 Task: Add Sprouts Jalapeno Kettle Chips to the cart.
Action: Mouse moved to (72, 319)
Screenshot: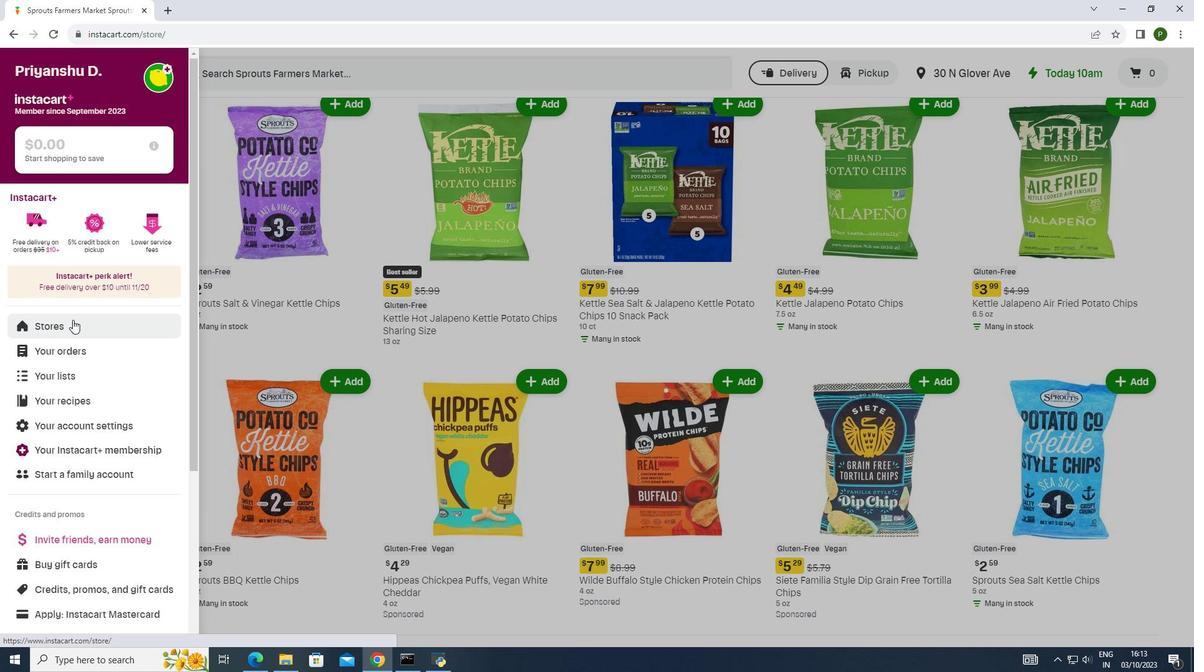 
Action: Mouse pressed left at (72, 319)
Screenshot: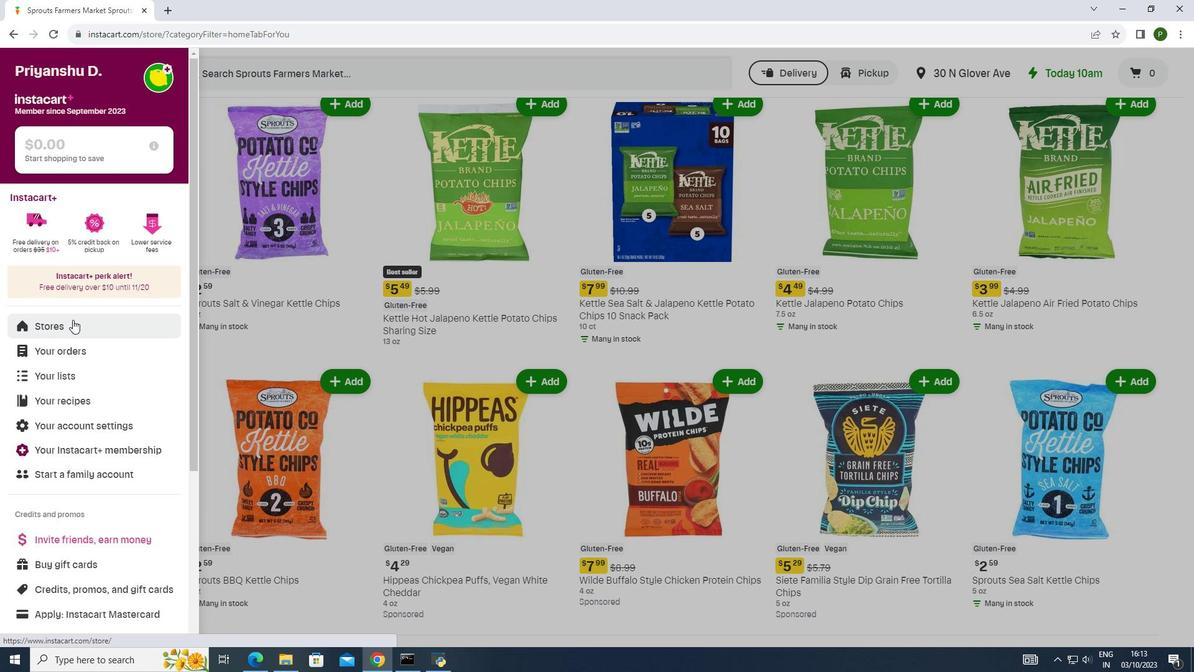 
Action: Mouse moved to (281, 130)
Screenshot: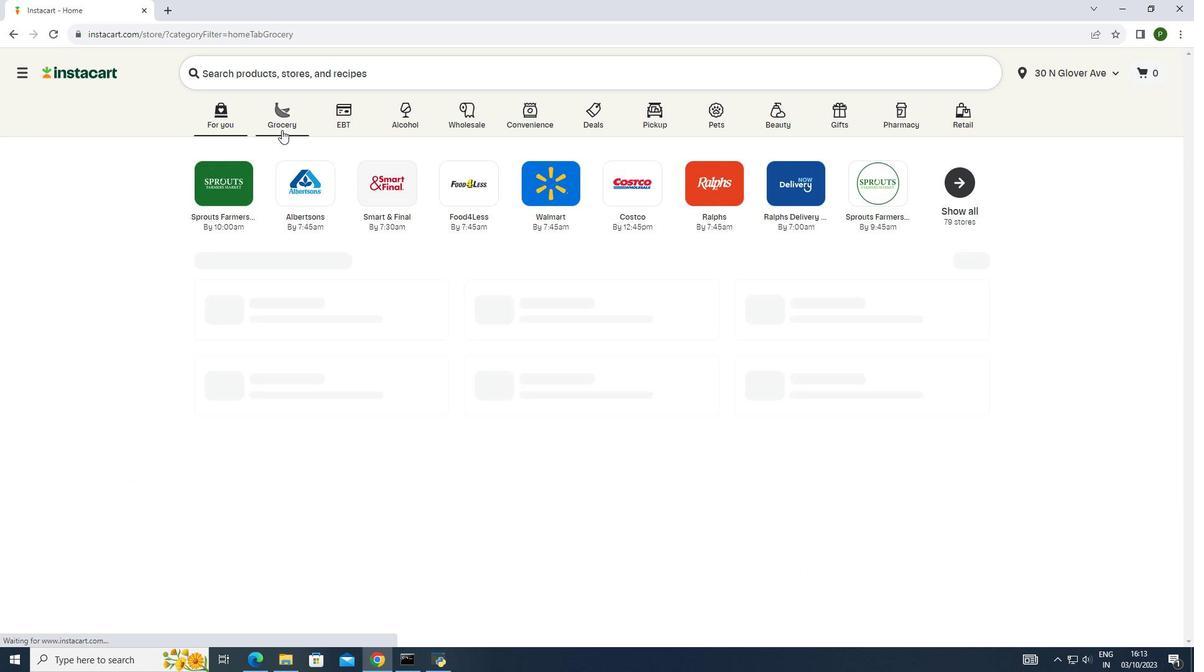 
Action: Mouse pressed left at (281, 130)
Screenshot: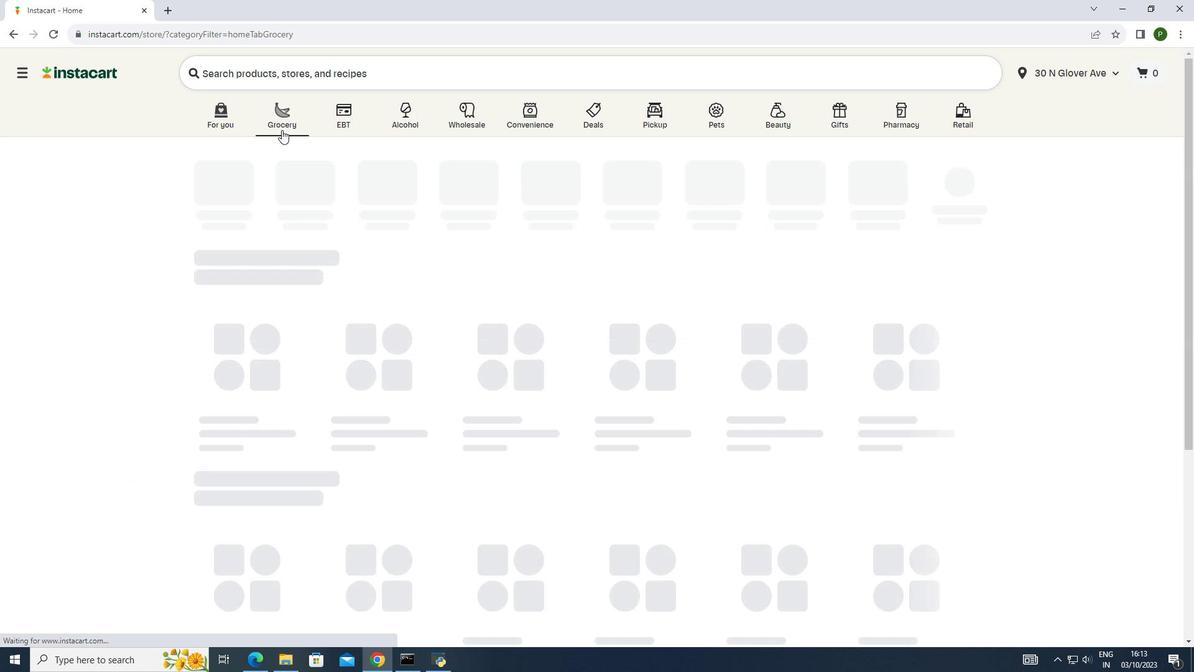 
Action: Mouse moved to (638, 174)
Screenshot: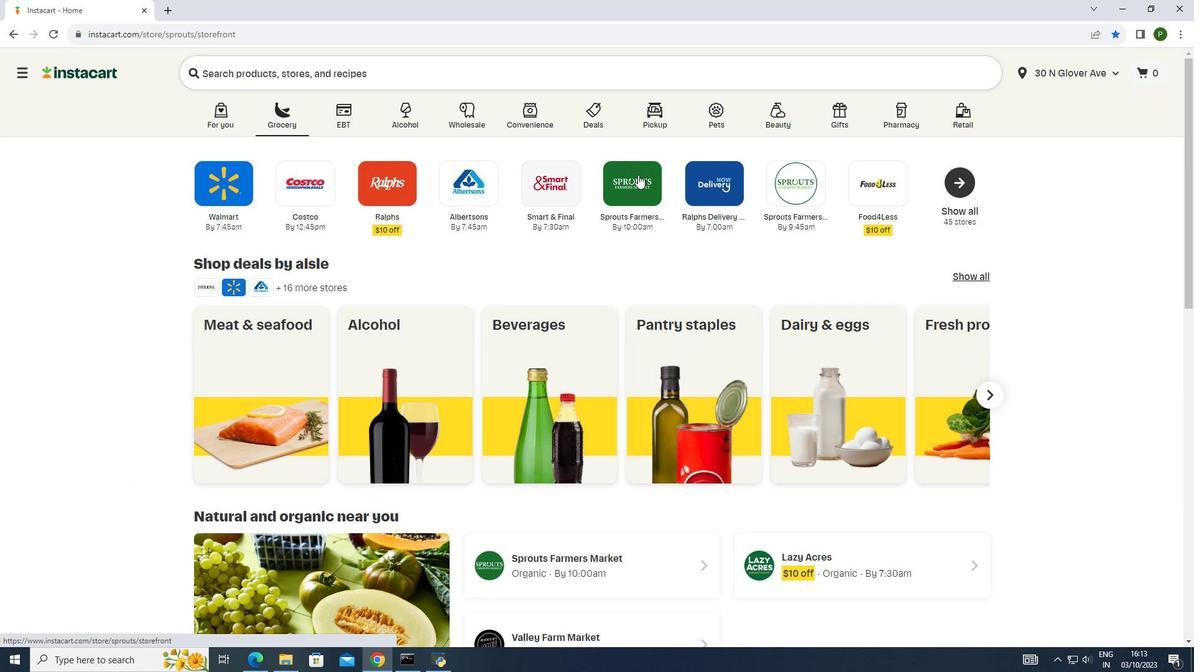 
Action: Mouse pressed left at (638, 174)
Screenshot: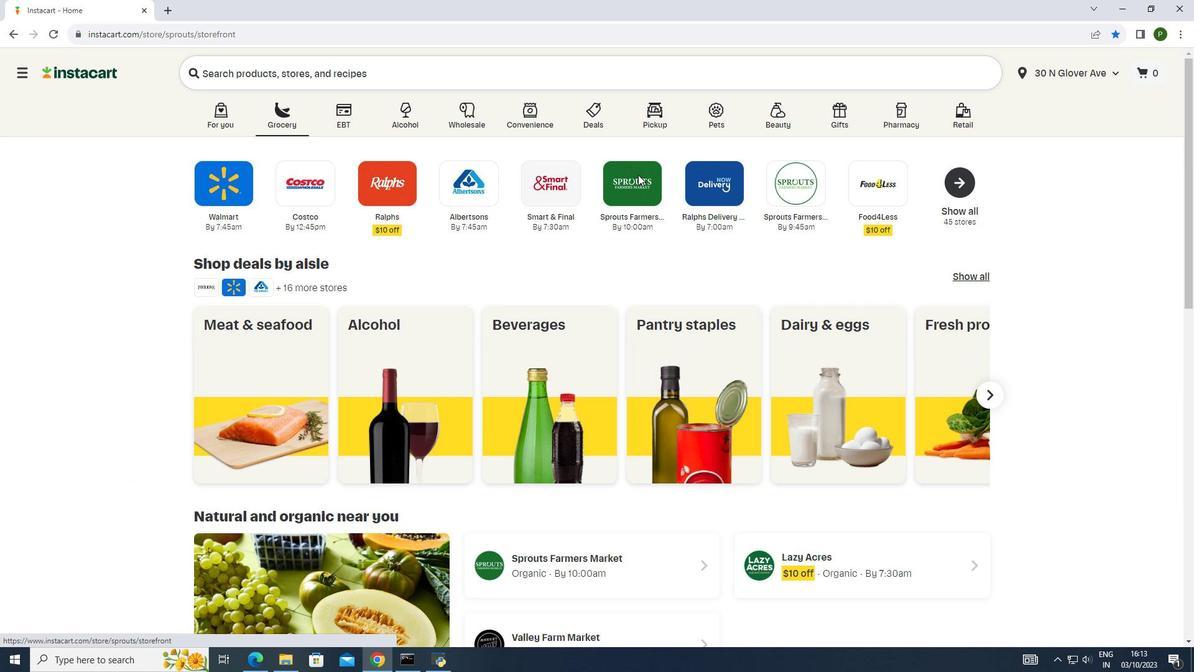 
Action: Mouse moved to (79, 333)
Screenshot: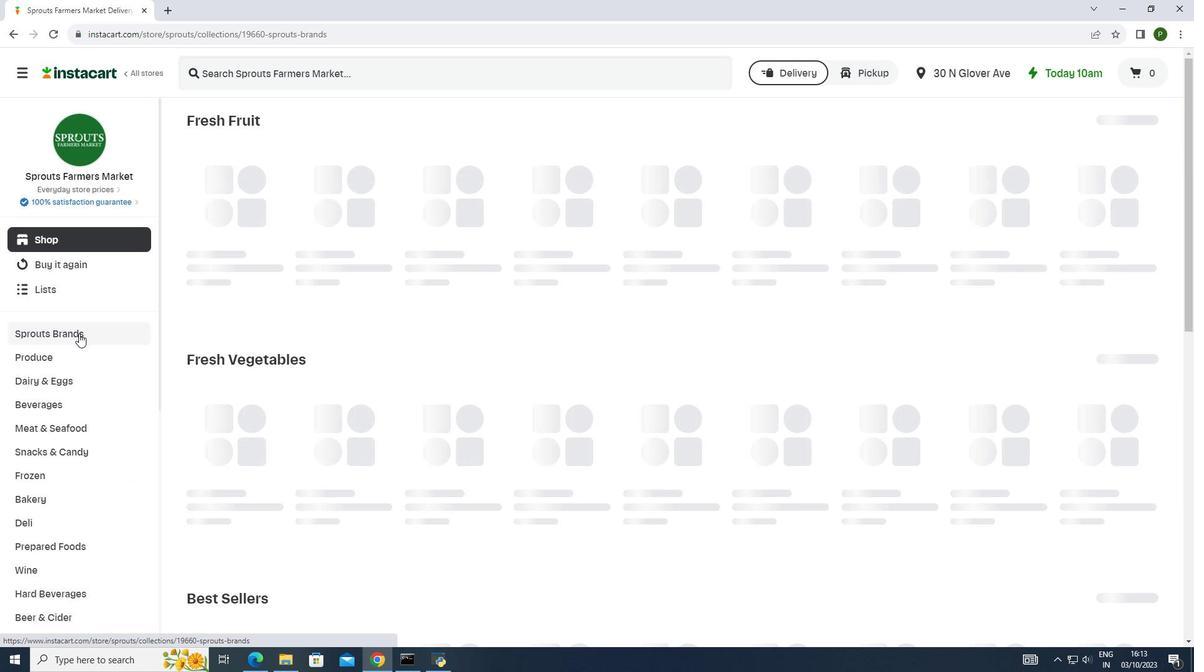 
Action: Mouse pressed left at (79, 333)
Screenshot: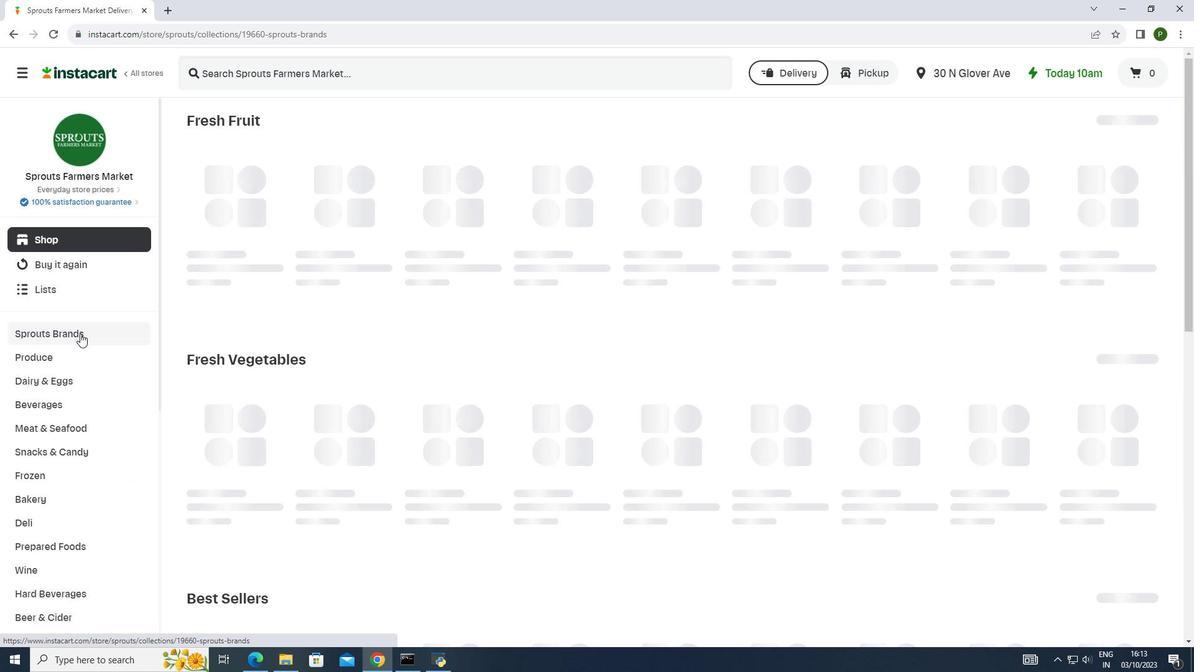 
Action: Mouse moved to (72, 425)
Screenshot: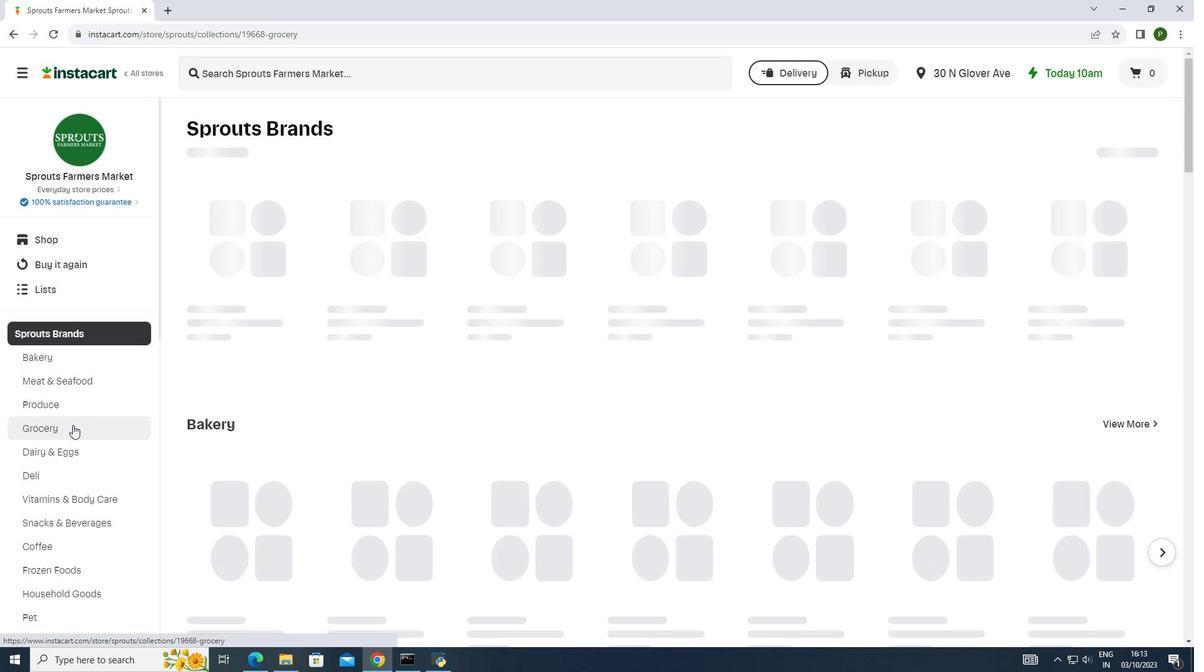 
Action: Mouse pressed left at (72, 425)
Screenshot: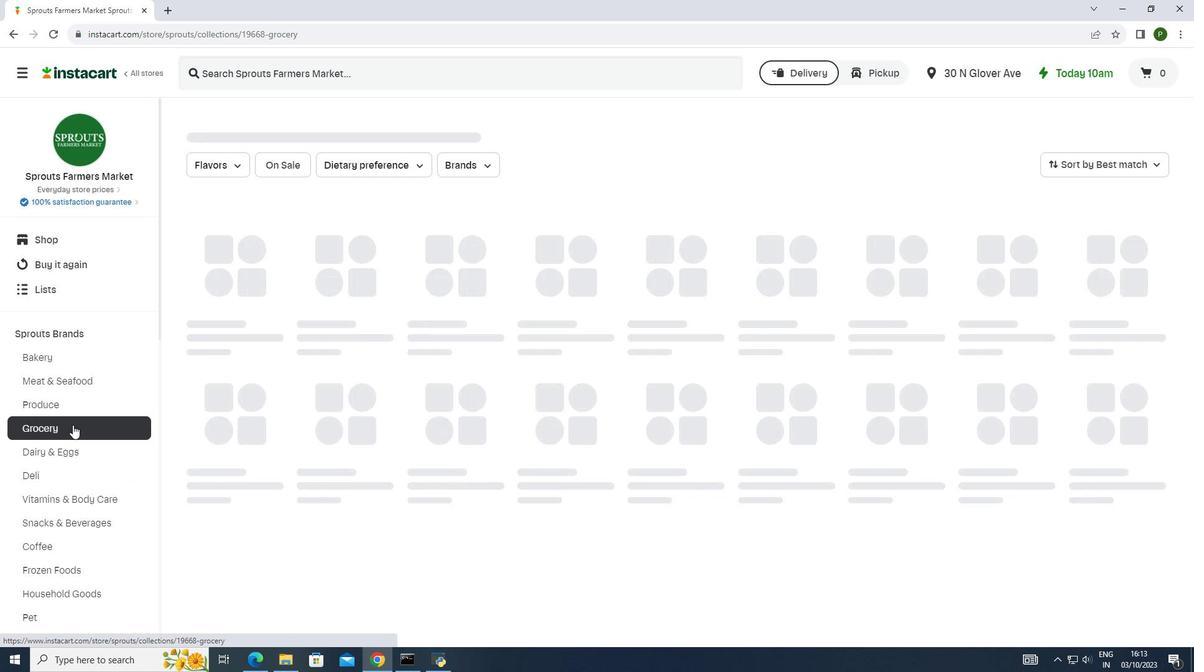 
Action: Mouse moved to (283, 248)
Screenshot: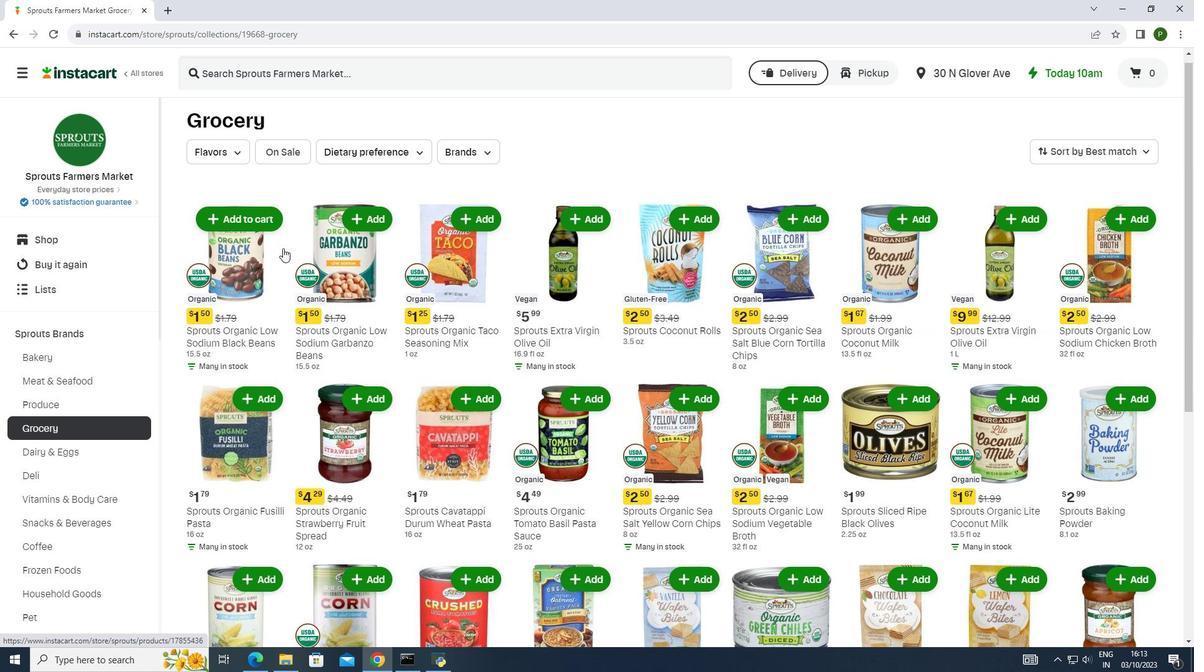 
Action: Mouse scrolled (283, 247) with delta (0, 0)
Screenshot: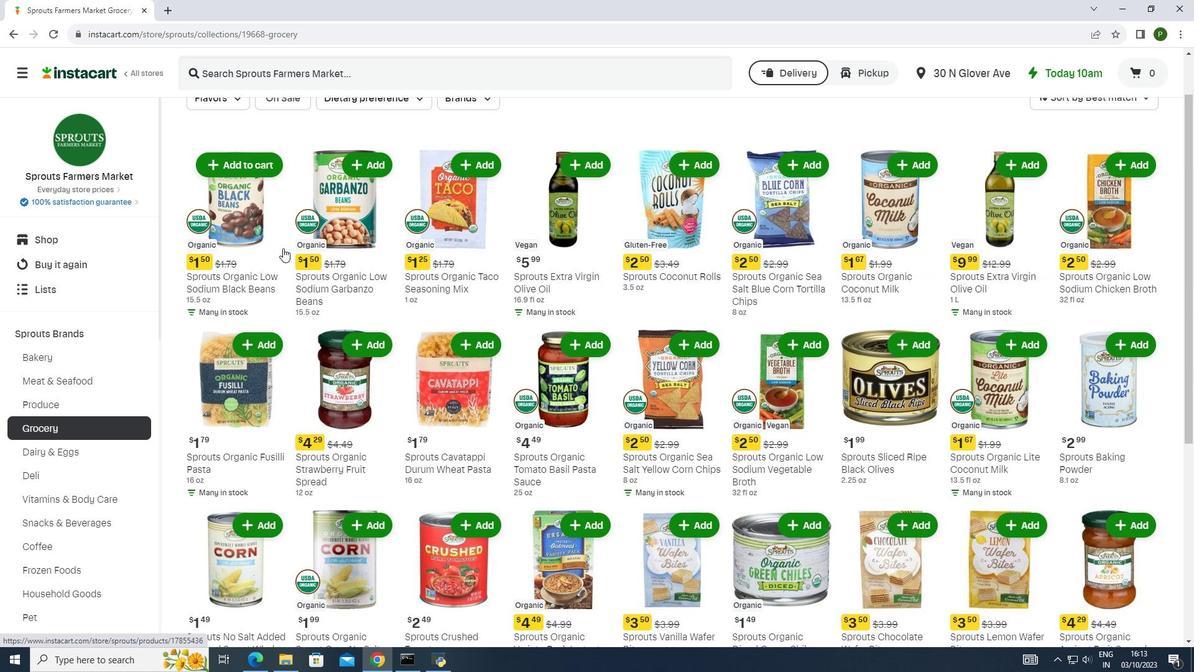 
Action: Mouse scrolled (283, 247) with delta (0, 0)
Screenshot: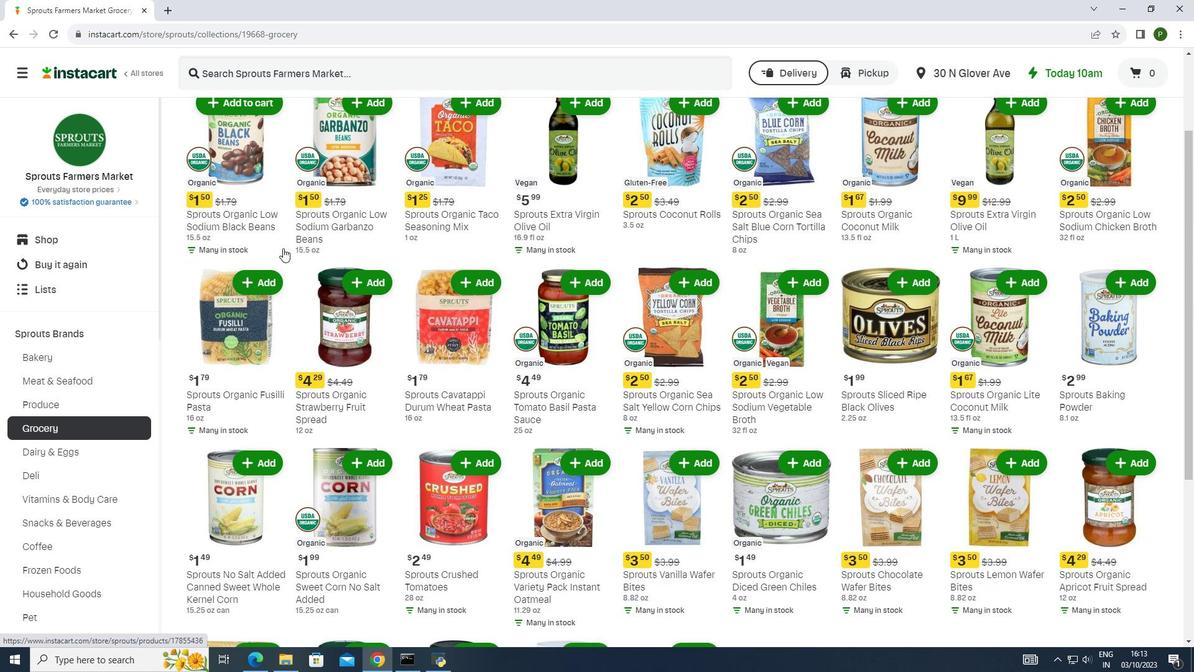 
Action: Mouse scrolled (283, 247) with delta (0, 0)
Screenshot: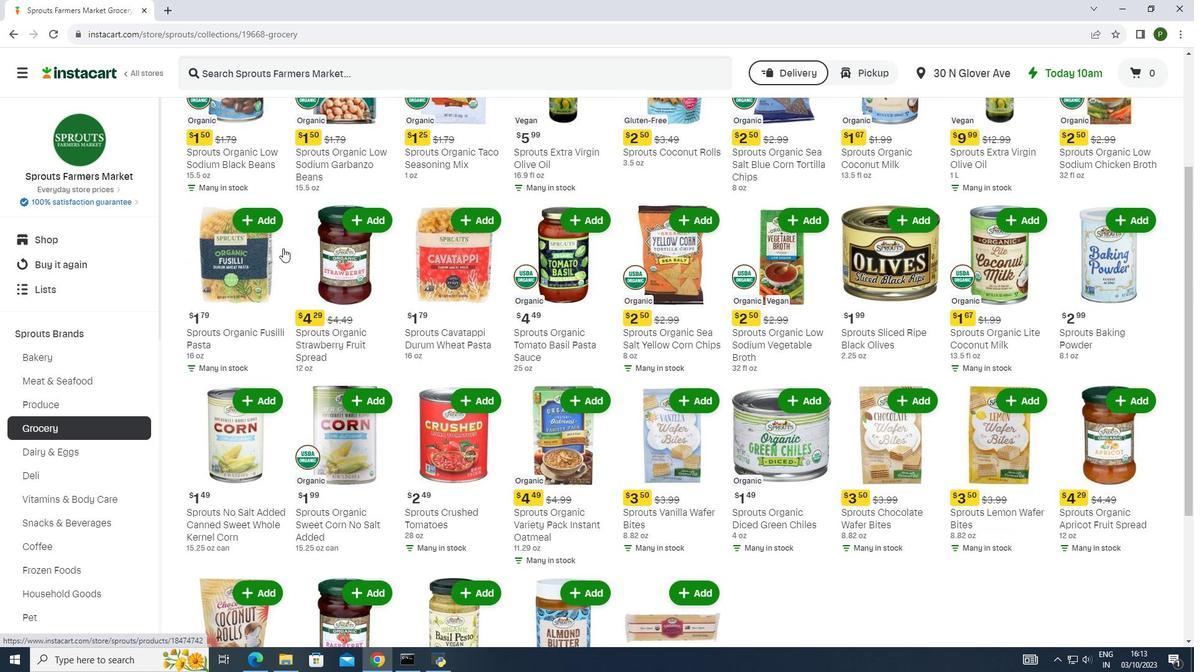 
Action: Mouse scrolled (283, 247) with delta (0, 0)
Screenshot: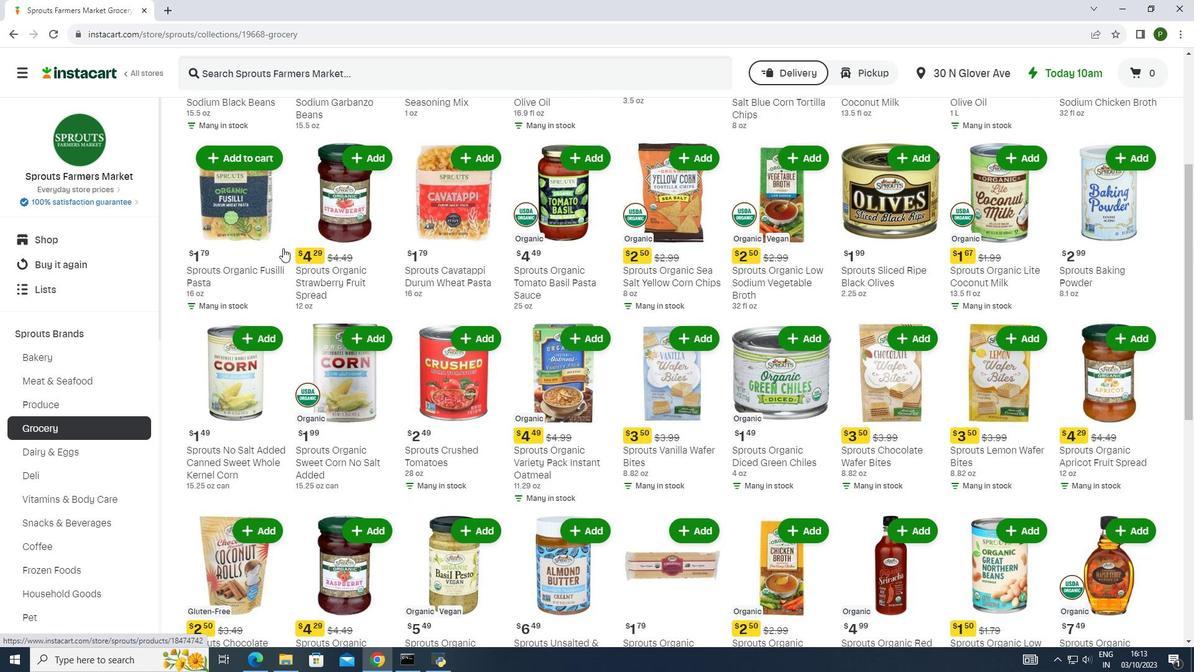 
Action: Mouse scrolled (283, 247) with delta (0, 0)
Screenshot: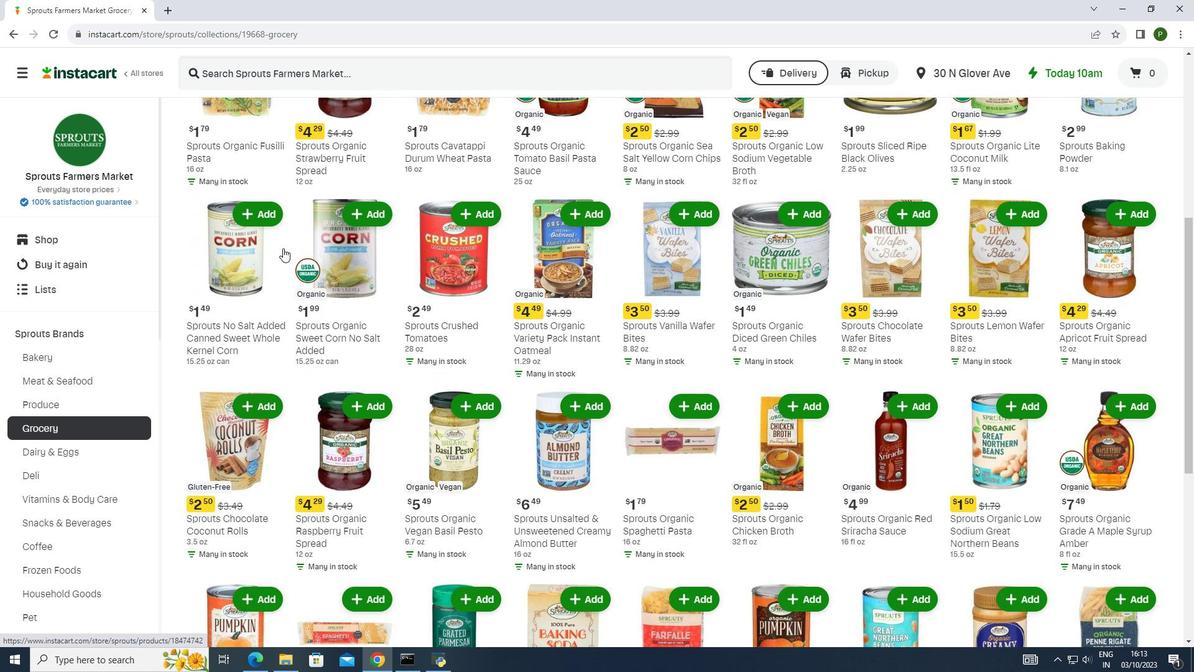 
Action: Mouse scrolled (283, 247) with delta (0, 0)
Screenshot: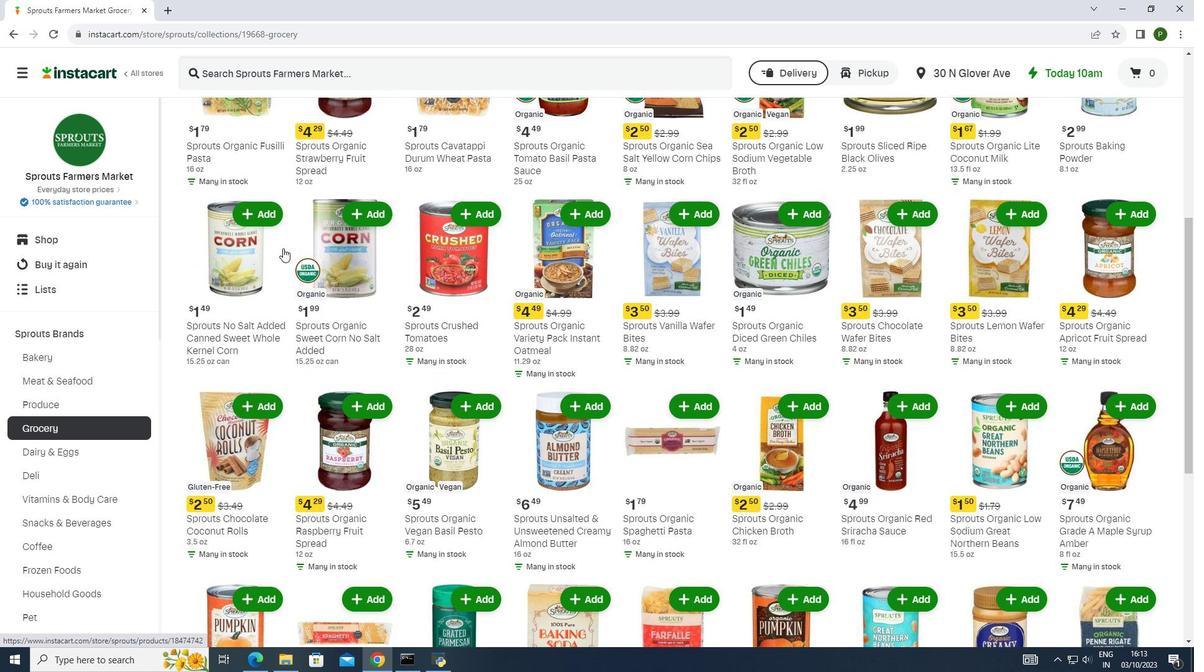 
Action: Mouse scrolled (283, 247) with delta (0, 0)
Screenshot: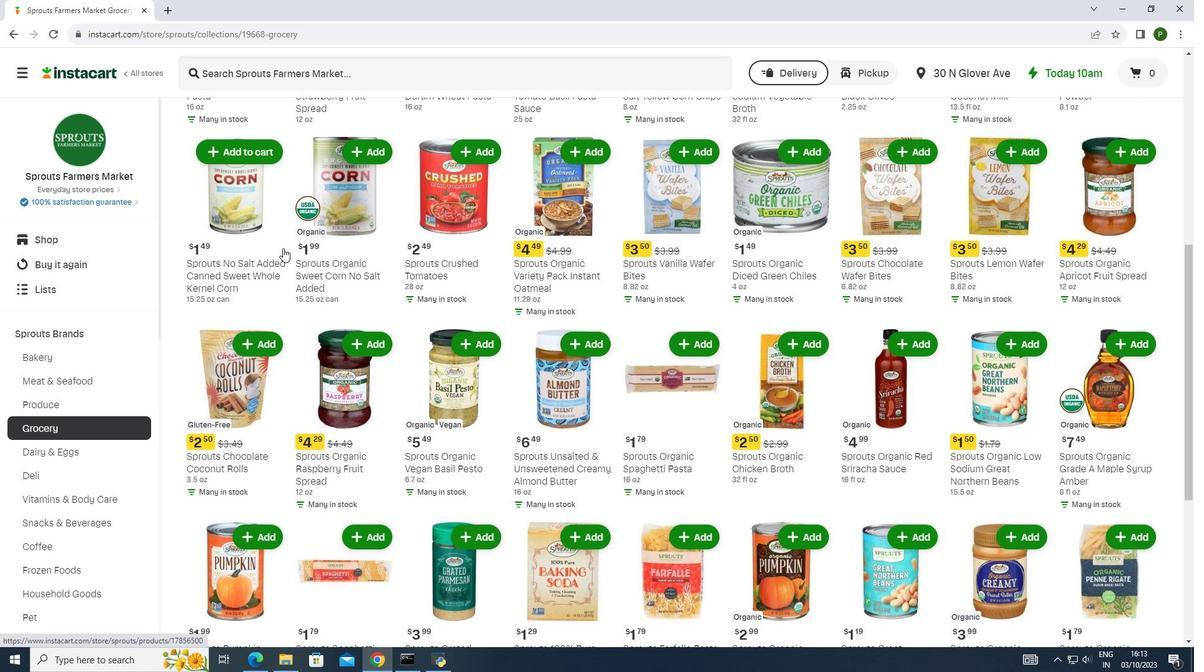 
Action: Mouse scrolled (283, 247) with delta (0, 0)
Screenshot: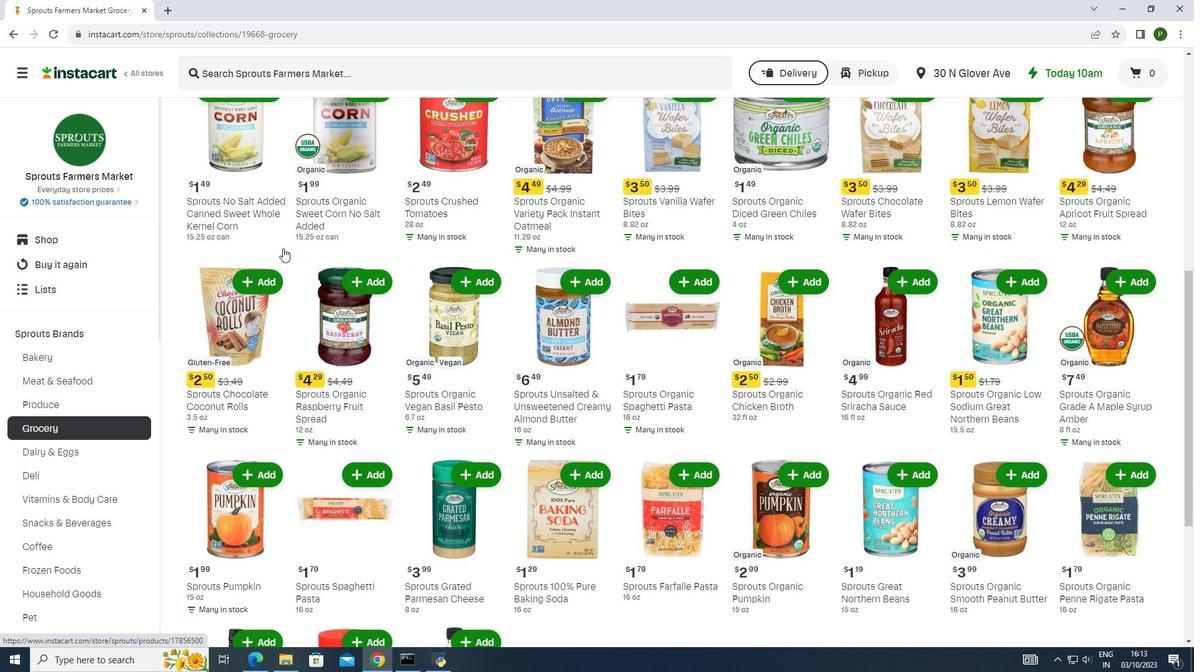 
Action: Mouse scrolled (283, 247) with delta (0, 0)
Screenshot: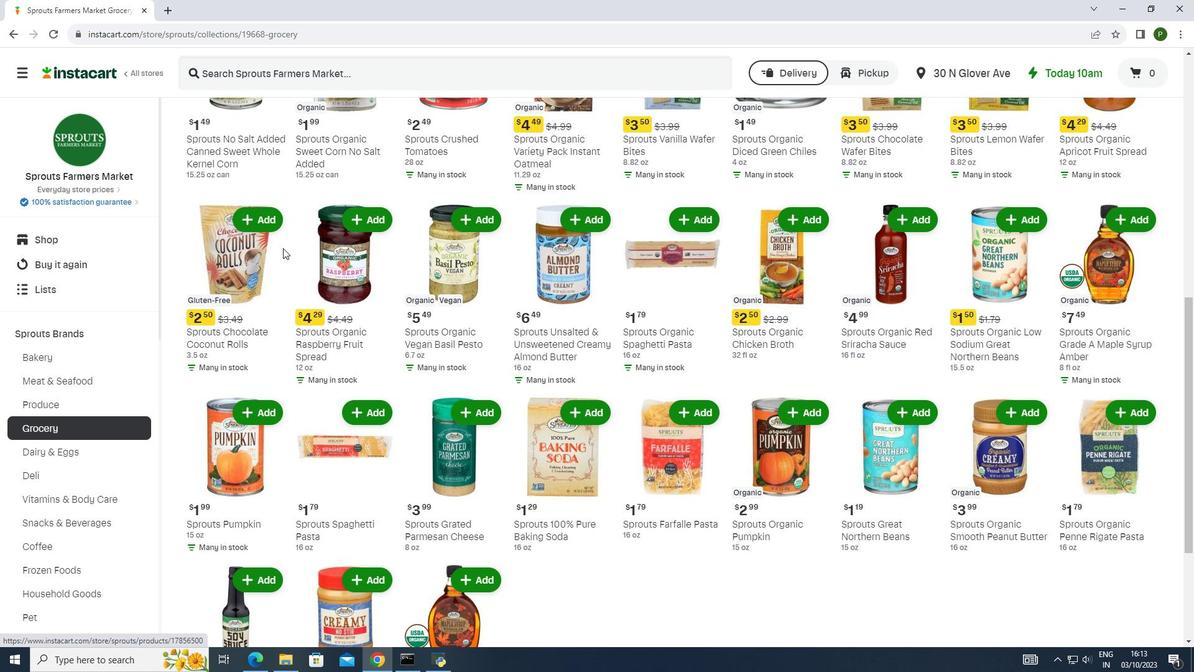 
Action: Mouse scrolled (283, 247) with delta (0, 0)
Screenshot: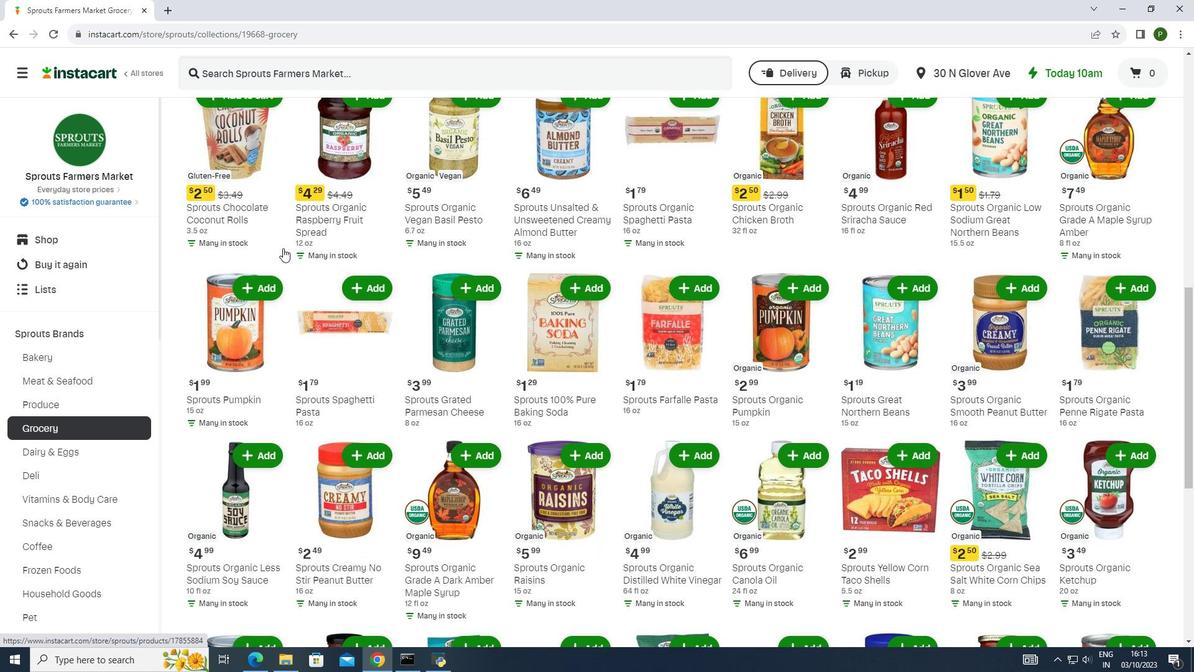 
Action: Mouse scrolled (283, 247) with delta (0, 0)
Screenshot: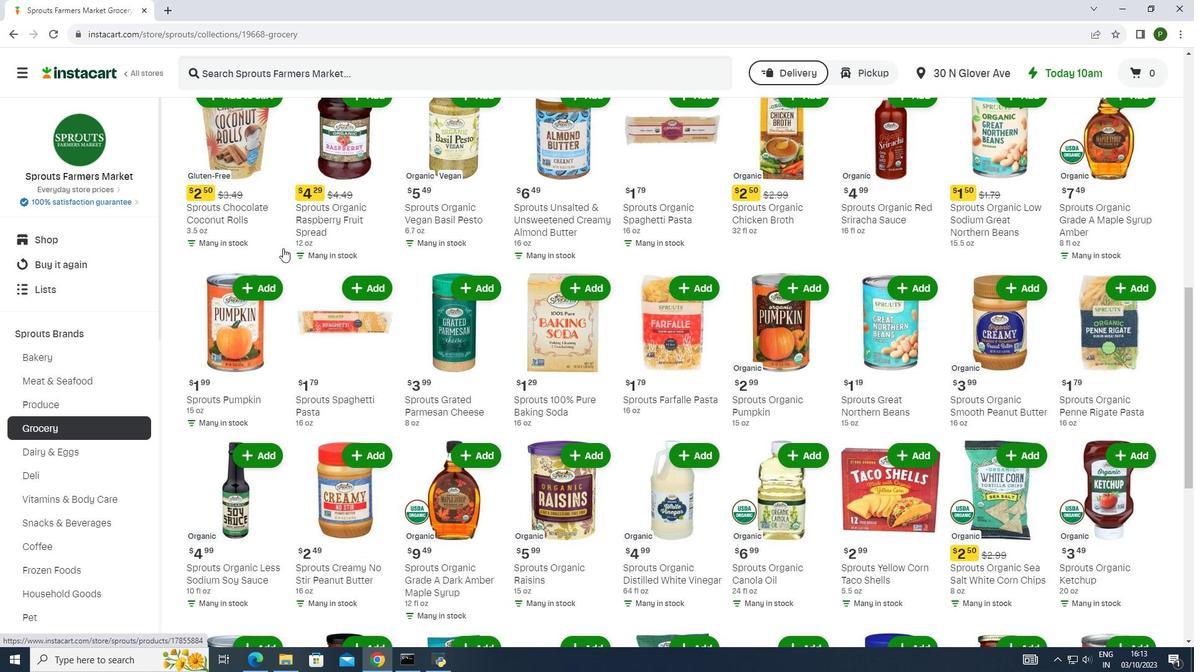 
Action: Mouse scrolled (283, 247) with delta (0, 0)
Screenshot: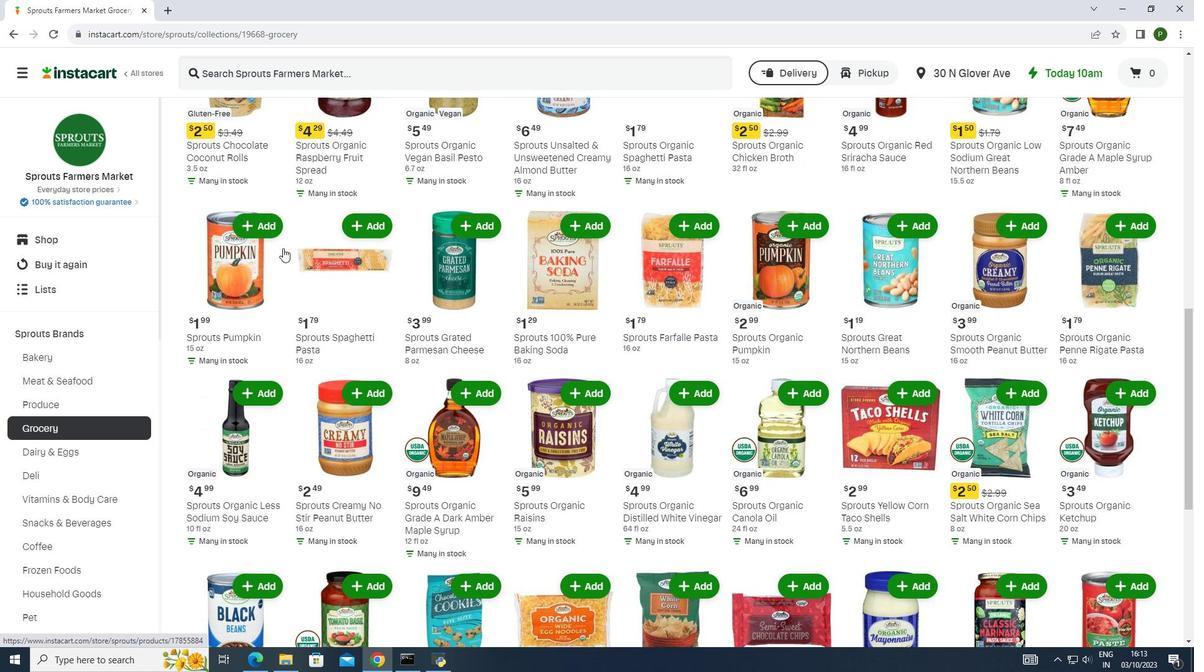 
Action: Mouse scrolled (283, 247) with delta (0, 0)
Screenshot: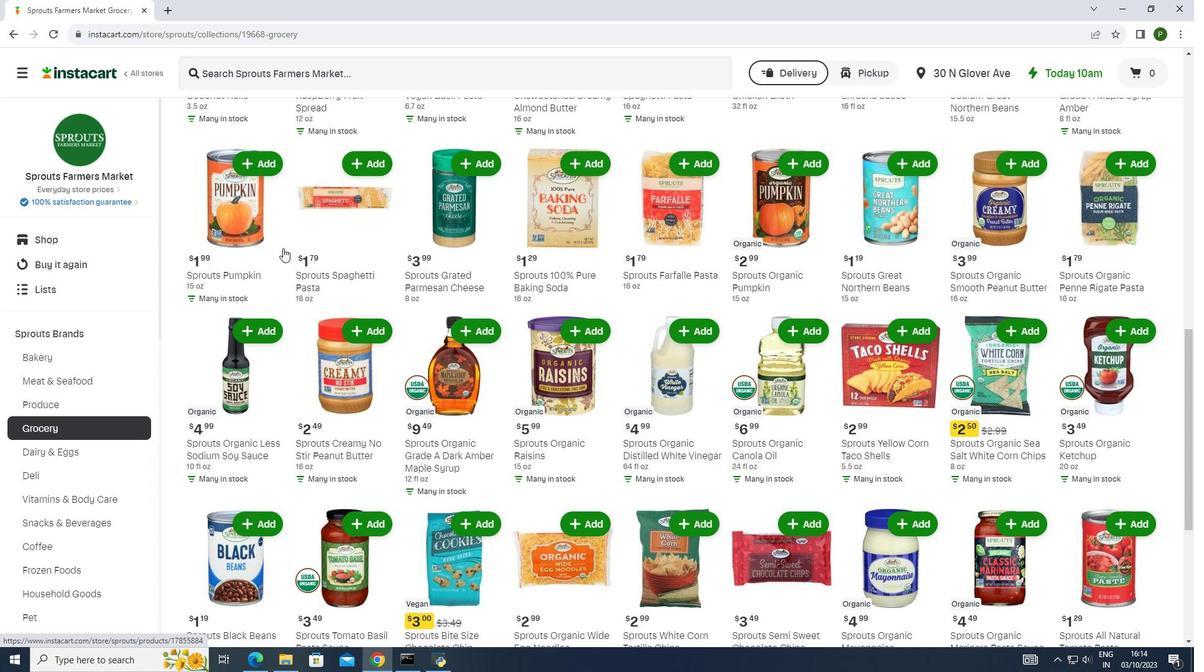 
Action: Mouse scrolled (283, 247) with delta (0, 0)
Screenshot: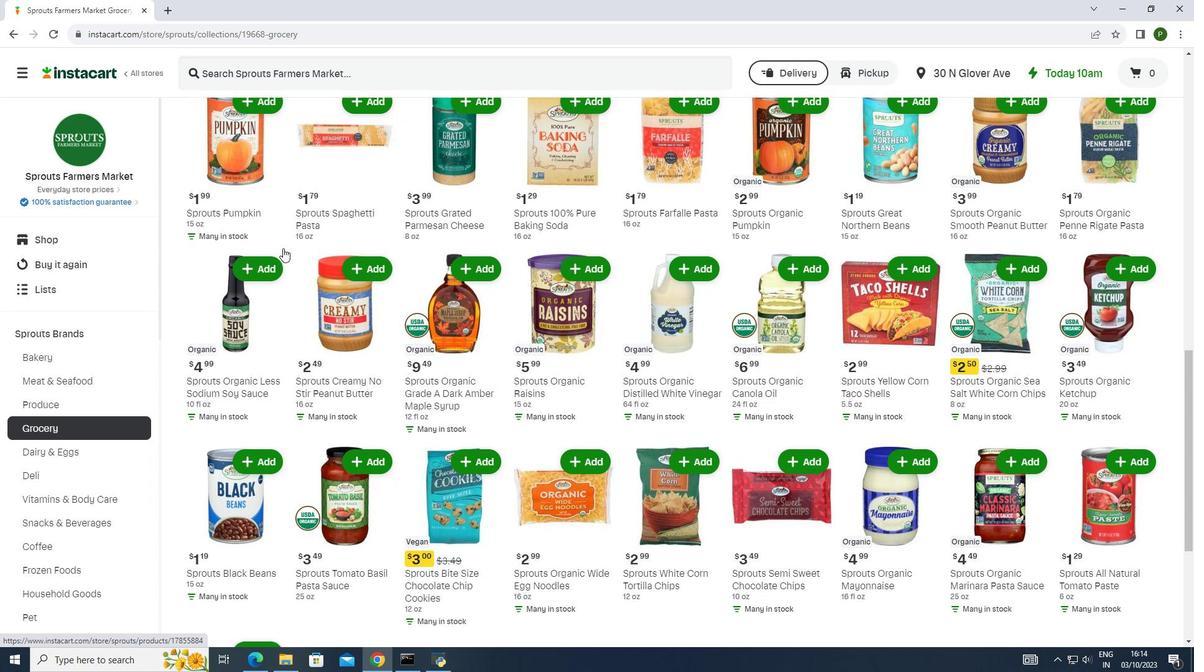 
Action: Mouse scrolled (283, 247) with delta (0, 0)
Screenshot: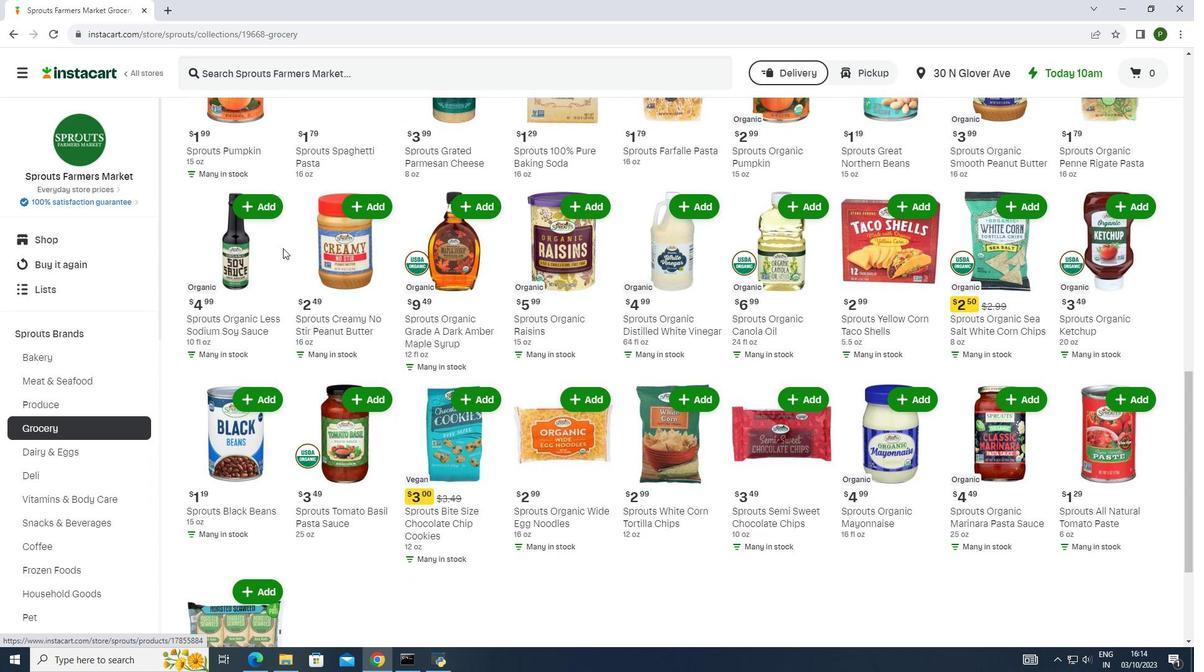 
Action: Mouse scrolled (283, 247) with delta (0, 0)
Screenshot: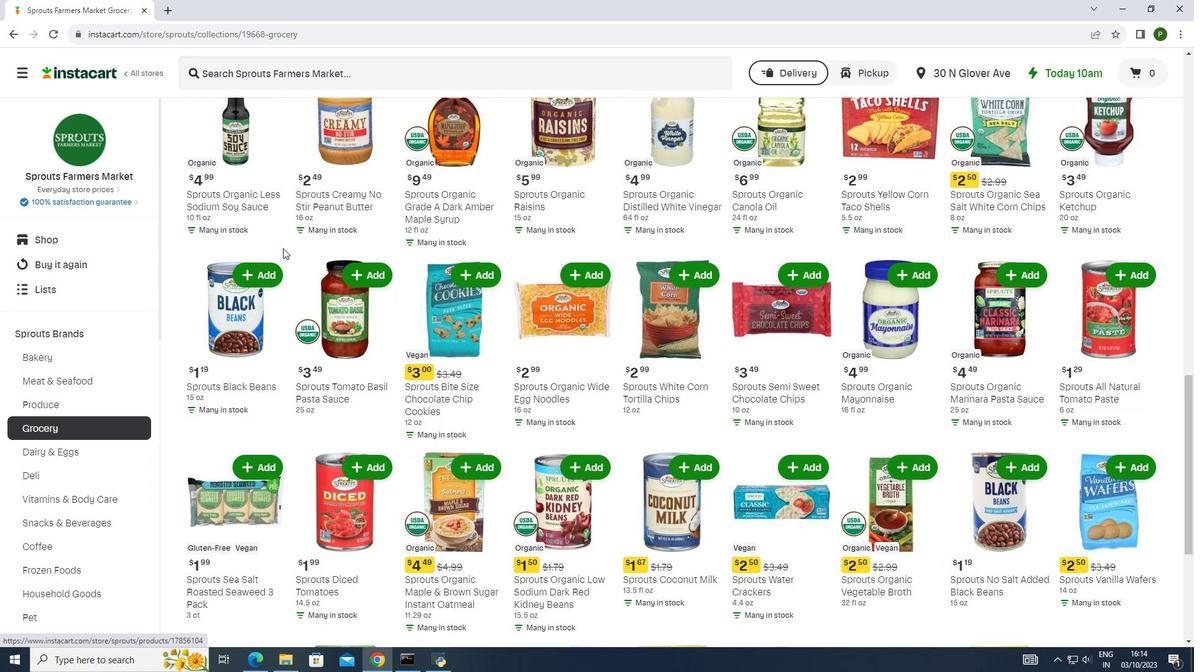 
Action: Mouse scrolled (283, 247) with delta (0, 0)
Screenshot: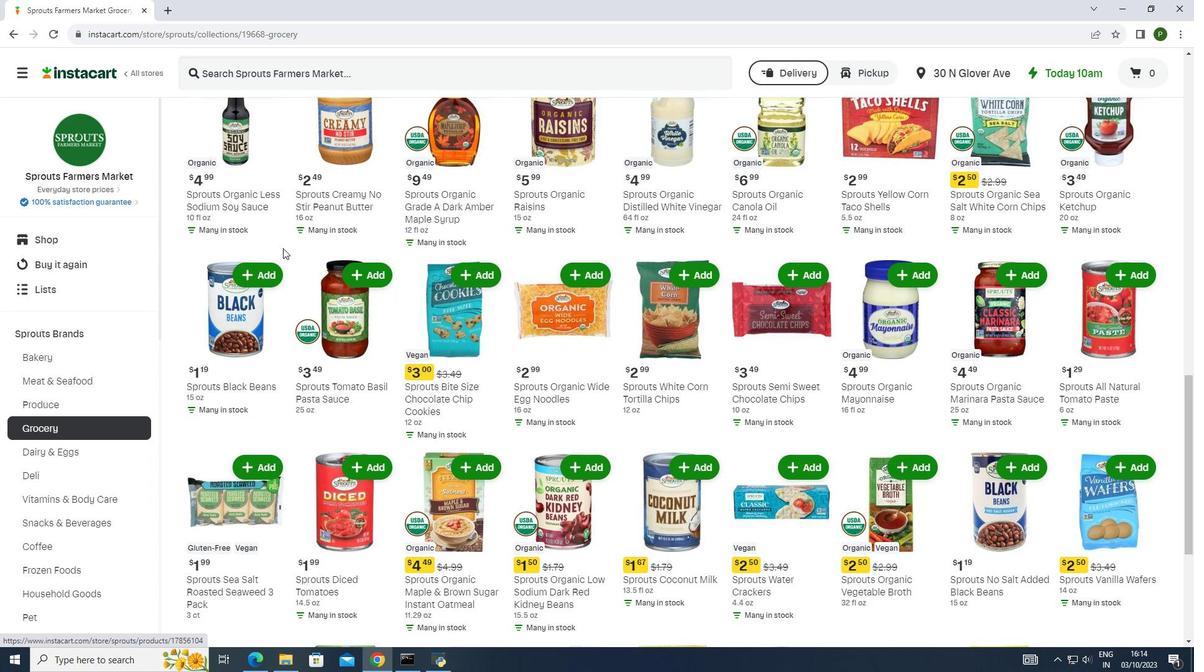 
Action: Mouse scrolled (283, 247) with delta (0, 0)
Screenshot: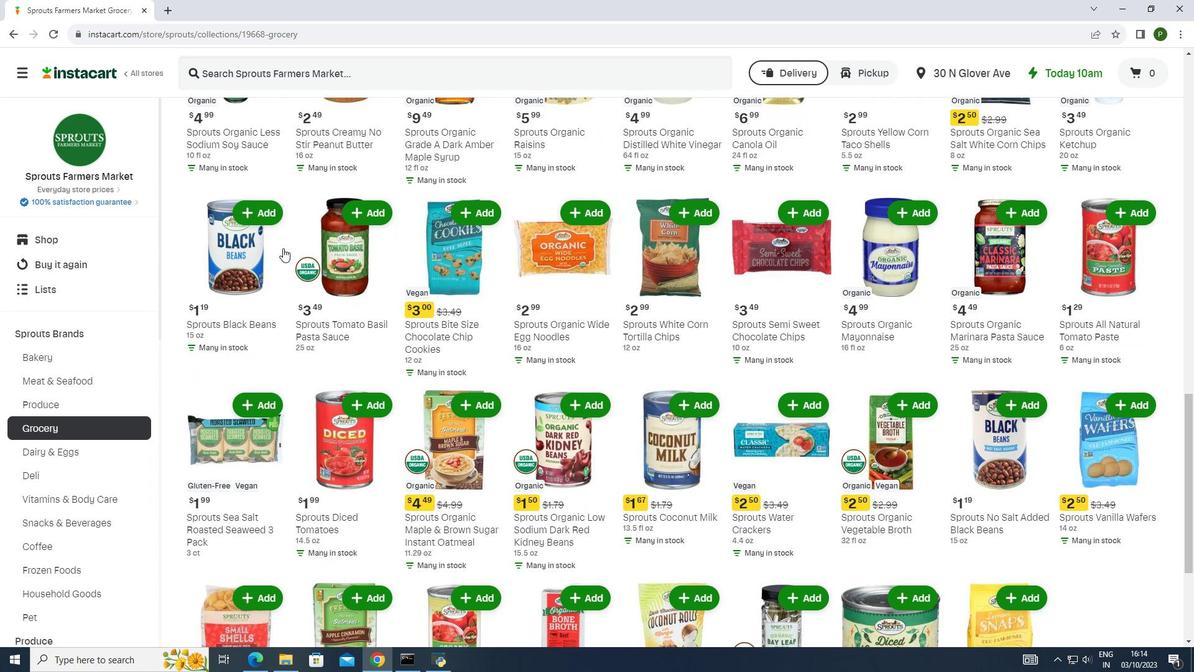 
Action: Mouse scrolled (283, 247) with delta (0, 0)
Screenshot: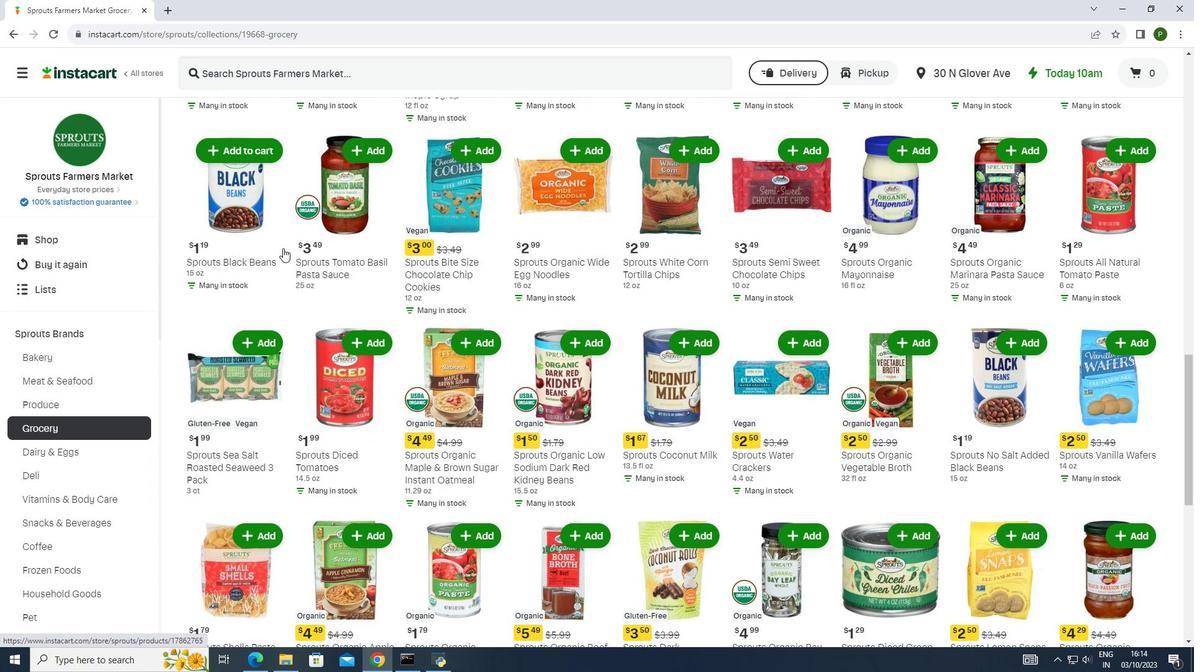
Action: Mouse scrolled (283, 247) with delta (0, 0)
Screenshot: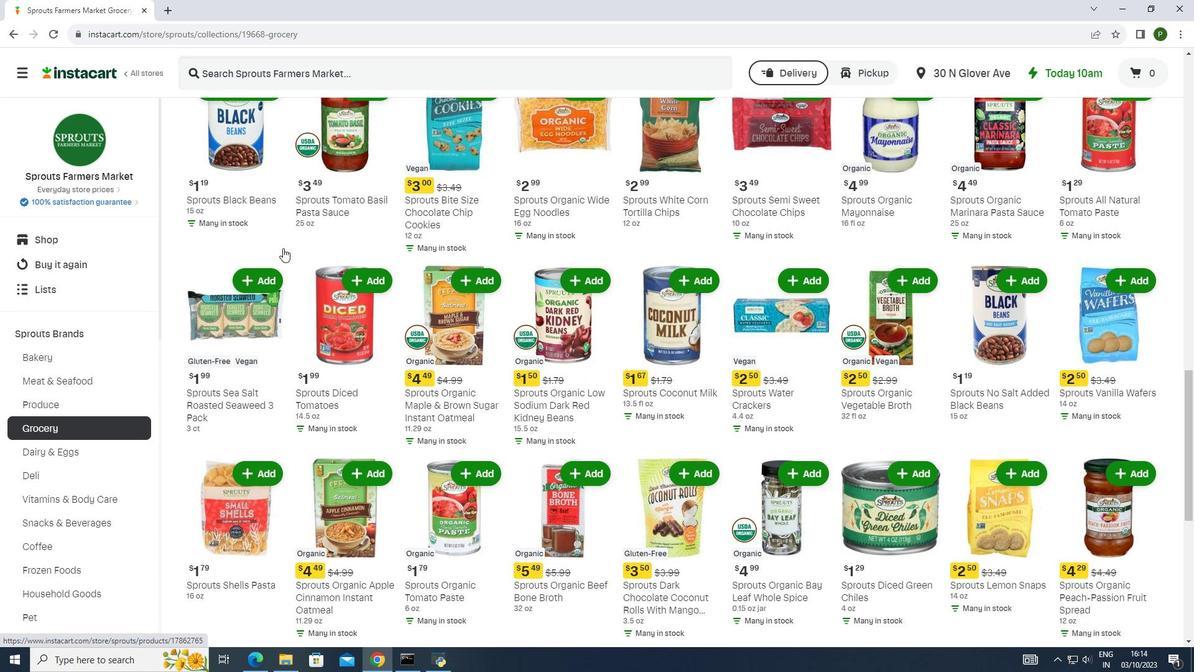 
Action: Mouse scrolled (283, 247) with delta (0, 0)
Screenshot: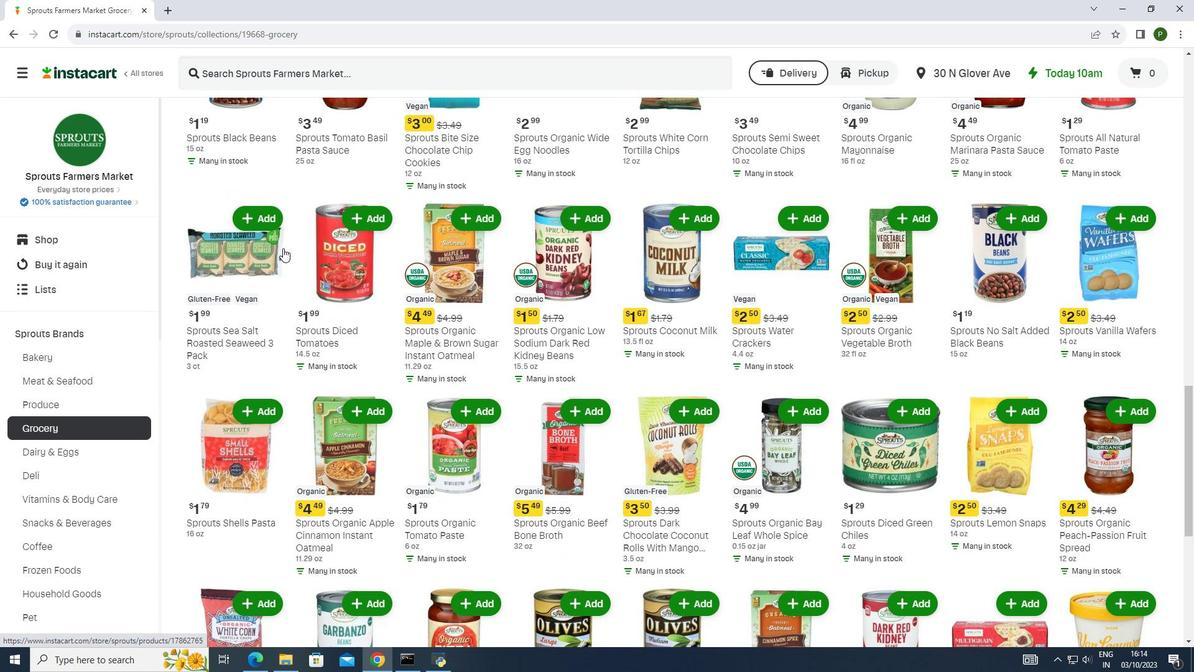 
Action: Mouse scrolled (283, 247) with delta (0, 0)
Screenshot: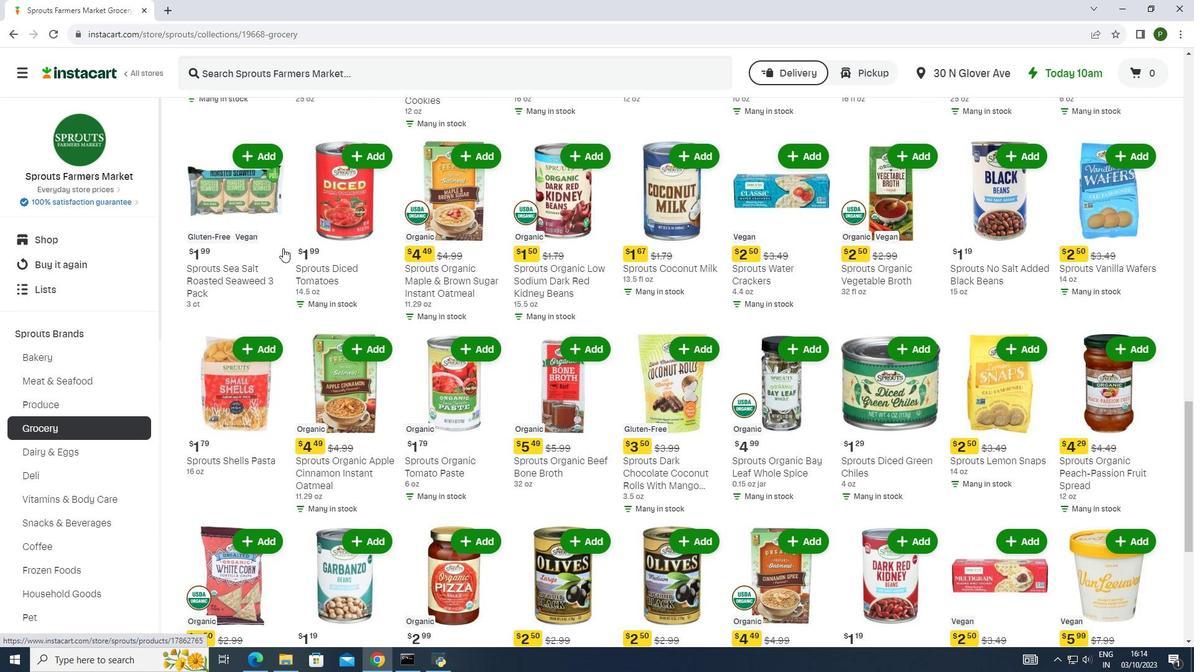 
Action: Mouse scrolled (283, 247) with delta (0, 0)
Screenshot: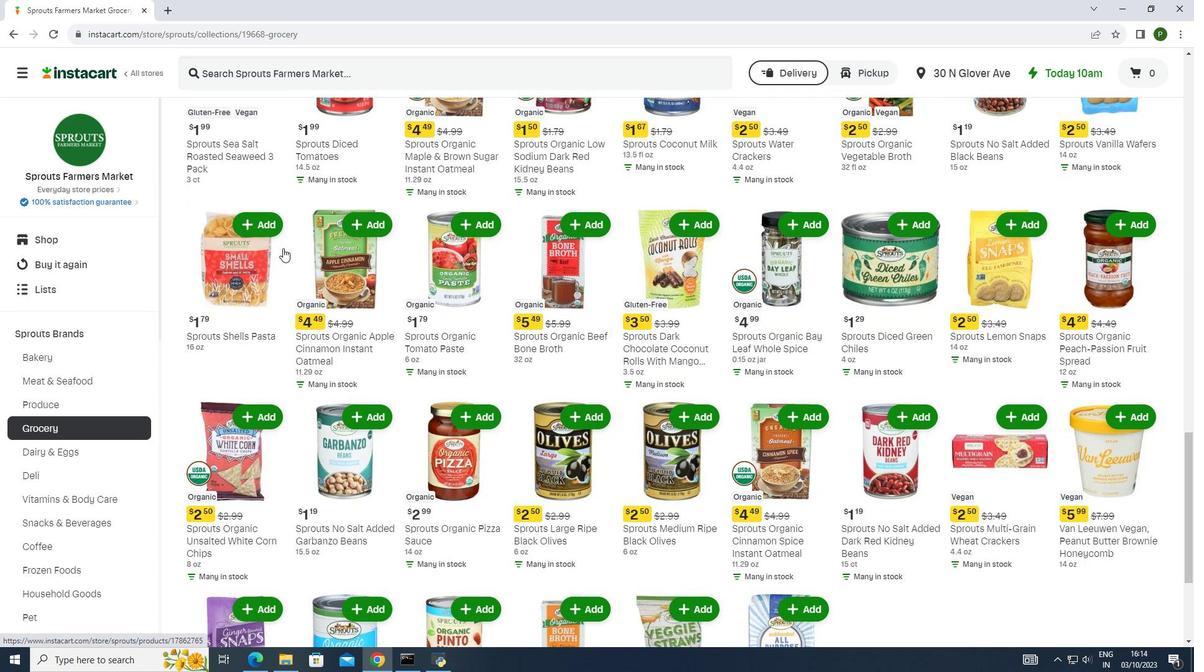 
Action: Mouse scrolled (283, 247) with delta (0, 0)
Screenshot: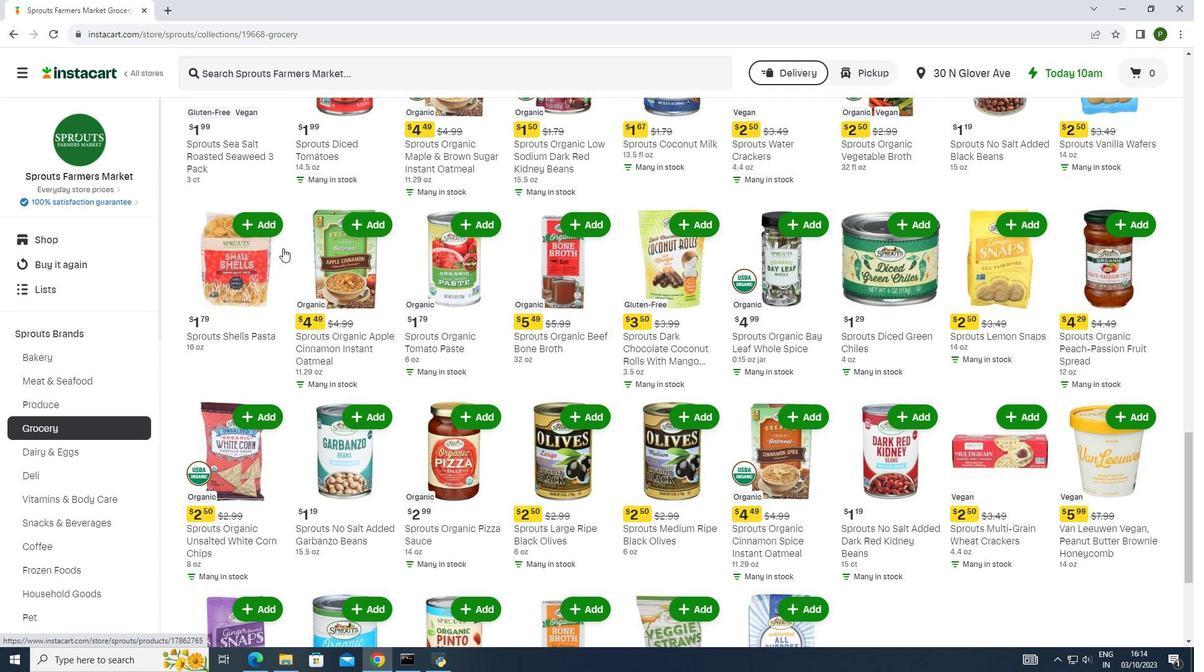 
Action: Mouse scrolled (283, 247) with delta (0, 0)
Screenshot: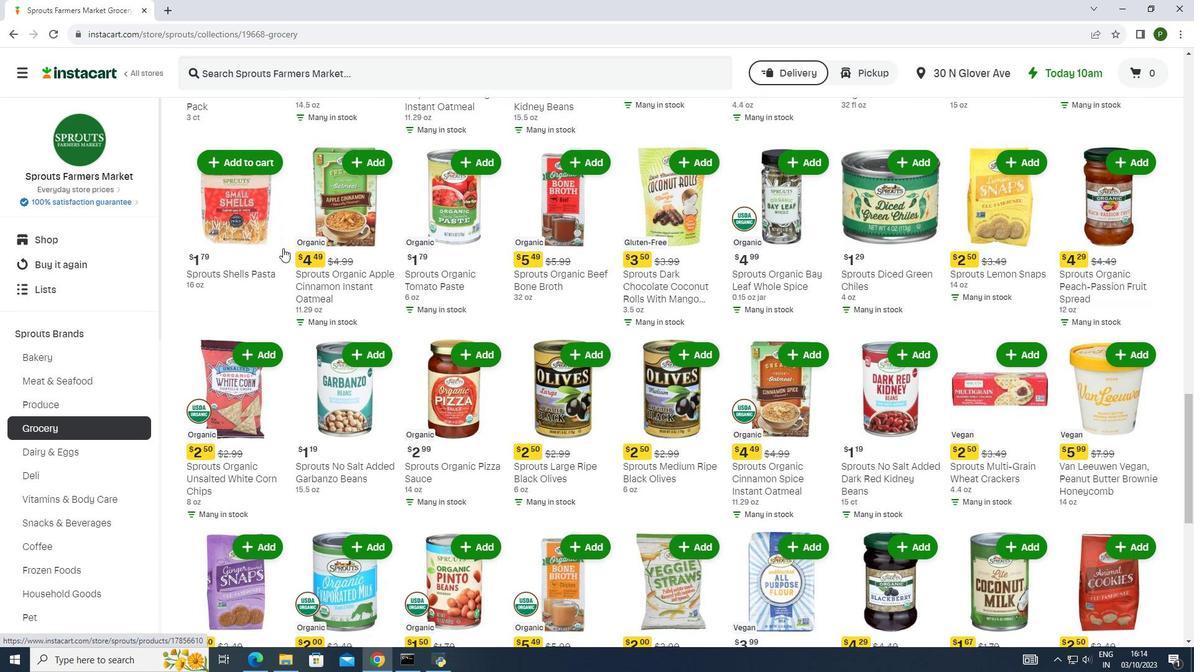 
Action: Mouse scrolled (283, 247) with delta (0, 0)
Screenshot: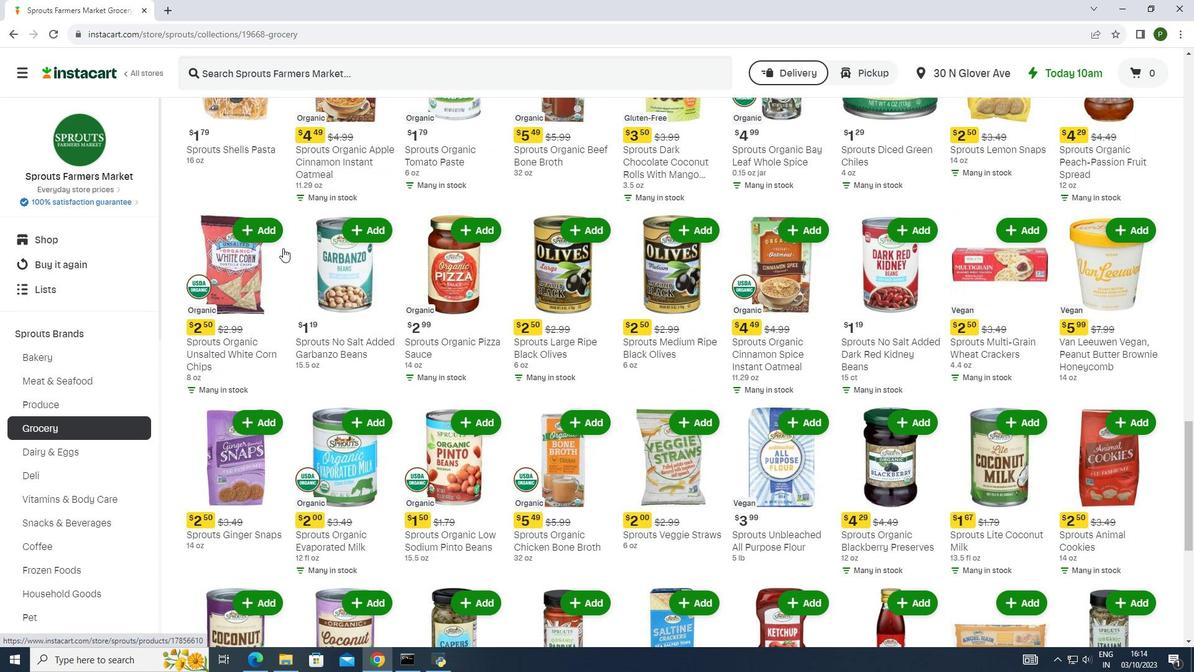 
Action: Mouse scrolled (283, 247) with delta (0, 0)
Screenshot: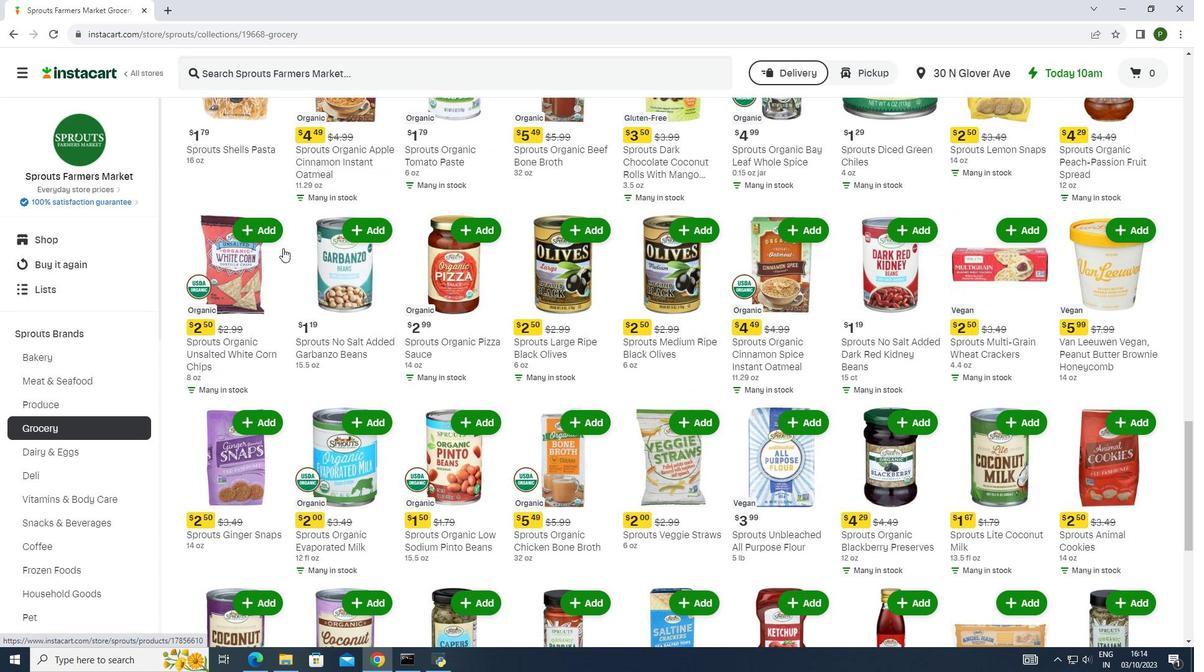 
Action: Mouse scrolled (283, 247) with delta (0, 0)
Screenshot: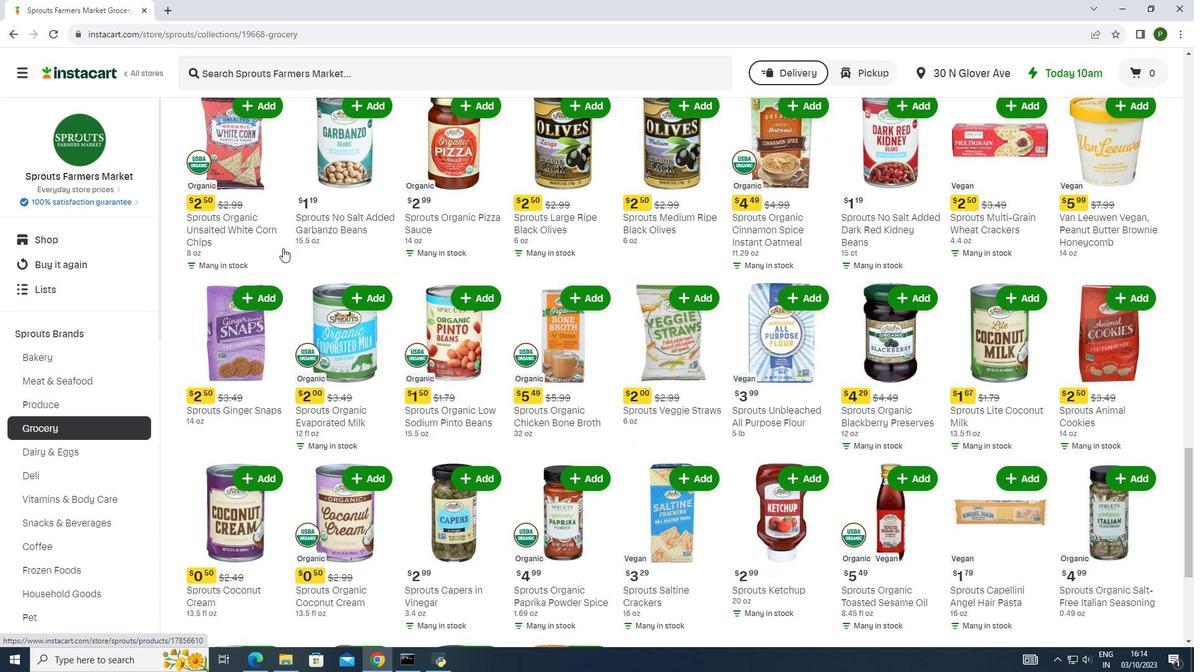 
Action: Mouse scrolled (283, 247) with delta (0, 0)
Screenshot: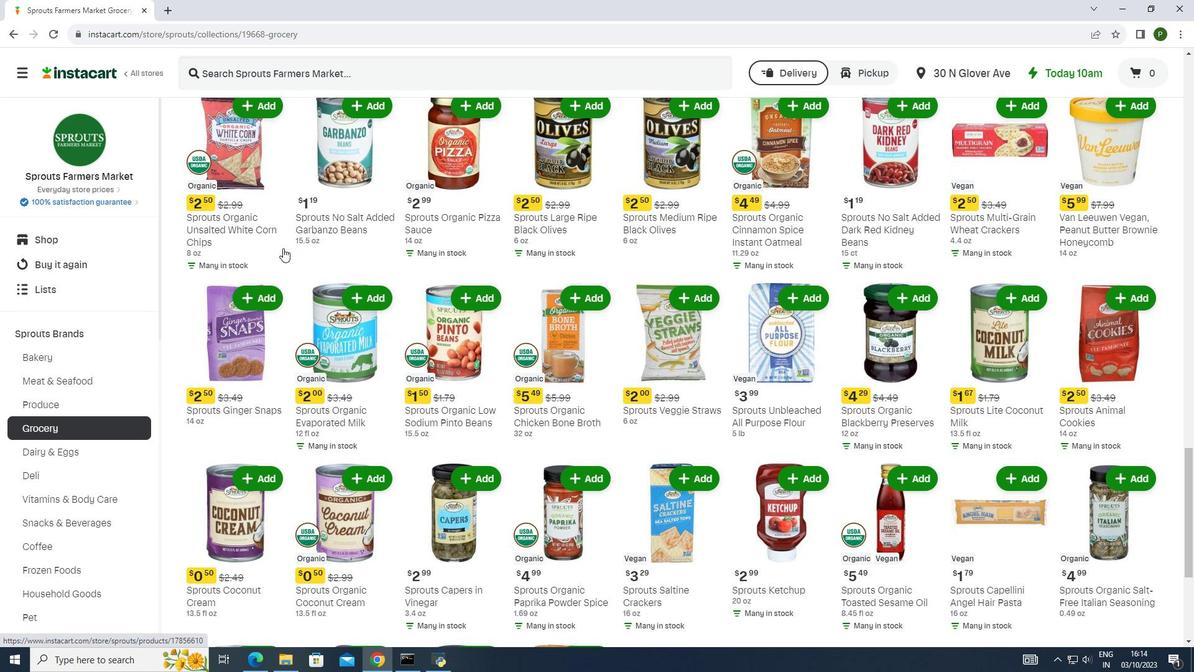 
Action: Mouse scrolled (283, 247) with delta (0, 0)
Screenshot: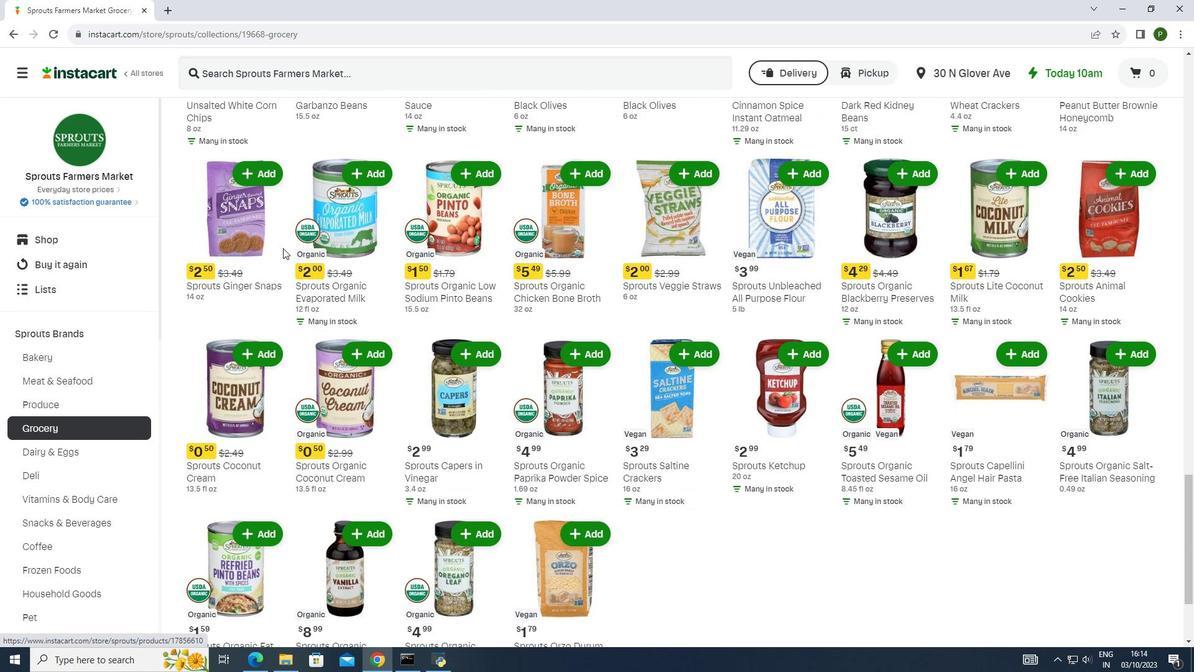 
Action: Mouse scrolled (283, 247) with delta (0, 0)
Screenshot: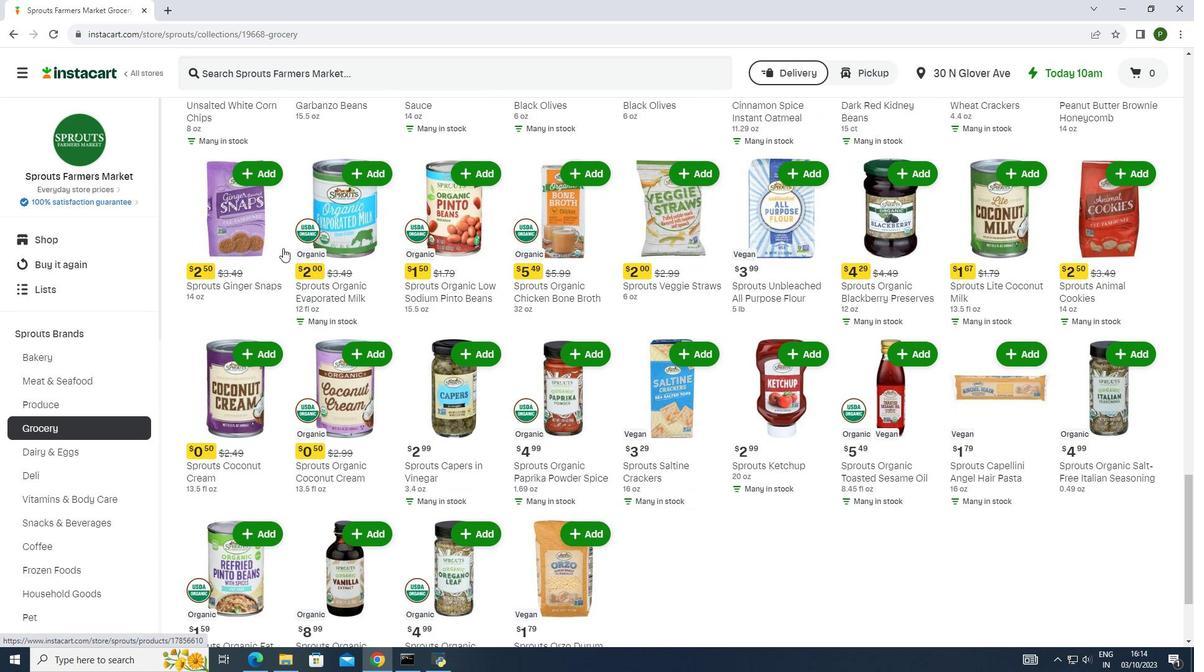 
Action: Mouse scrolled (283, 247) with delta (0, 0)
Screenshot: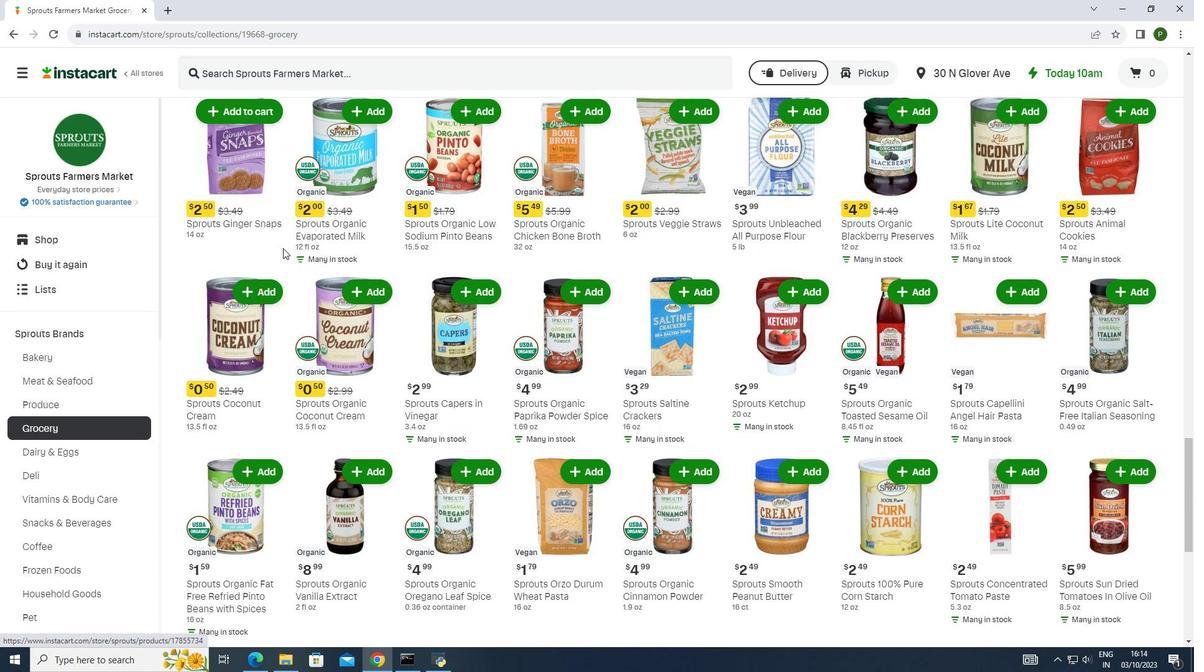 
Action: Mouse scrolled (283, 247) with delta (0, 0)
Screenshot: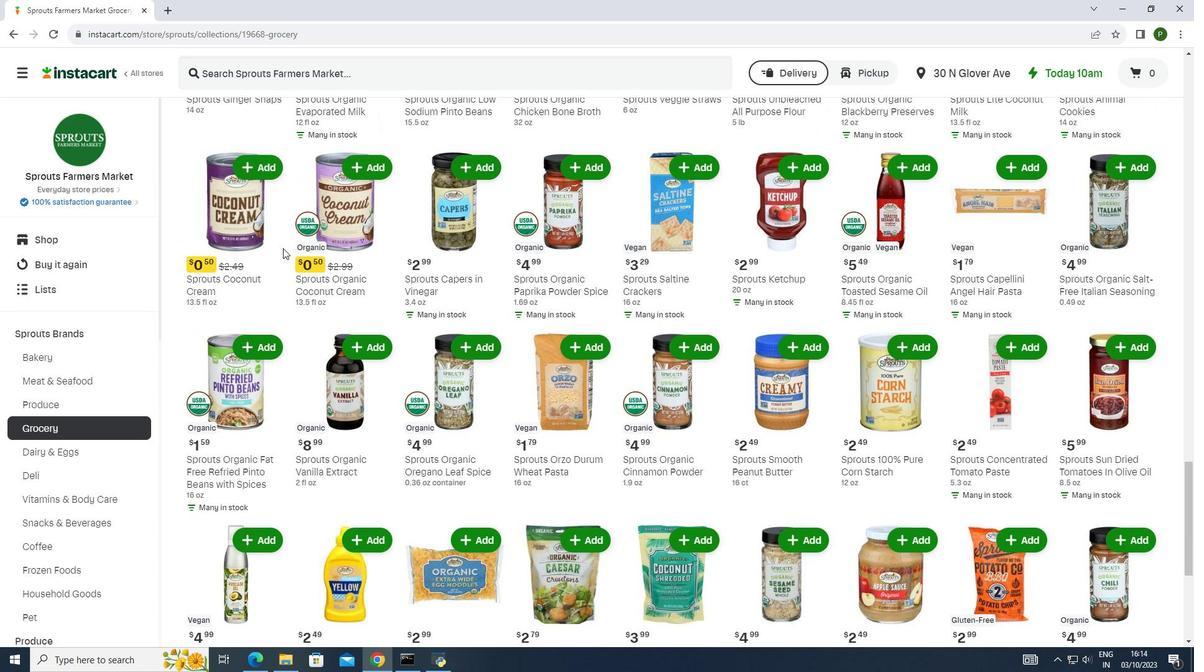 
Action: Mouse scrolled (283, 247) with delta (0, 0)
Screenshot: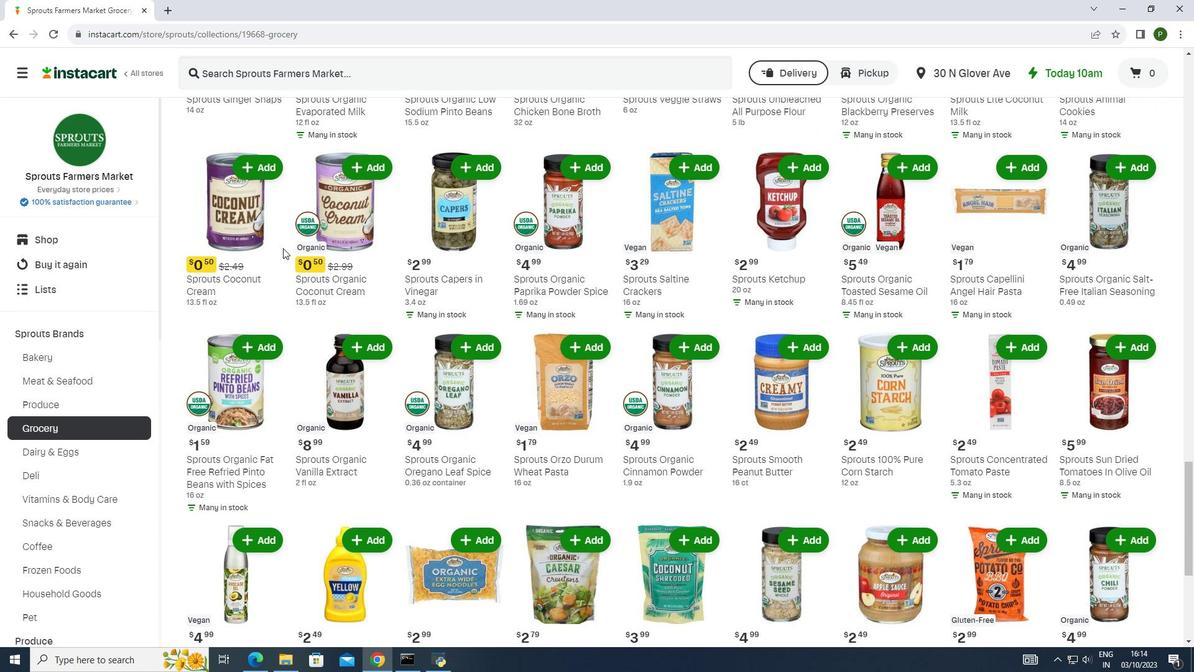 
Action: Mouse scrolled (283, 247) with delta (0, 0)
Screenshot: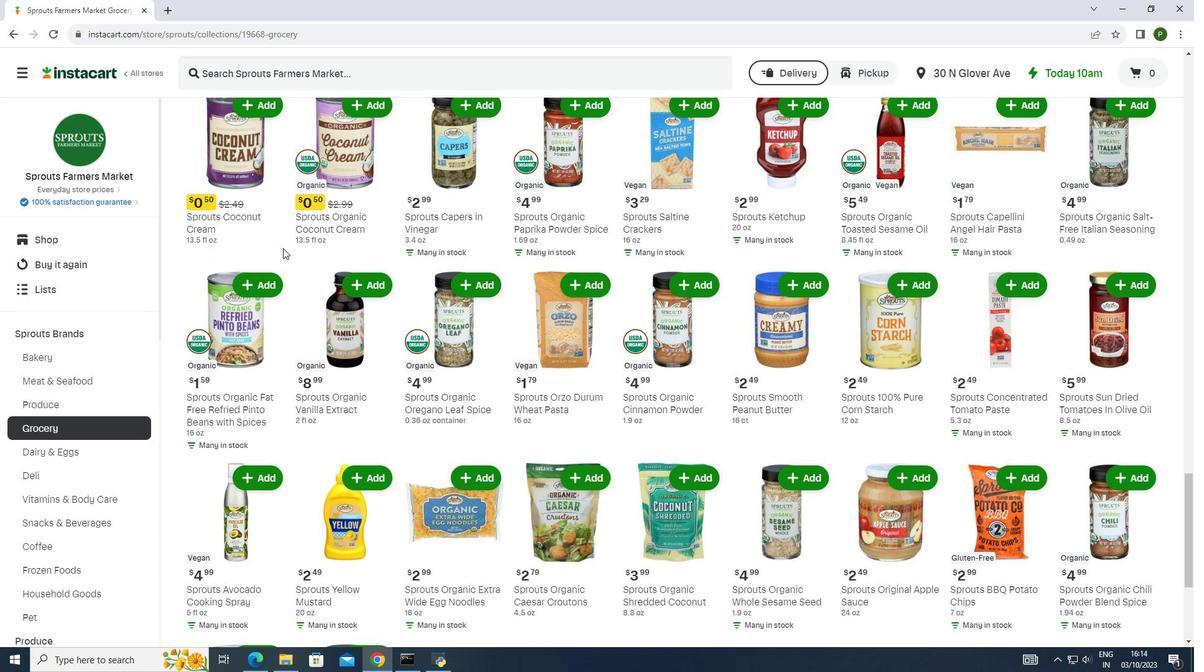 
Action: Mouse scrolled (283, 247) with delta (0, 0)
Screenshot: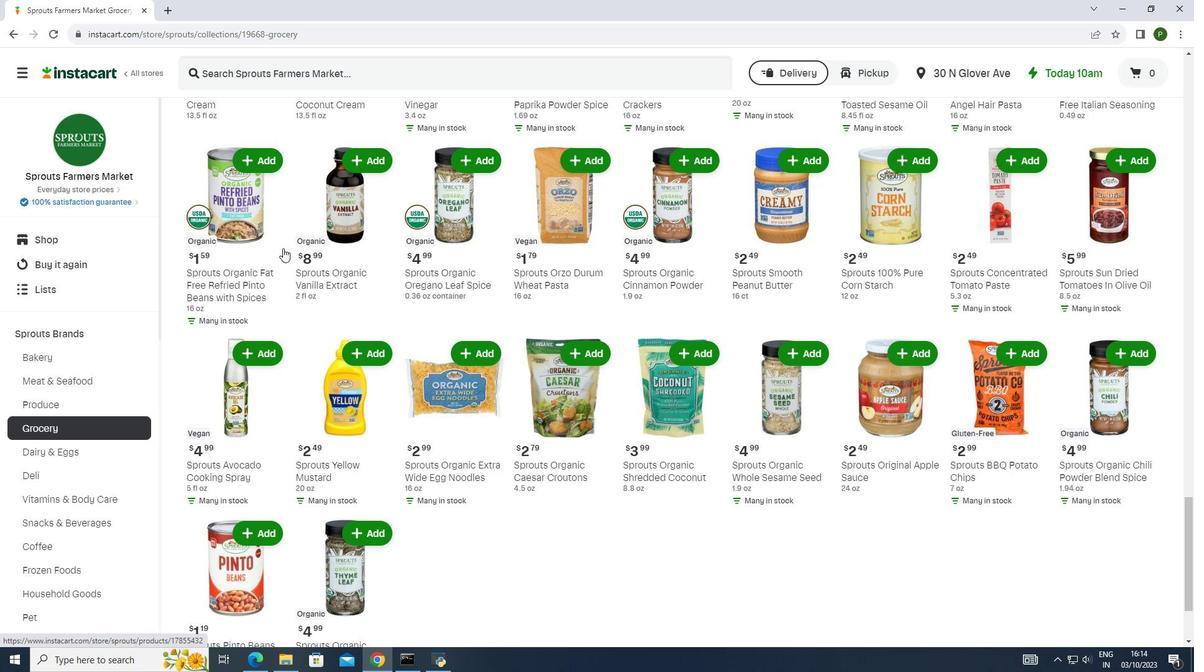 
Action: Mouse scrolled (283, 247) with delta (0, 0)
Screenshot: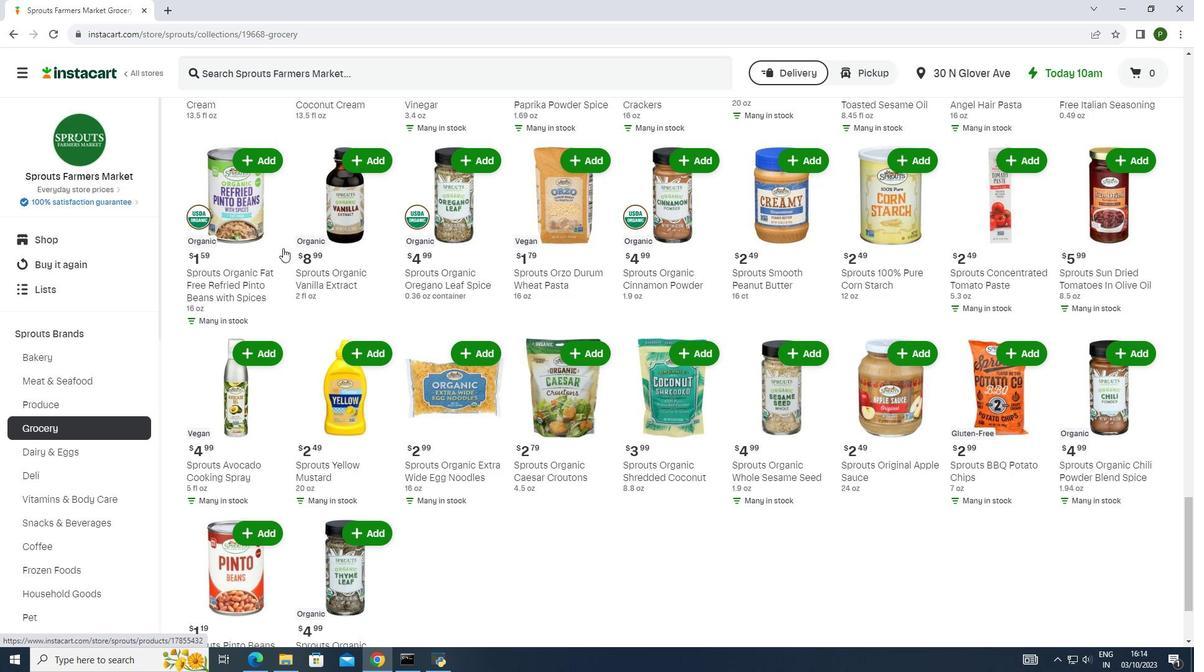 
Action: Mouse scrolled (283, 247) with delta (0, 0)
Screenshot: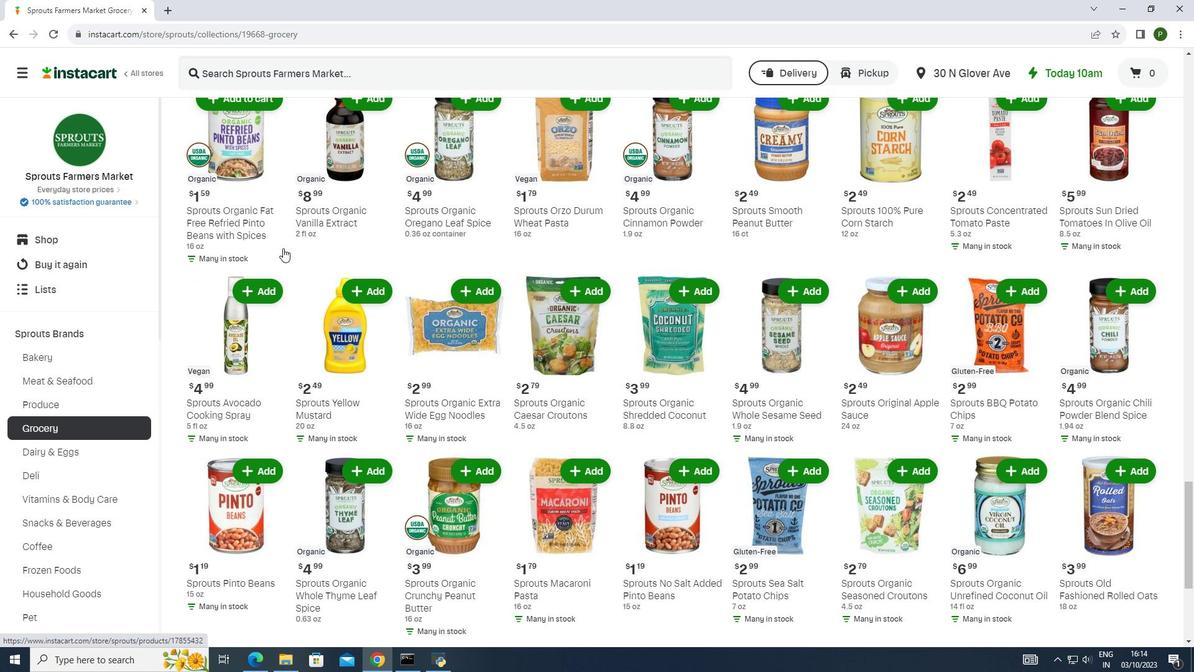 
Action: Mouse scrolled (283, 247) with delta (0, 0)
Screenshot: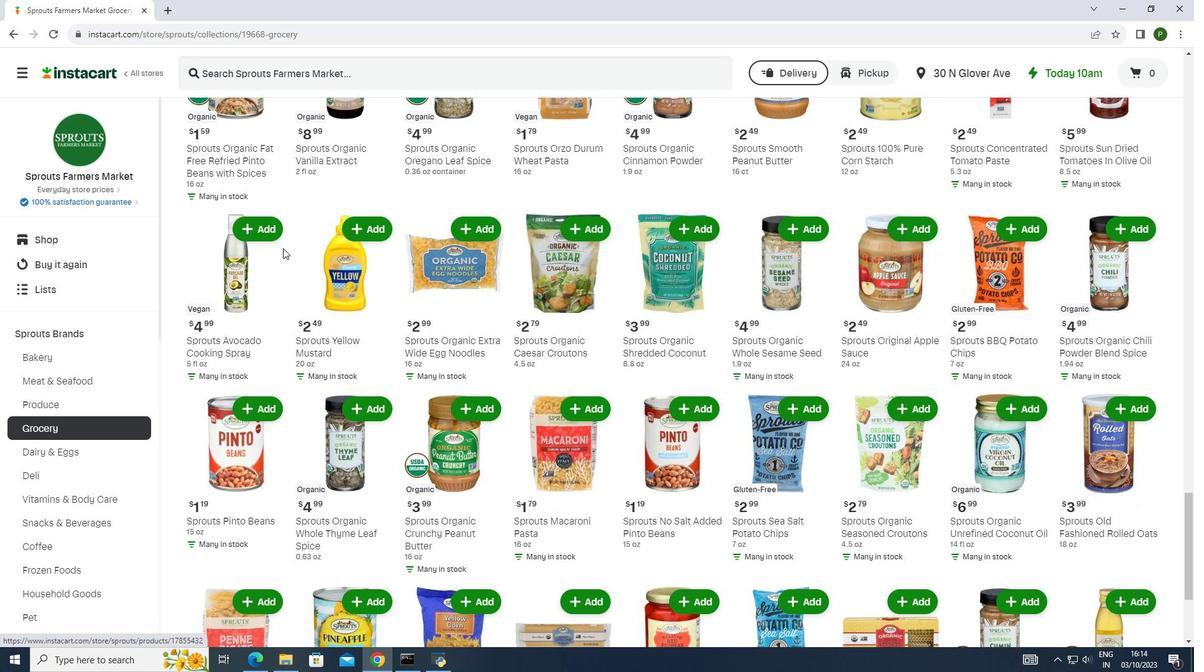 
Action: Mouse scrolled (283, 247) with delta (0, 0)
Screenshot: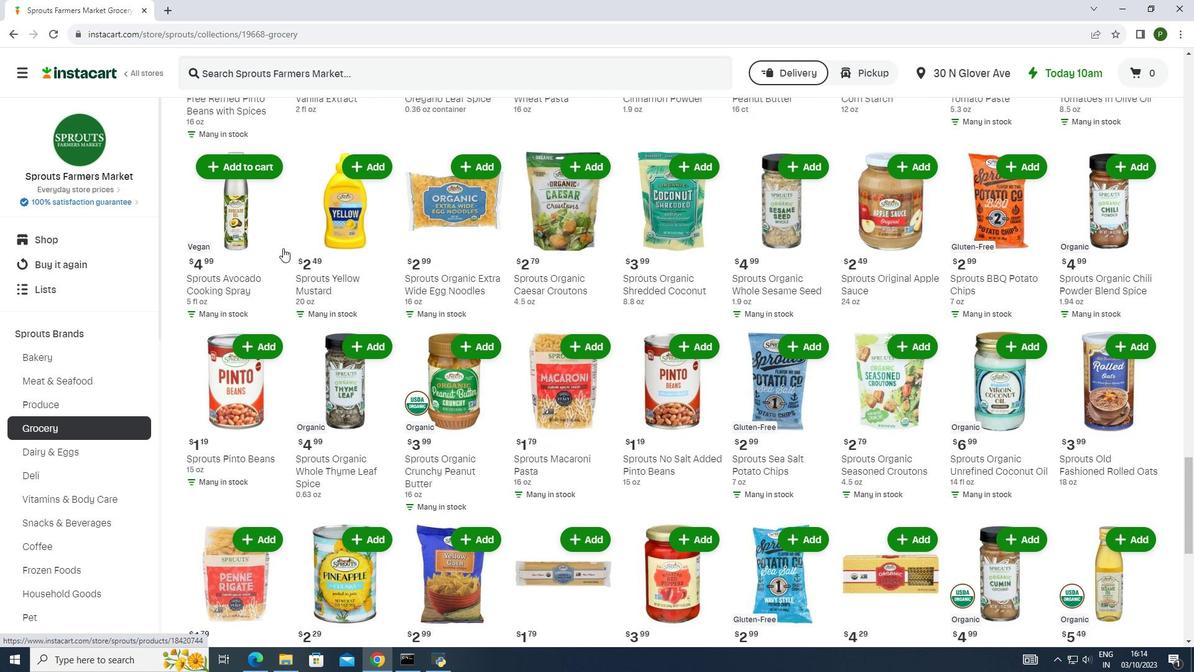 
Action: Mouse scrolled (283, 247) with delta (0, 0)
Screenshot: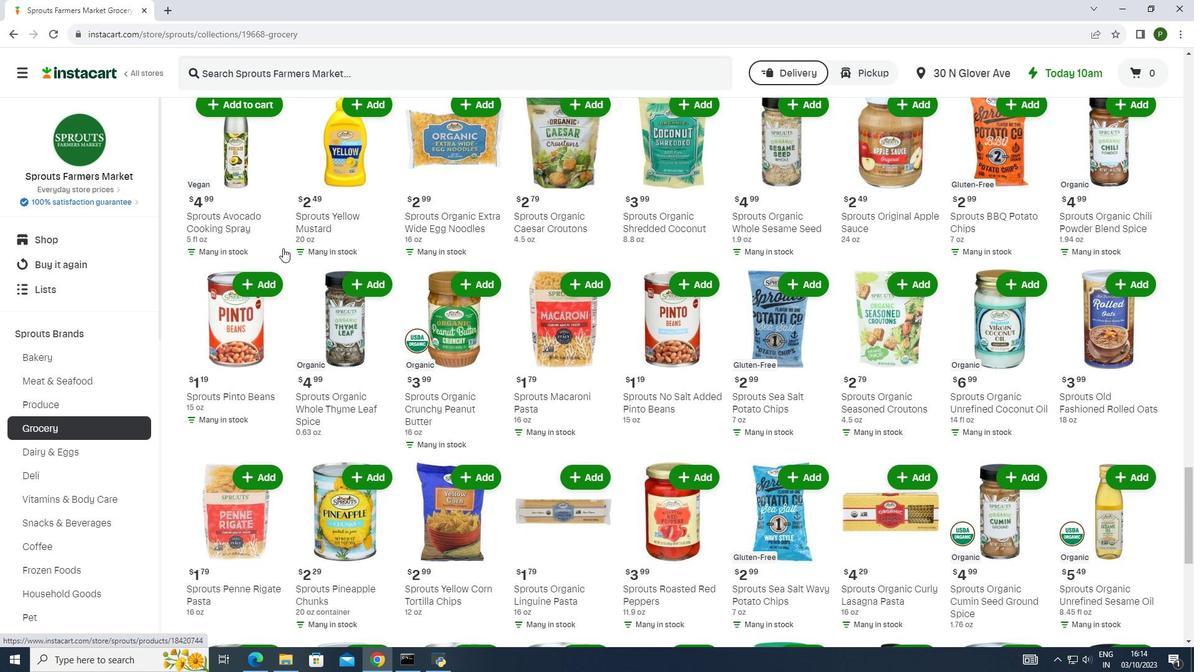
Action: Mouse scrolled (283, 247) with delta (0, 0)
Screenshot: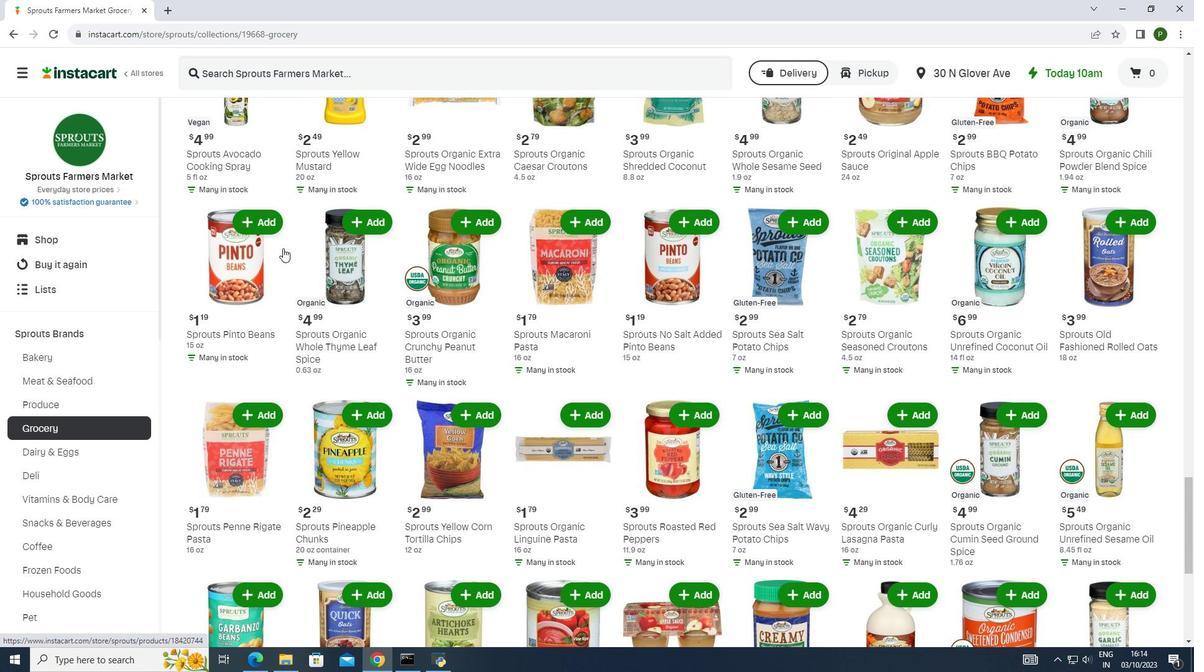 
Action: Mouse scrolled (283, 247) with delta (0, 0)
Screenshot: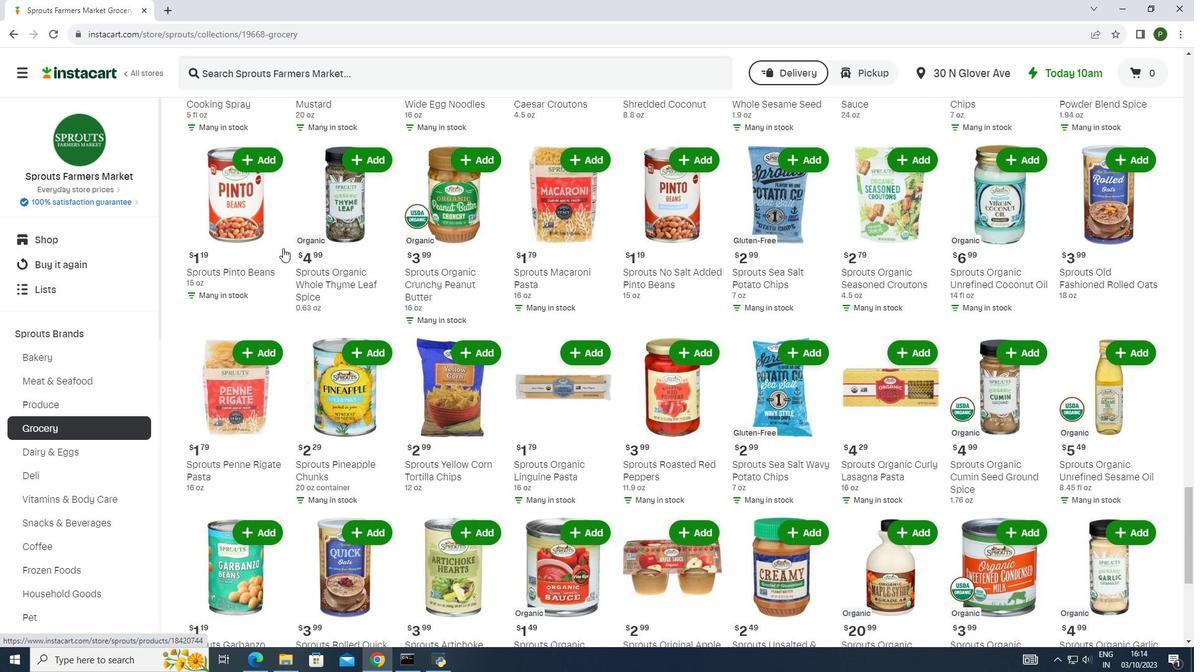 
Action: Mouse scrolled (283, 247) with delta (0, 0)
Screenshot: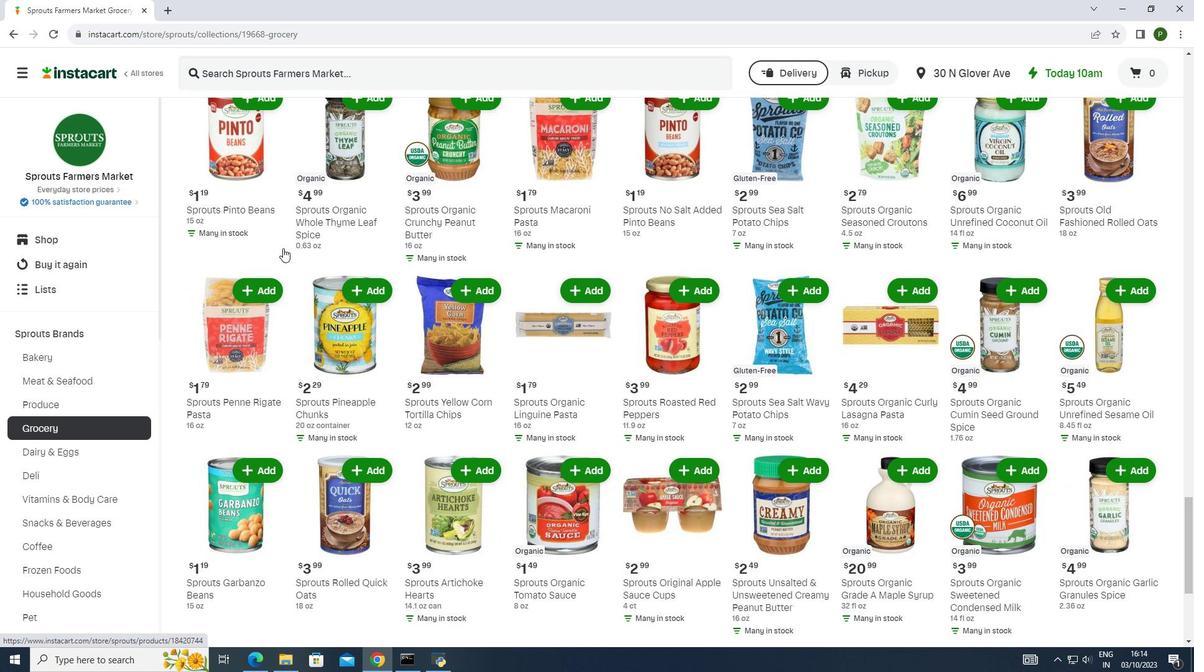 
Action: Mouse scrolled (283, 247) with delta (0, 0)
Screenshot: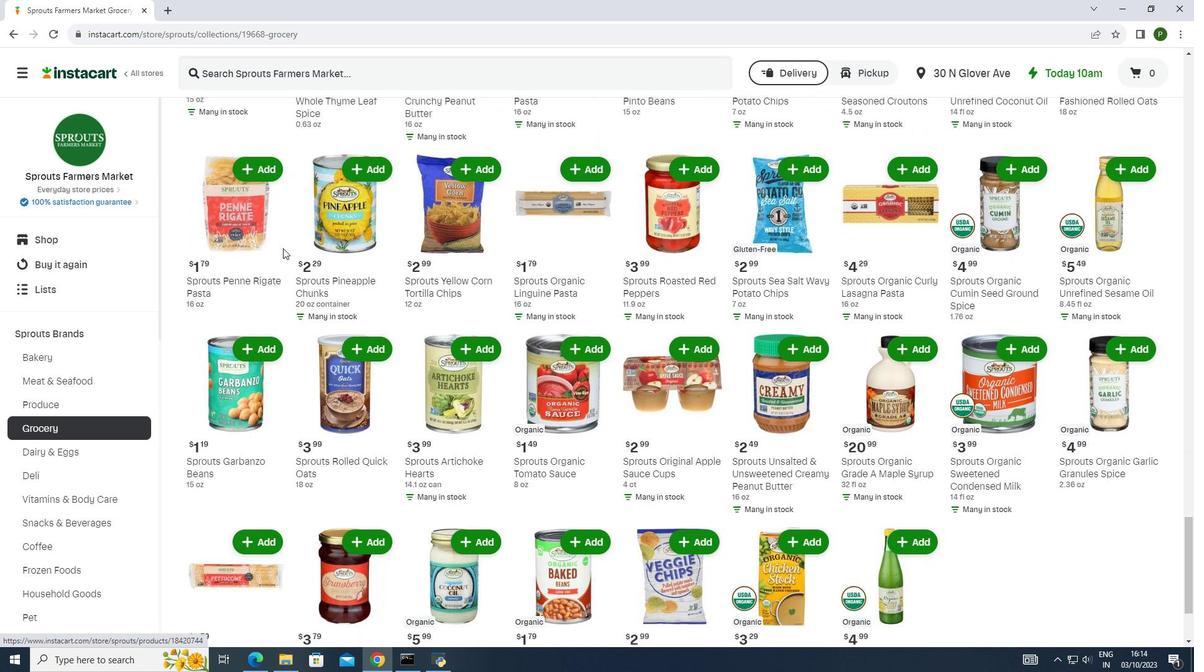 
Action: Mouse scrolled (283, 247) with delta (0, 0)
Screenshot: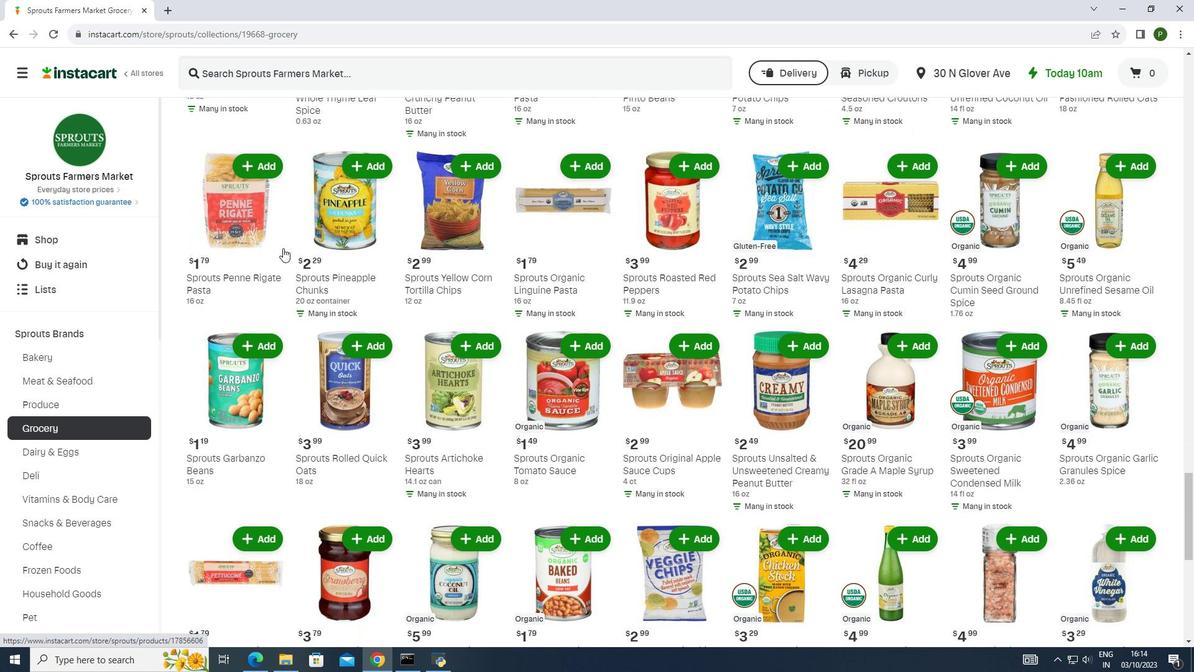 
Action: Mouse scrolled (283, 247) with delta (0, 0)
Screenshot: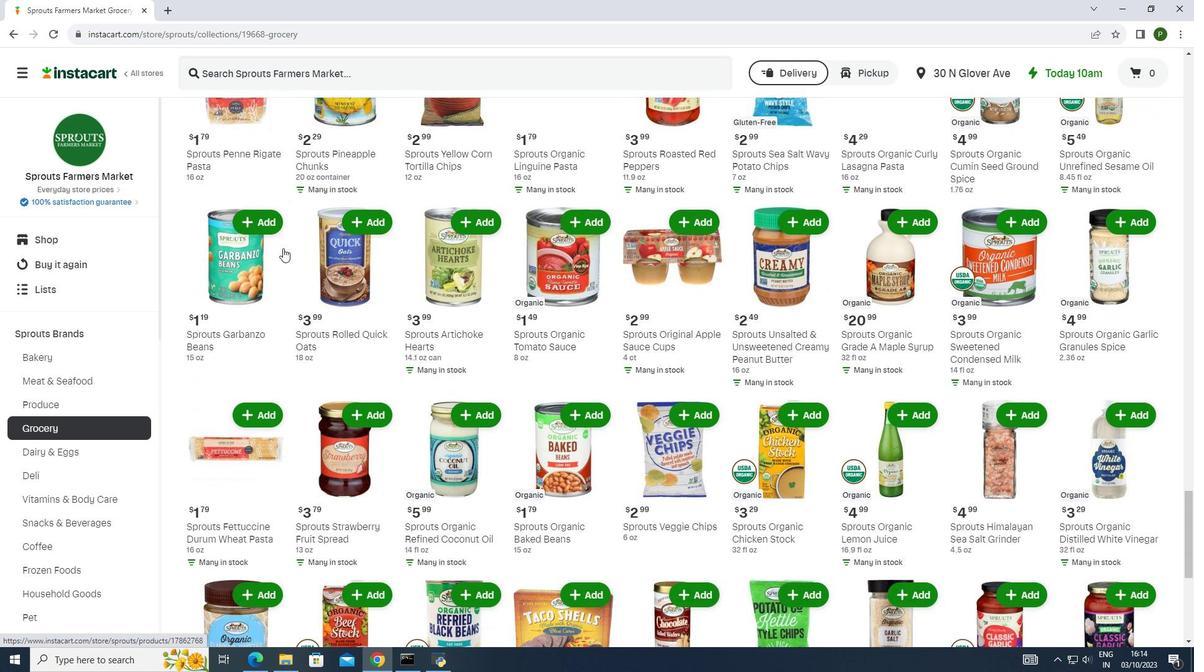 
Action: Mouse scrolled (283, 247) with delta (0, 0)
Screenshot: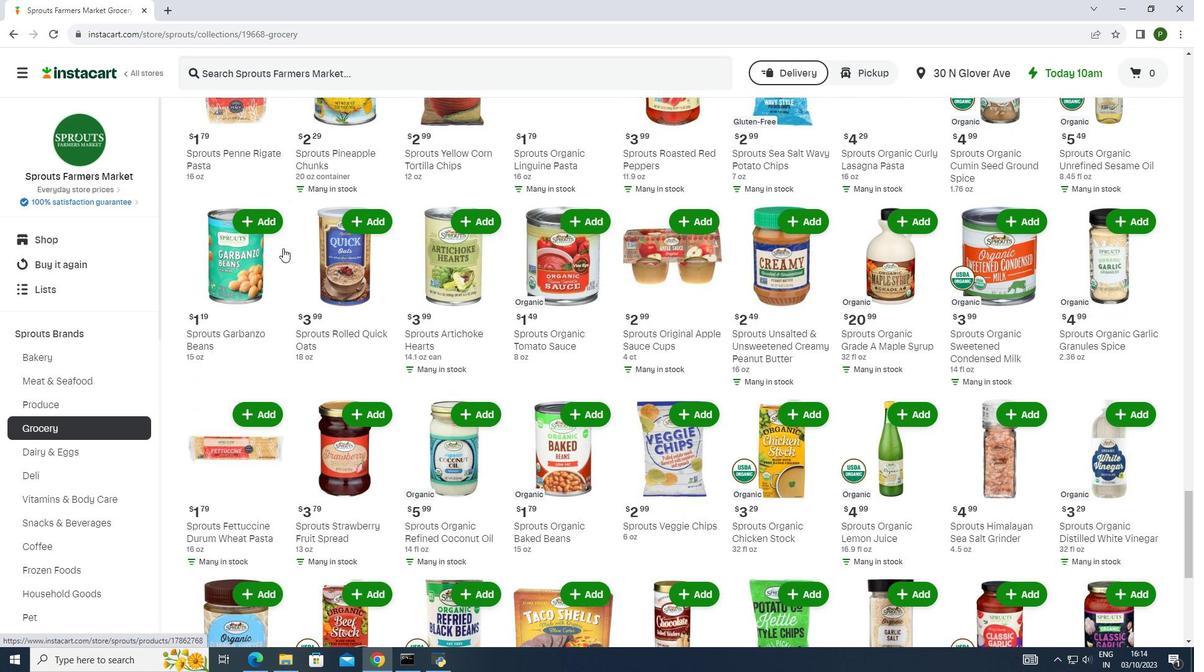 
Action: Mouse scrolled (283, 247) with delta (0, 0)
Screenshot: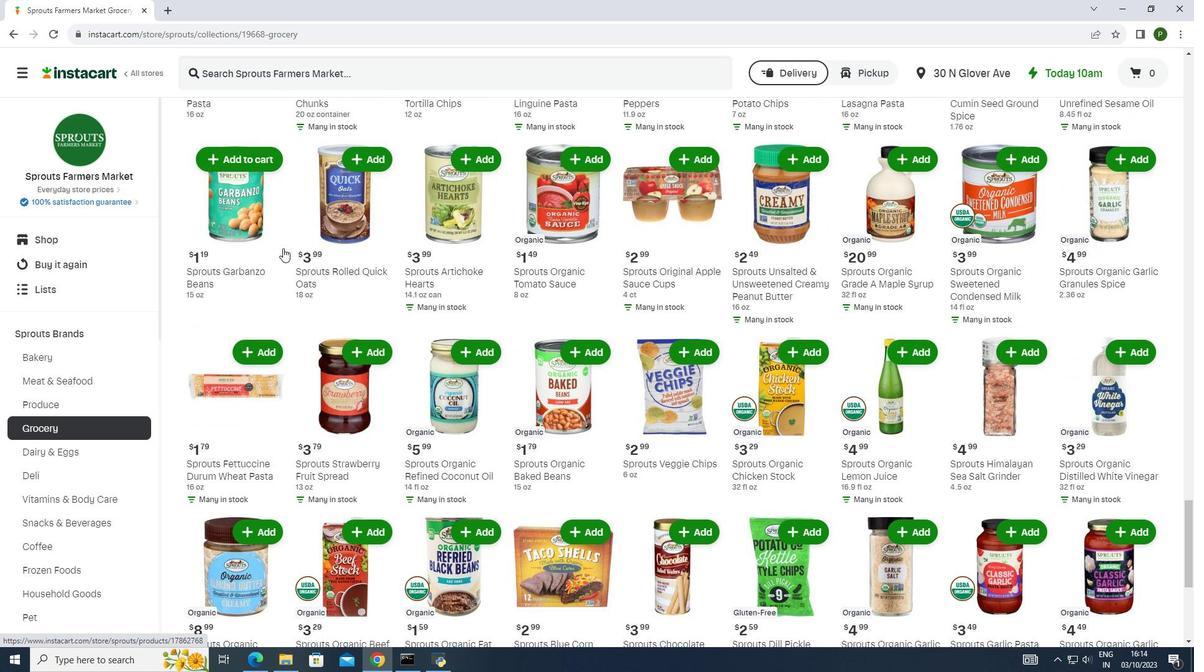 
Action: Mouse scrolled (283, 247) with delta (0, 0)
Screenshot: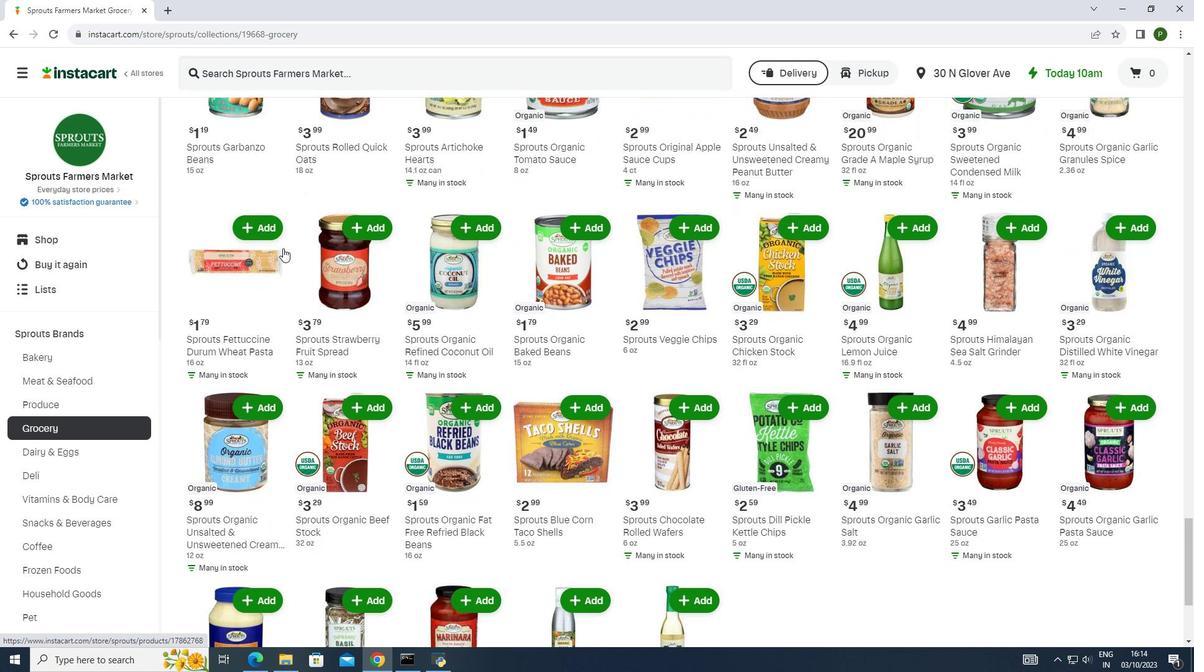
Action: Mouse scrolled (283, 247) with delta (0, 0)
Screenshot: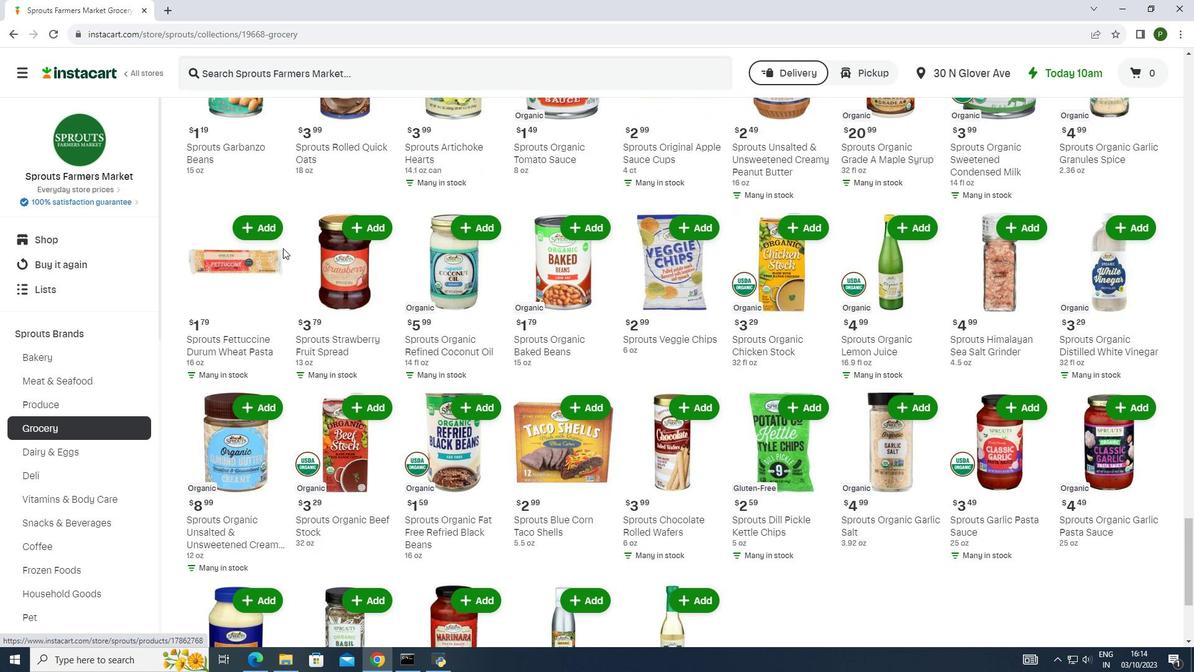 
Action: Mouse scrolled (283, 247) with delta (0, 0)
Screenshot: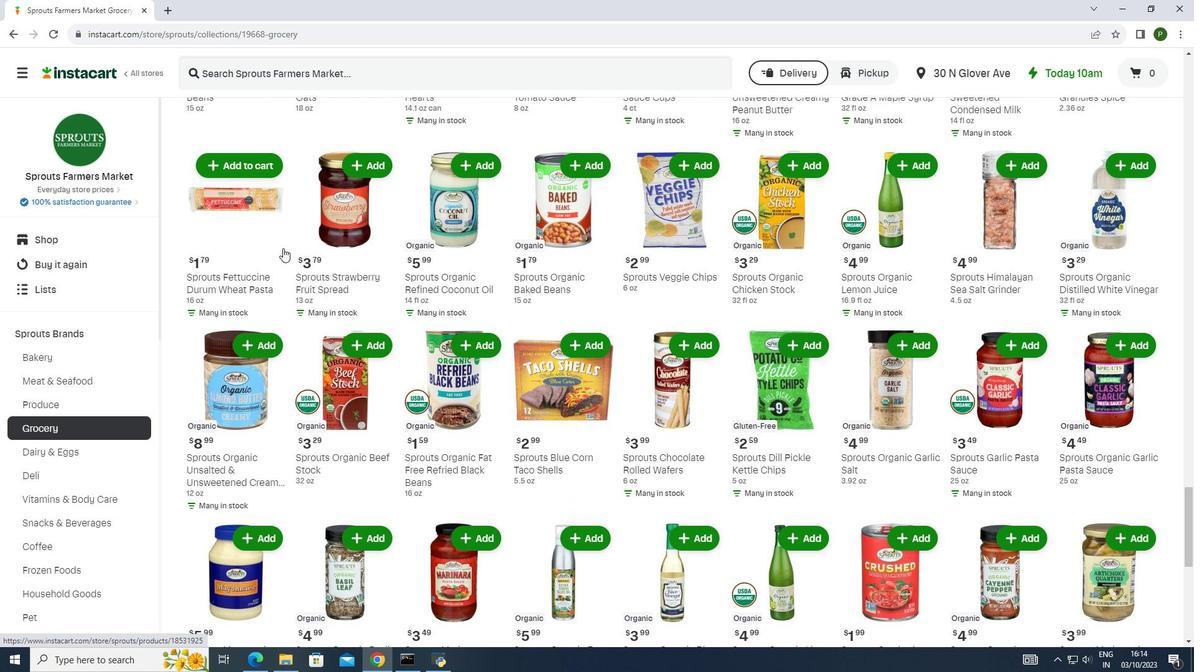 
Action: Mouse scrolled (283, 247) with delta (0, 0)
Screenshot: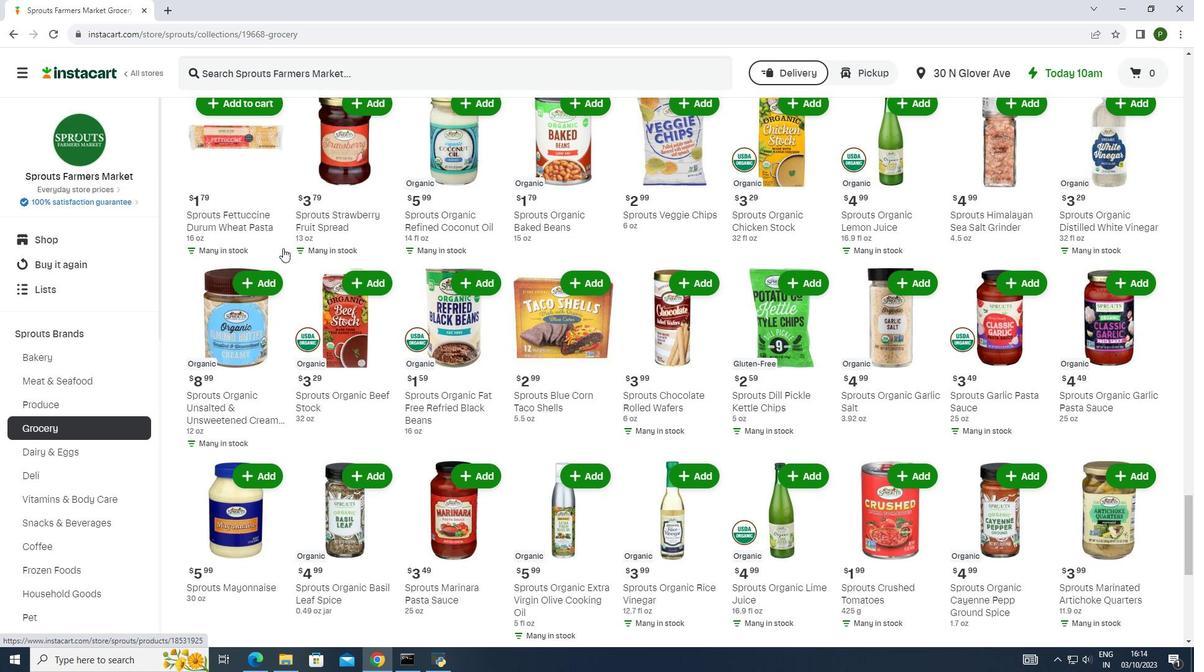 
Action: Mouse scrolled (283, 247) with delta (0, 0)
Screenshot: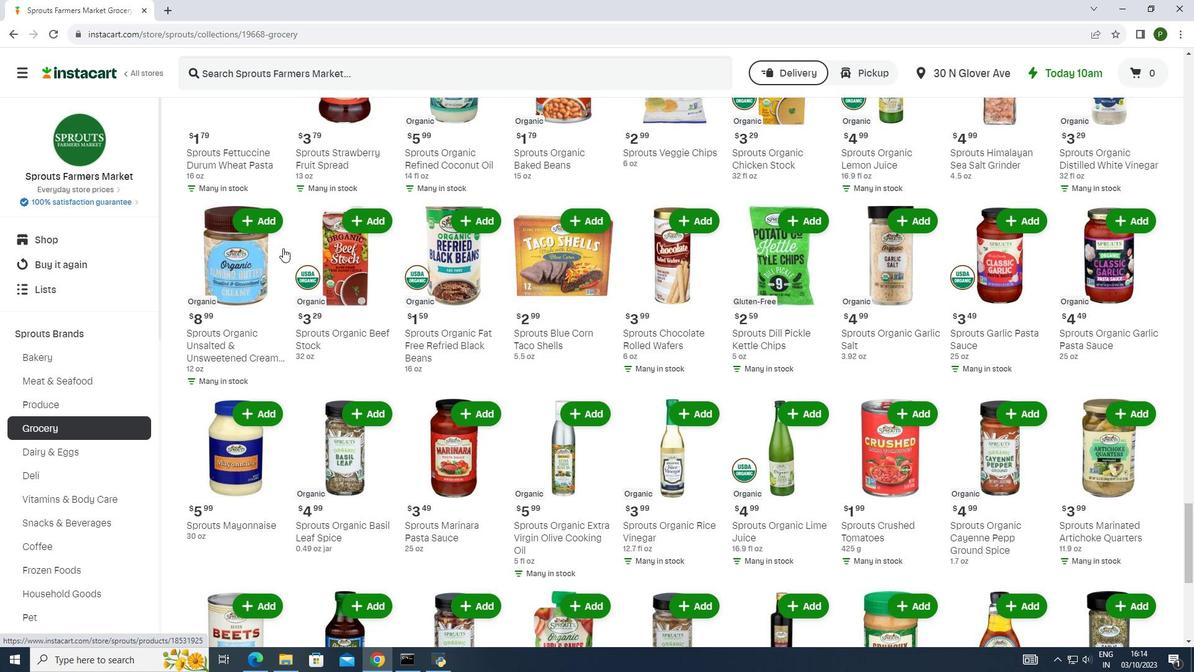 
Action: Mouse scrolled (283, 247) with delta (0, 0)
Screenshot: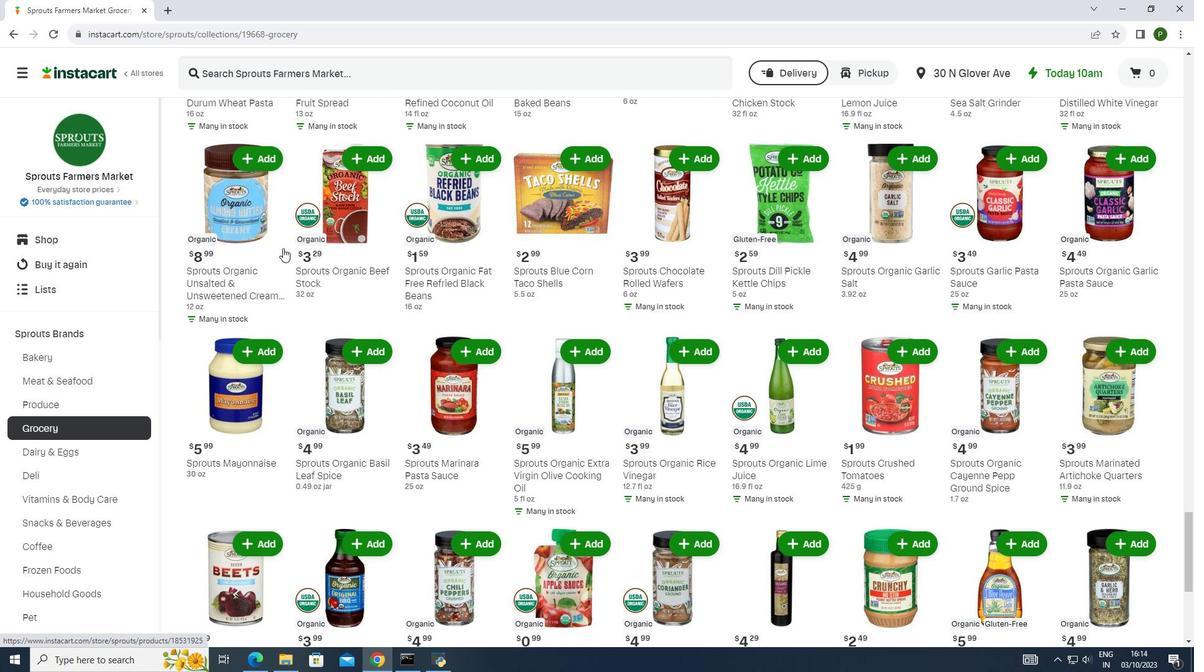
Action: Mouse scrolled (283, 247) with delta (0, 0)
Screenshot: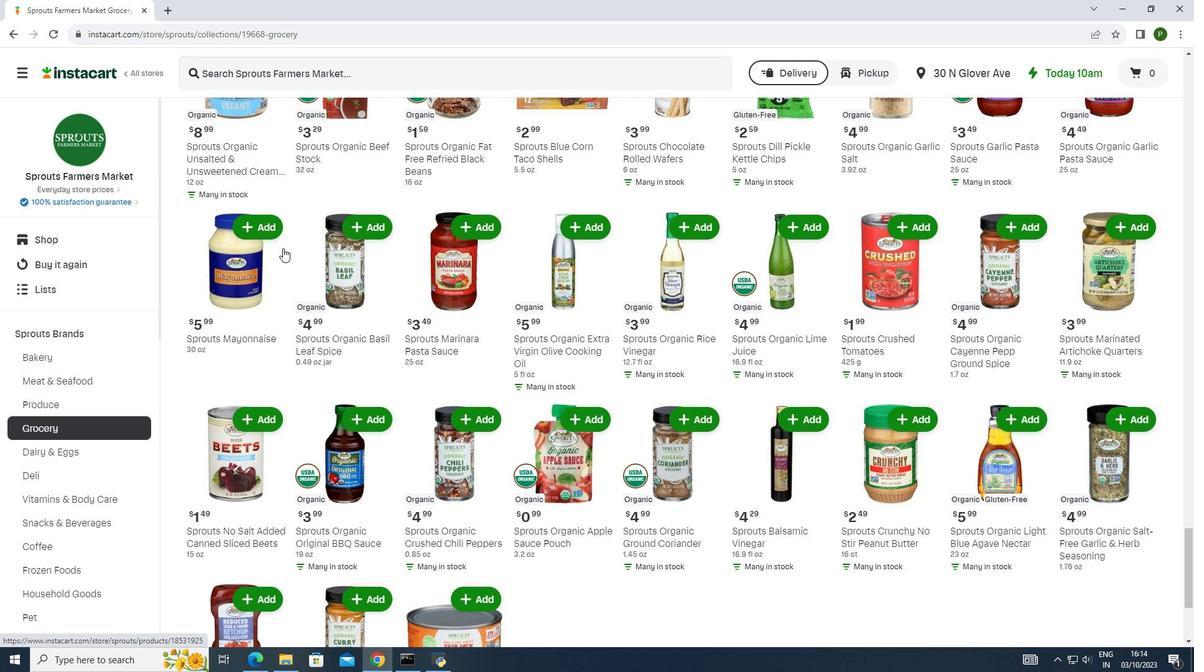 
Action: Mouse scrolled (283, 247) with delta (0, 0)
Screenshot: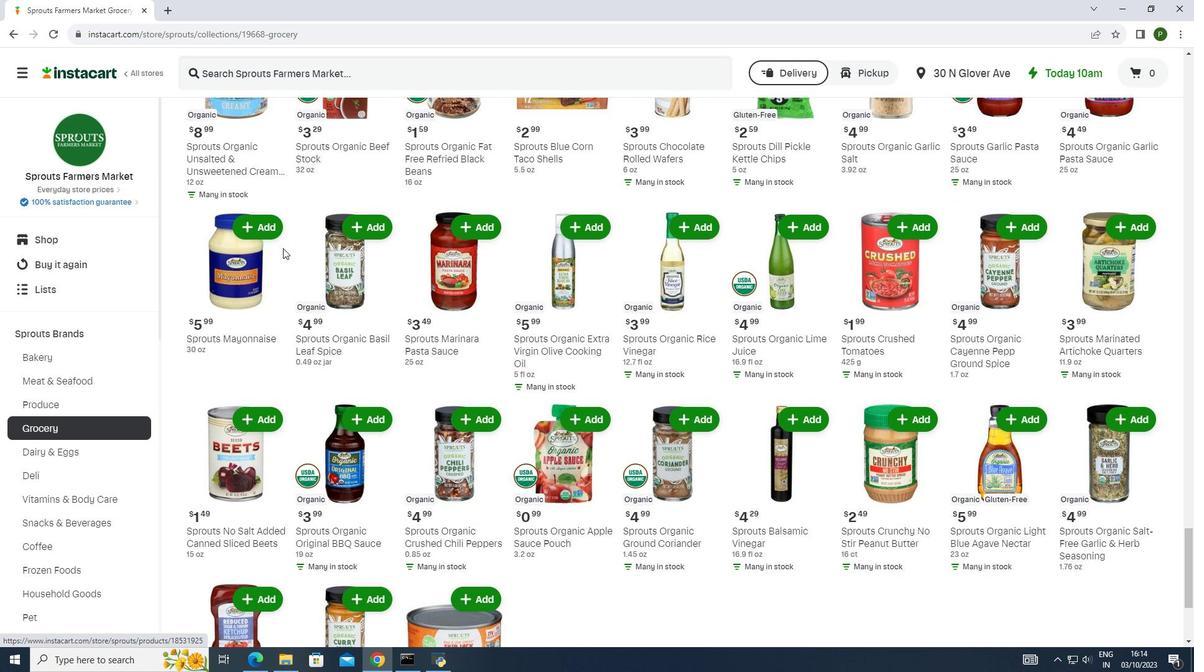 
Action: Mouse scrolled (283, 247) with delta (0, 0)
Screenshot: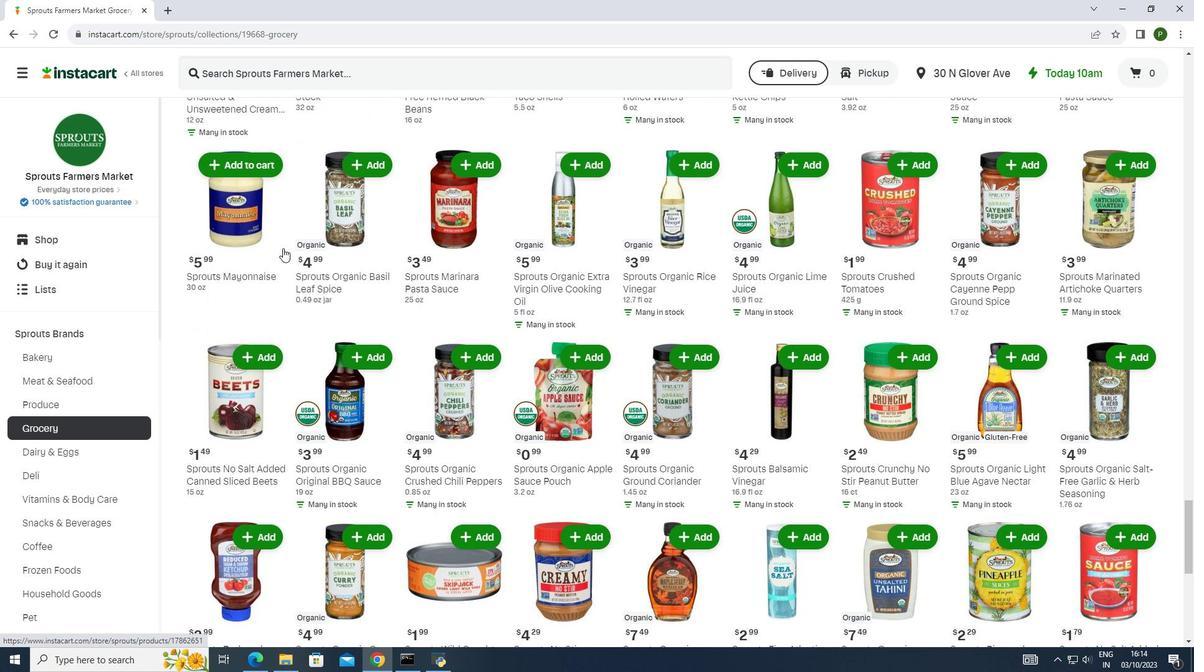 
Action: Mouse scrolled (283, 247) with delta (0, 0)
Screenshot: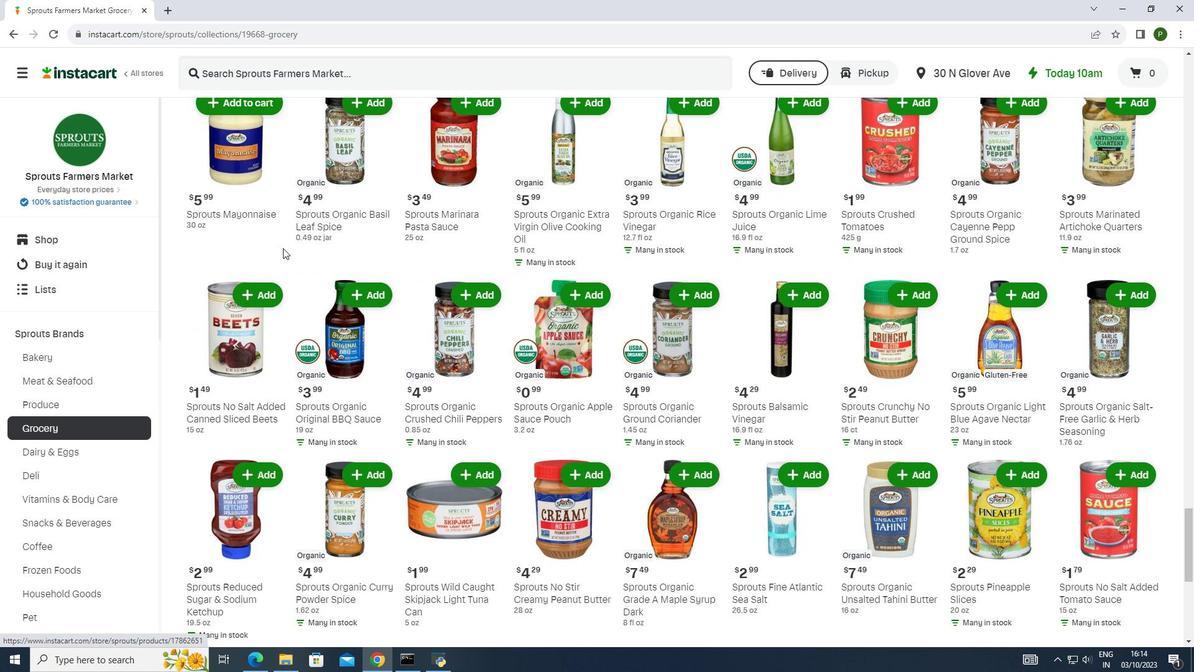 
Action: Mouse scrolled (283, 247) with delta (0, 0)
Screenshot: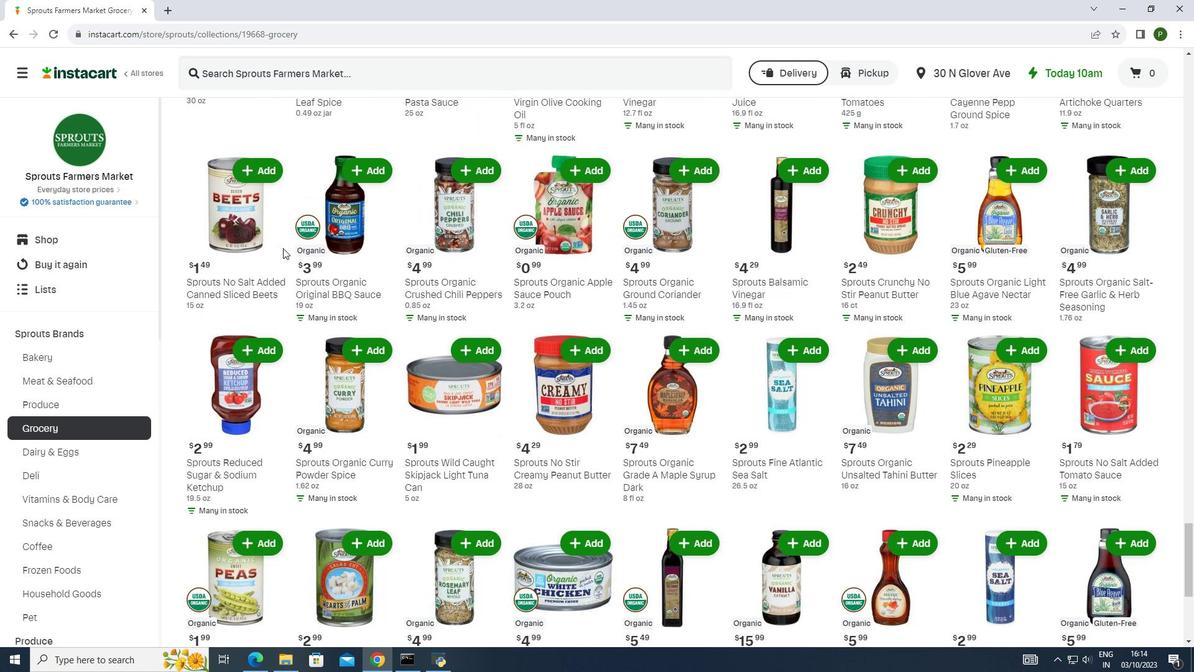 
Action: Mouse scrolled (283, 247) with delta (0, 0)
Screenshot: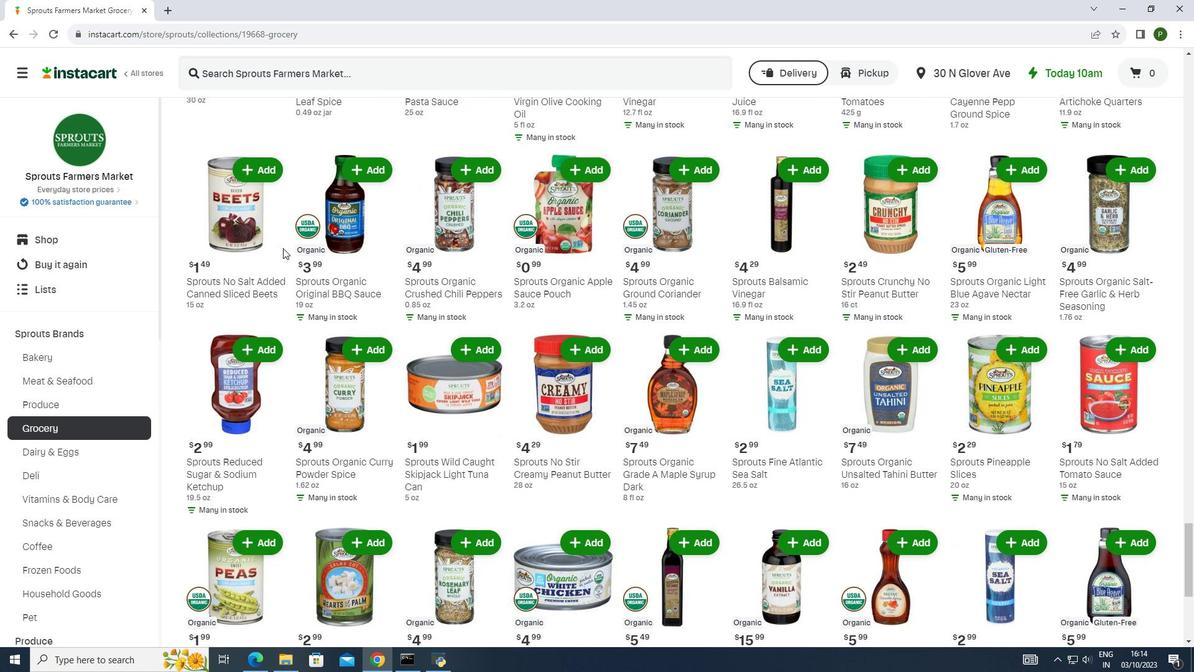 
Action: Mouse scrolled (283, 247) with delta (0, 0)
Screenshot: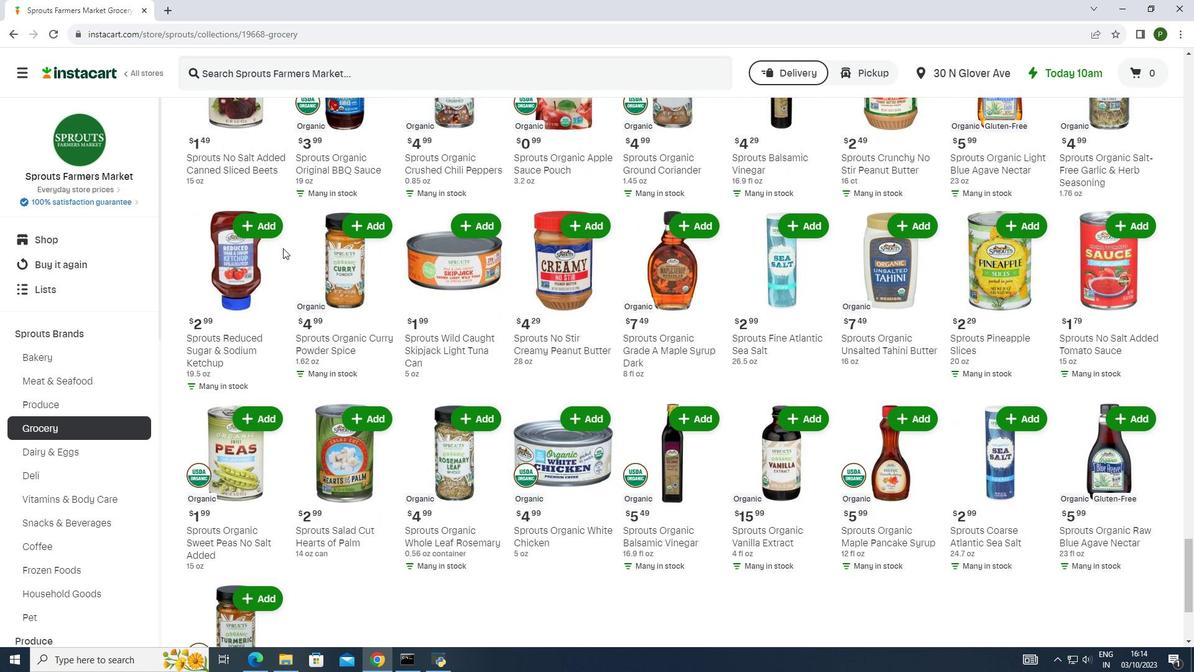 
Action: Mouse scrolled (283, 247) with delta (0, 0)
Screenshot: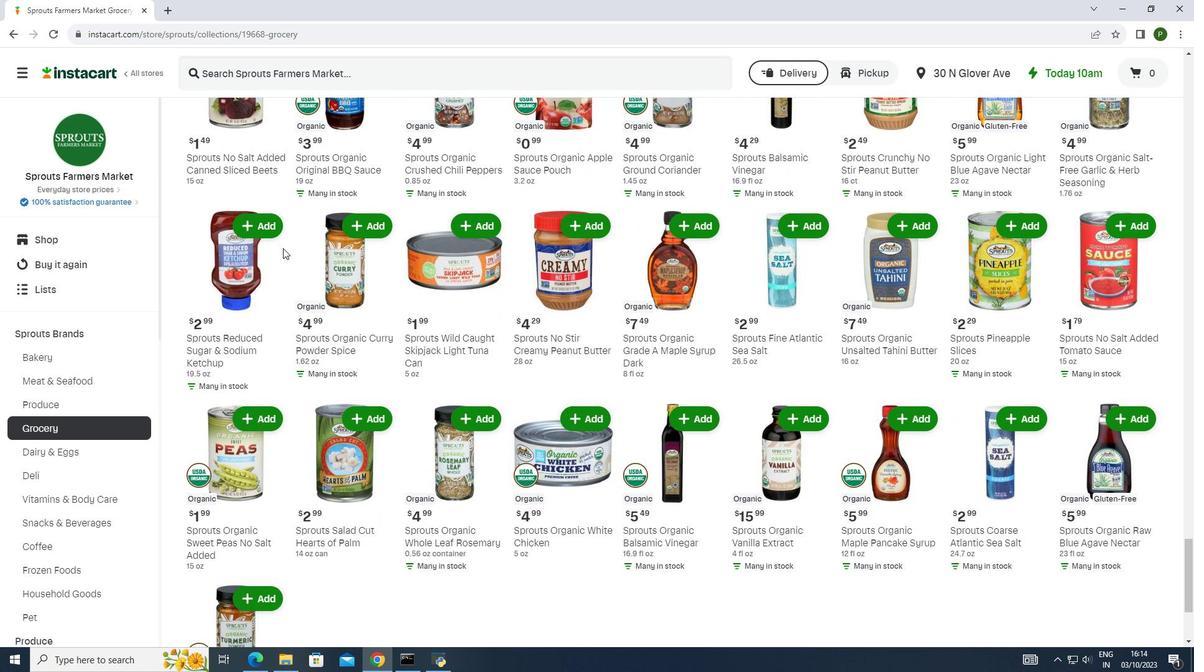 
Action: Mouse scrolled (283, 247) with delta (0, 0)
Screenshot: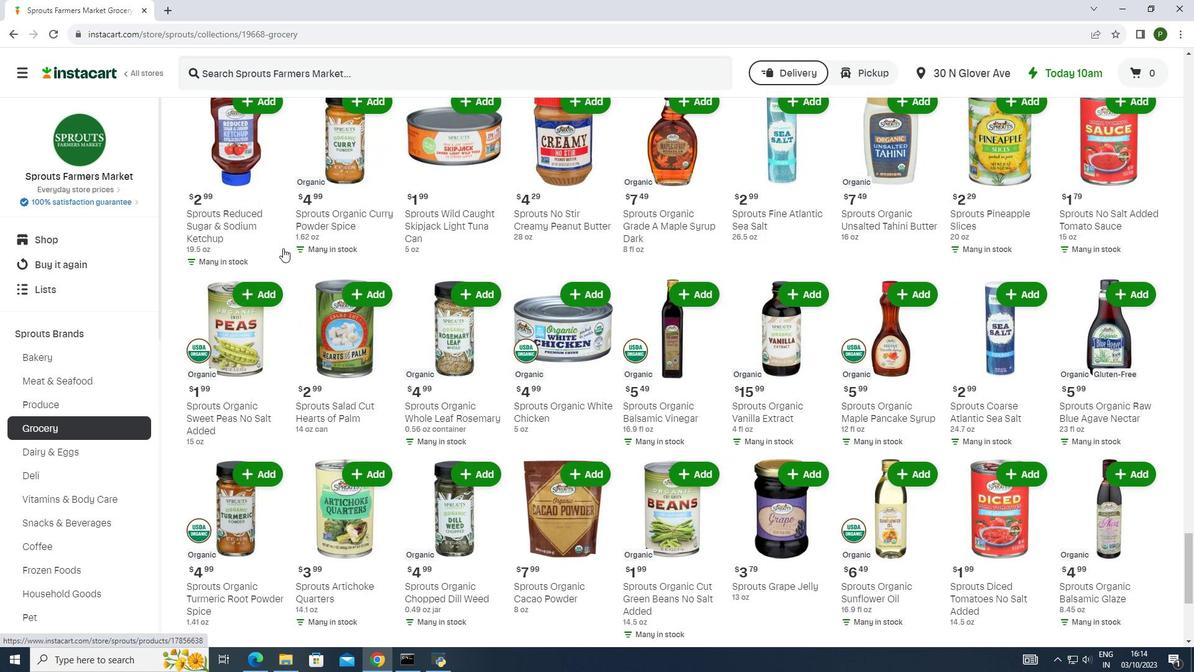
Action: Mouse scrolled (283, 247) with delta (0, 0)
Screenshot: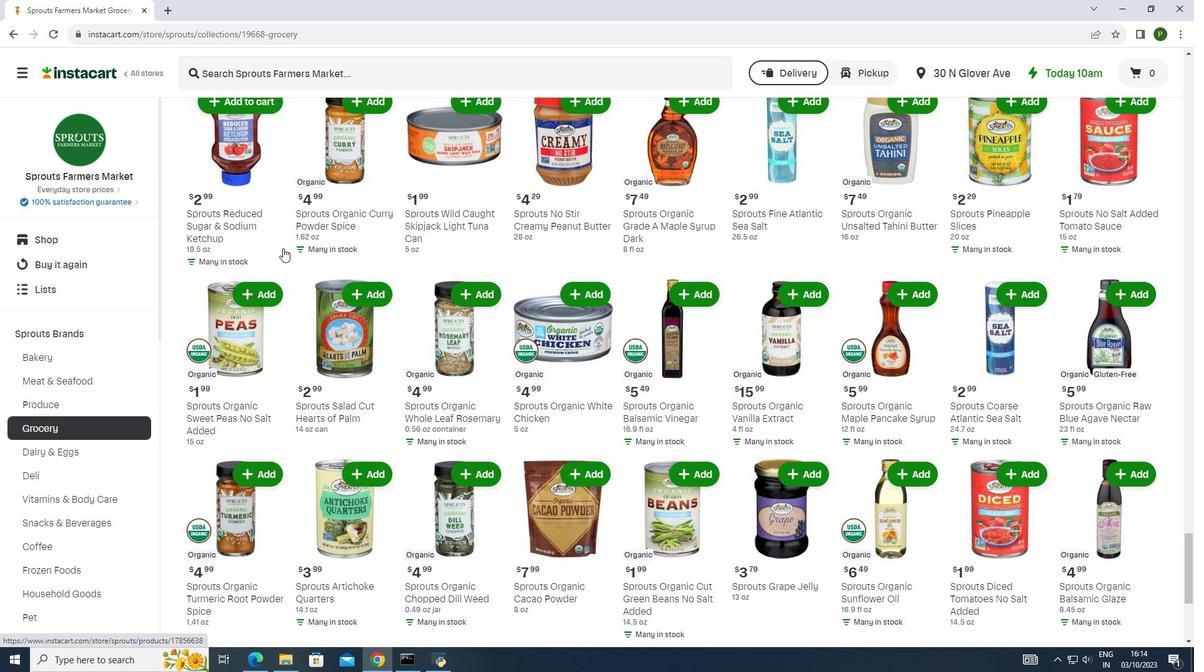 
Action: Mouse scrolled (283, 247) with delta (0, 0)
Screenshot: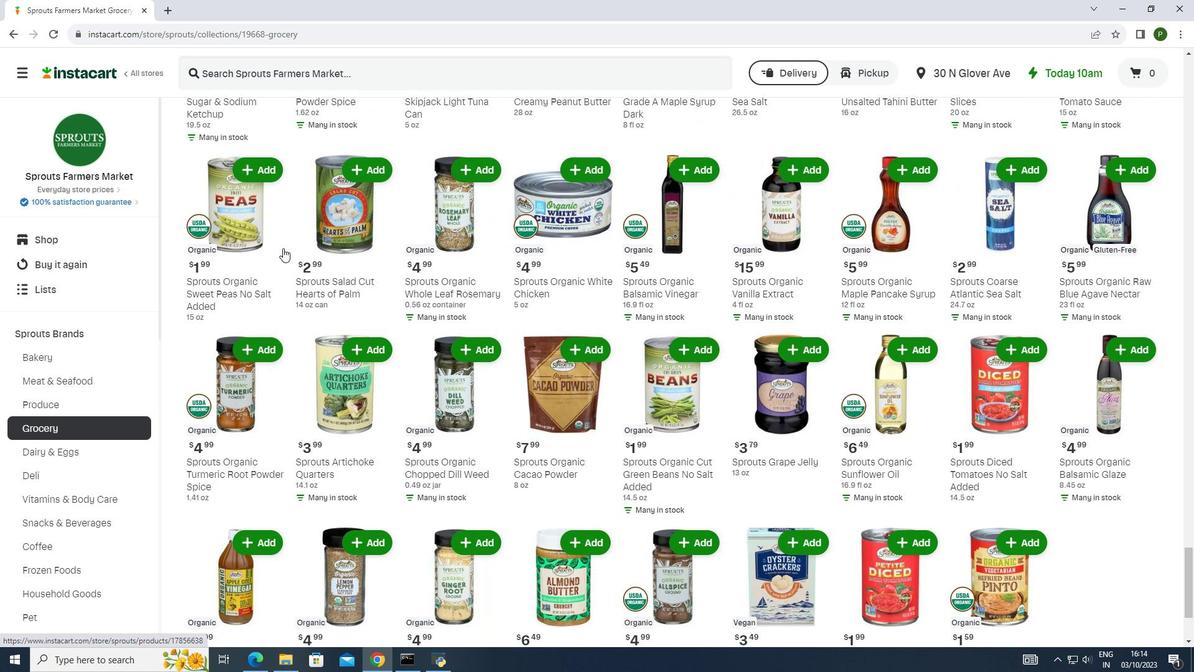 
Action: Mouse scrolled (283, 247) with delta (0, 0)
Screenshot: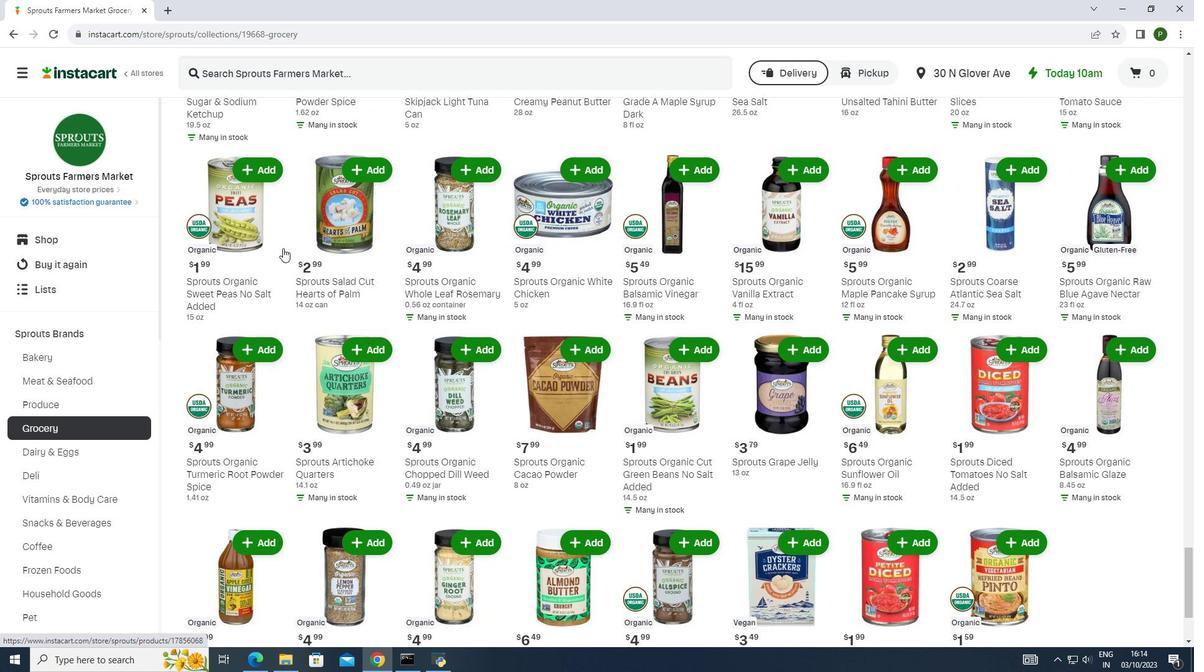 
Action: Mouse scrolled (283, 247) with delta (0, 0)
Screenshot: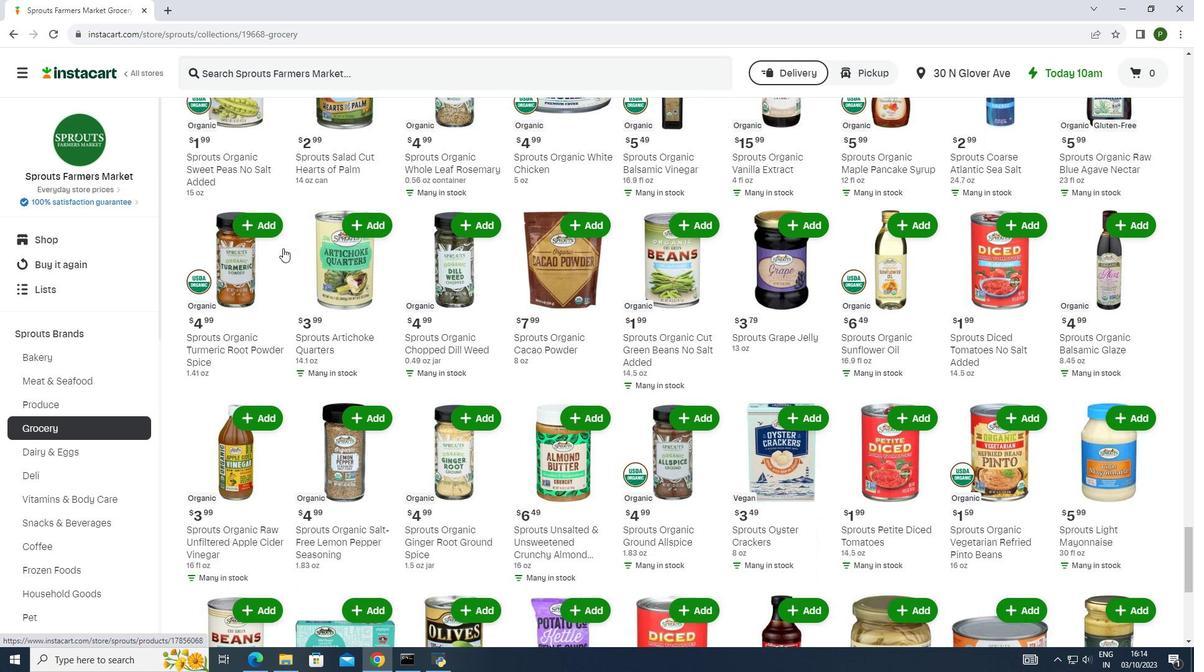 
Action: Mouse scrolled (283, 247) with delta (0, 0)
Screenshot: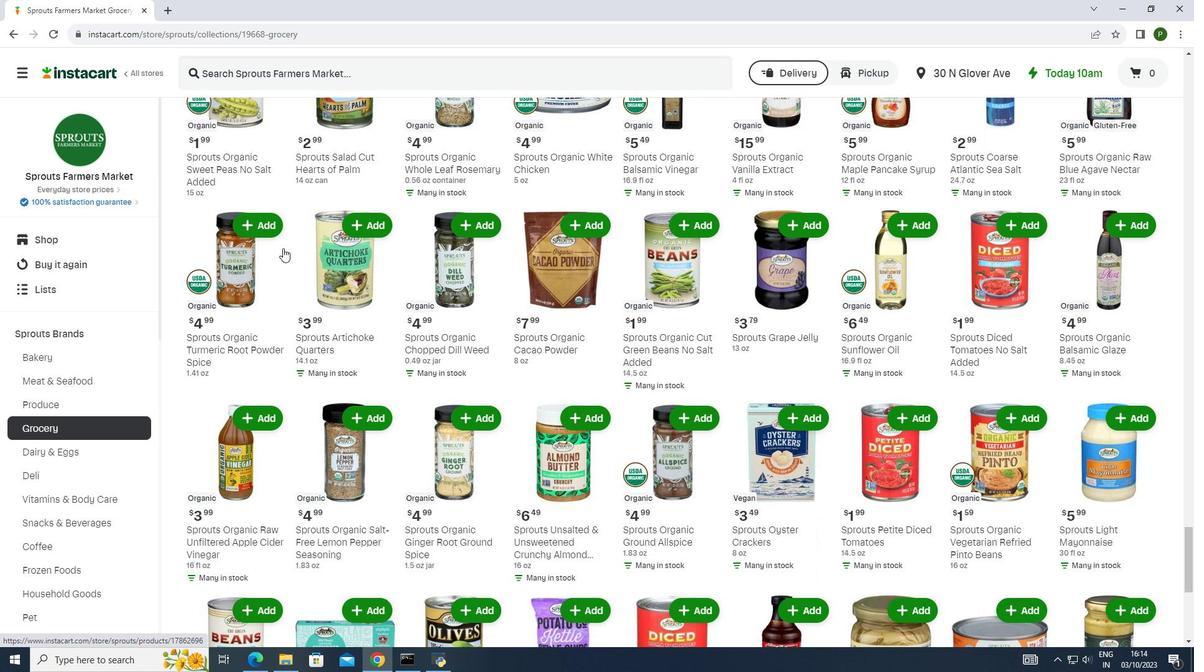 
Action: Mouse scrolled (283, 247) with delta (0, 0)
Screenshot: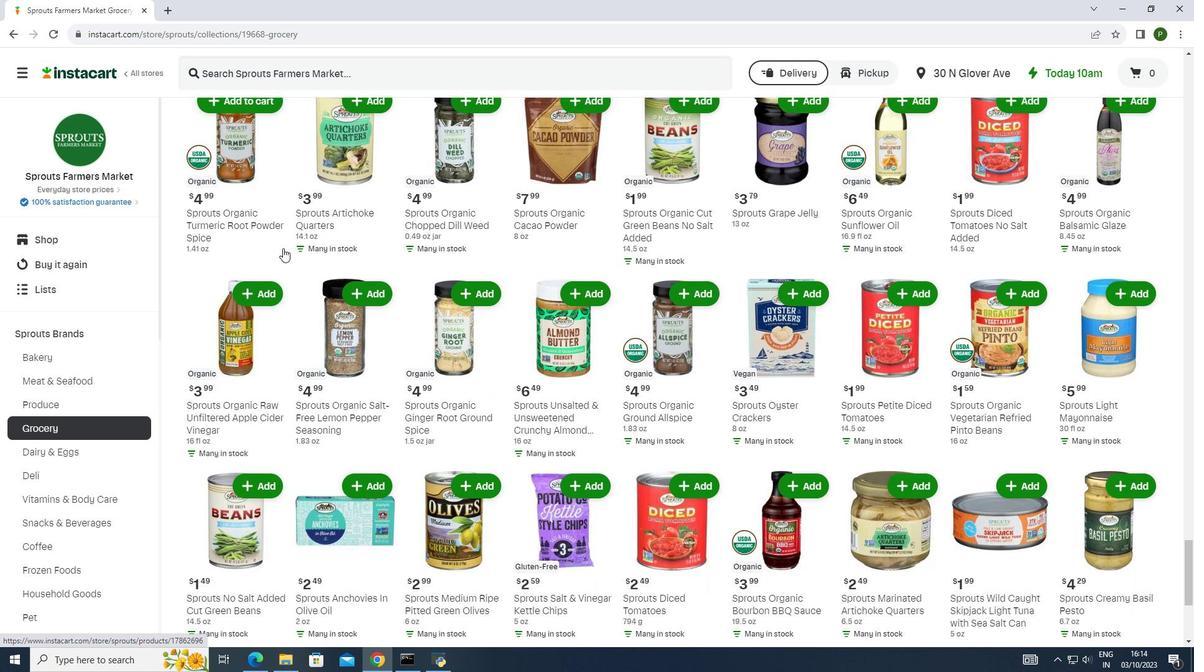 
Action: Mouse scrolled (283, 247) with delta (0, 0)
Screenshot: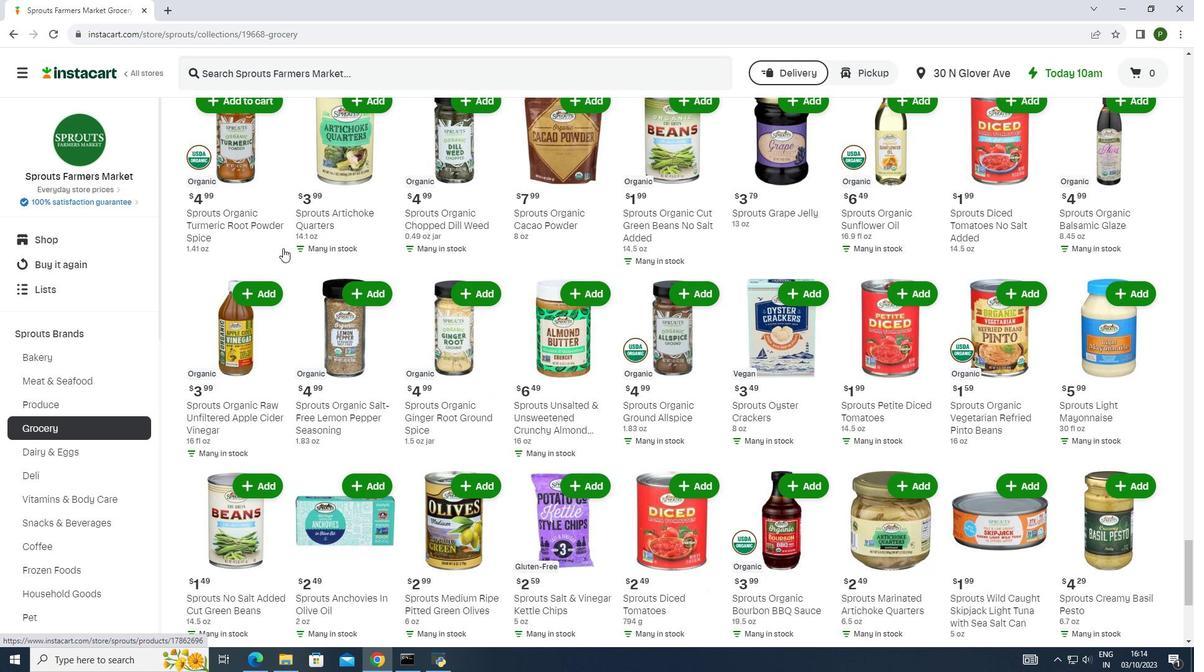 
Action: Mouse scrolled (283, 247) with delta (0, 0)
Screenshot: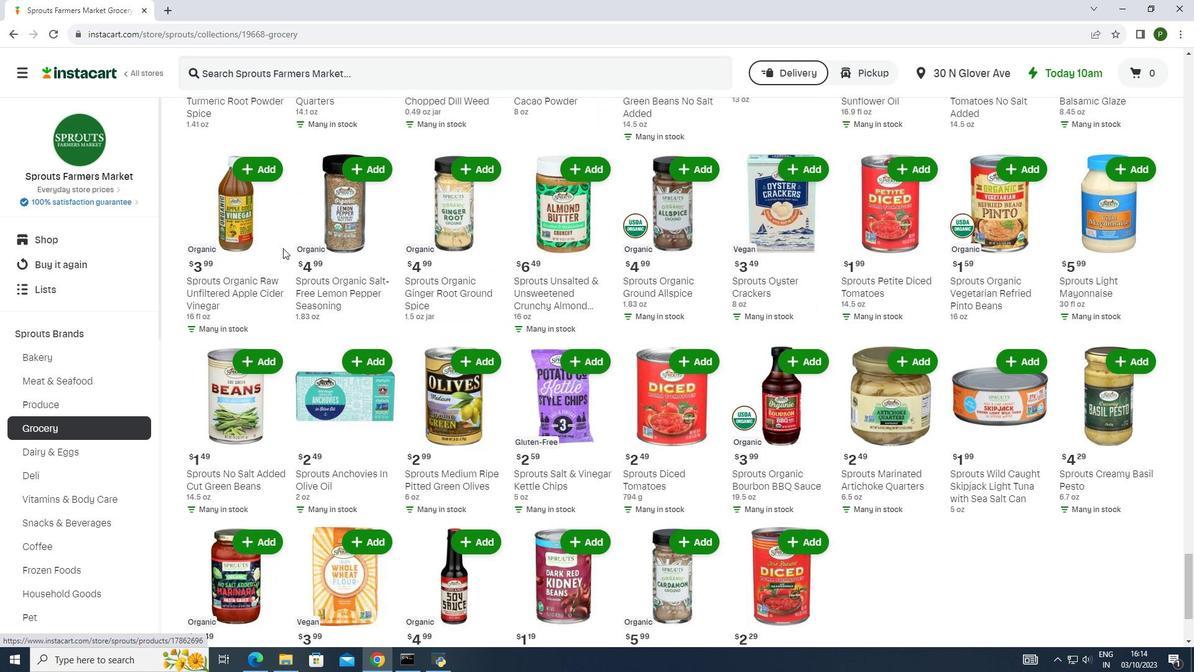 
Action: Mouse scrolled (283, 247) with delta (0, 0)
Screenshot: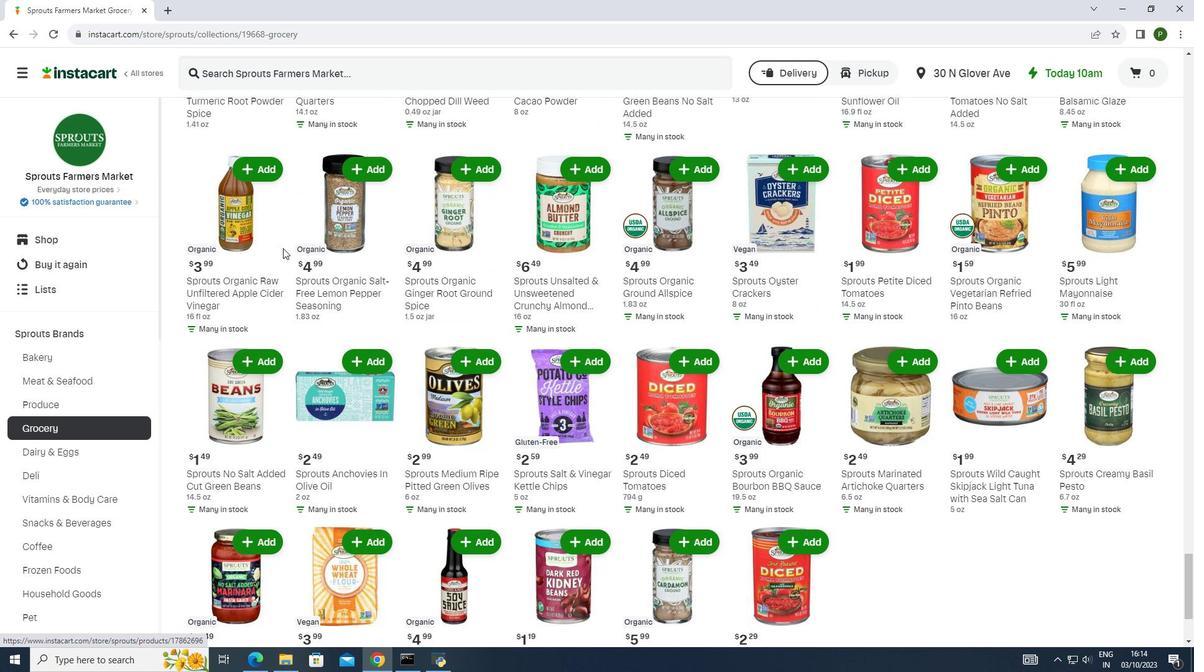 
Action: Mouse scrolled (283, 247) with delta (0, 0)
Screenshot: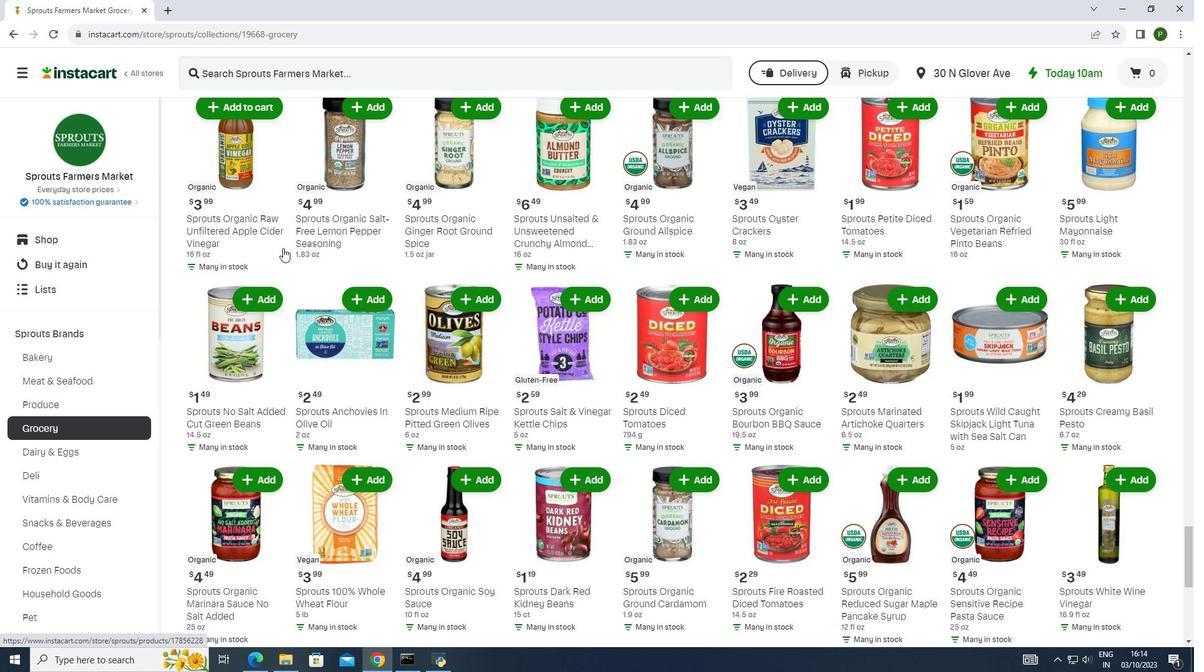 
Action: Mouse scrolled (283, 247) with delta (0, 0)
Screenshot: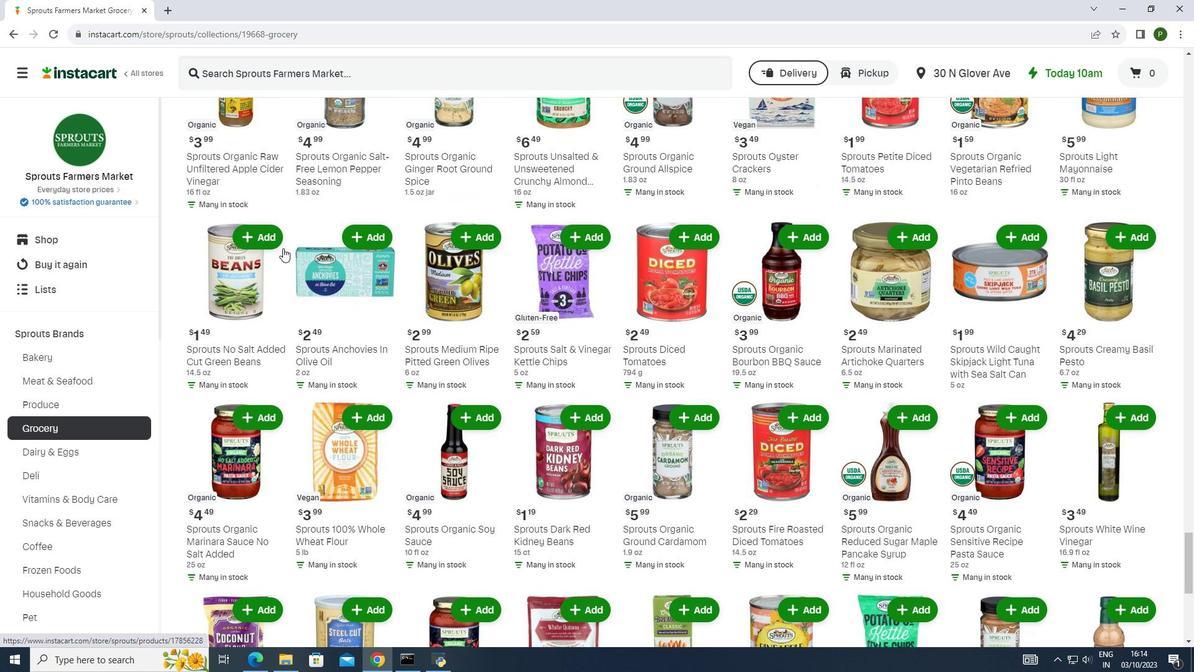 
Action: Mouse scrolled (283, 247) with delta (0, 0)
Screenshot: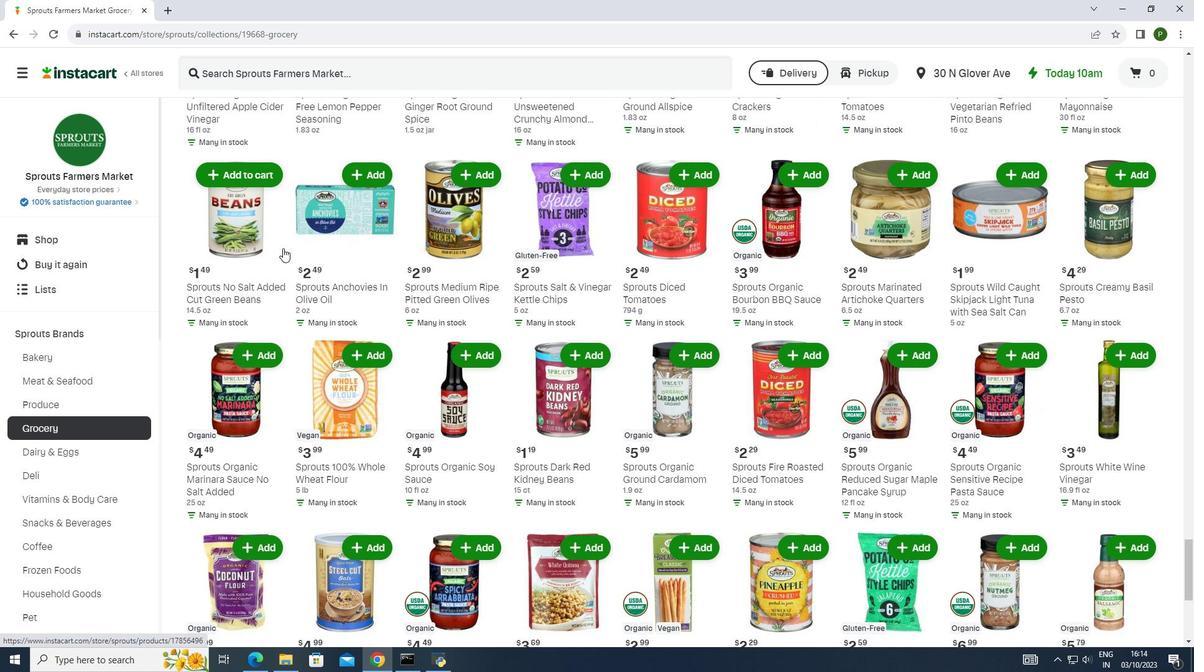 
Action: Mouse scrolled (283, 247) with delta (0, 0)
Screenshot: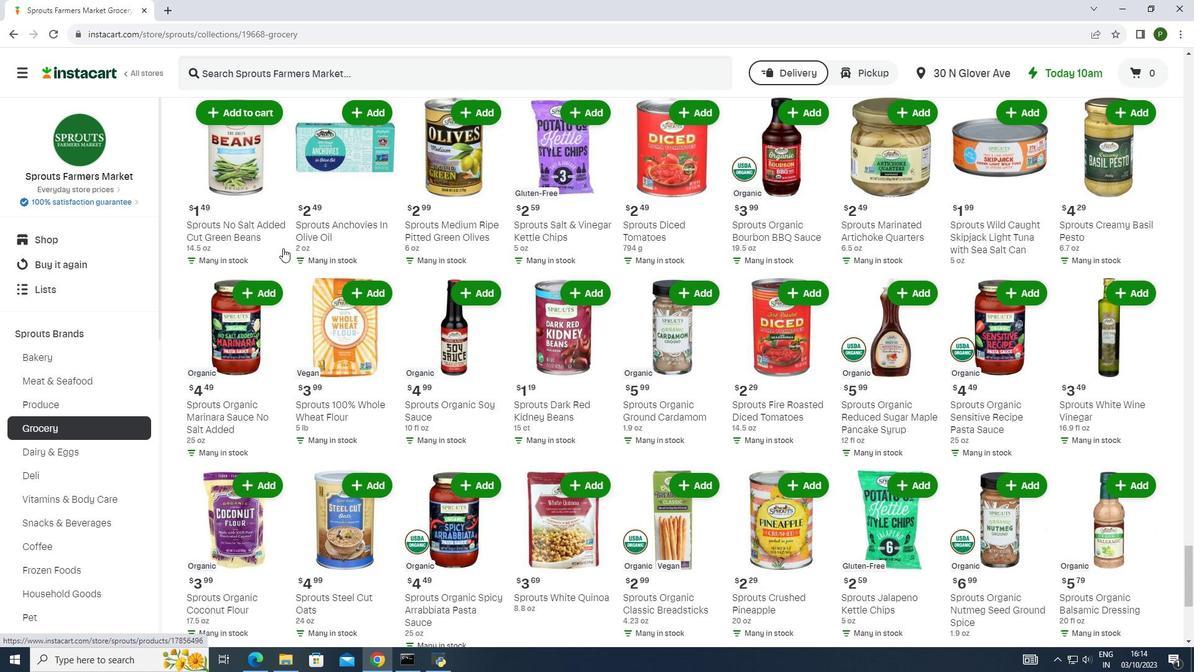 
Action: Mouse scrolled (283, 247) with delta (0, 0)
Screenshot: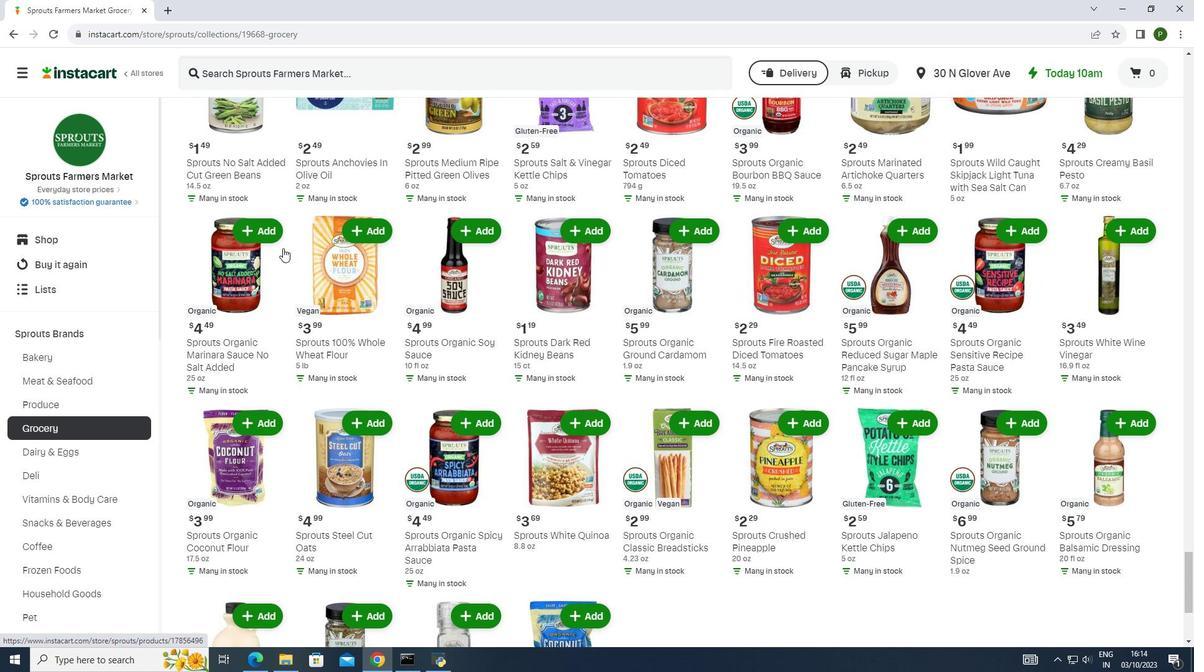 
Action: Mouse moved to (873, 420)
Screenshot: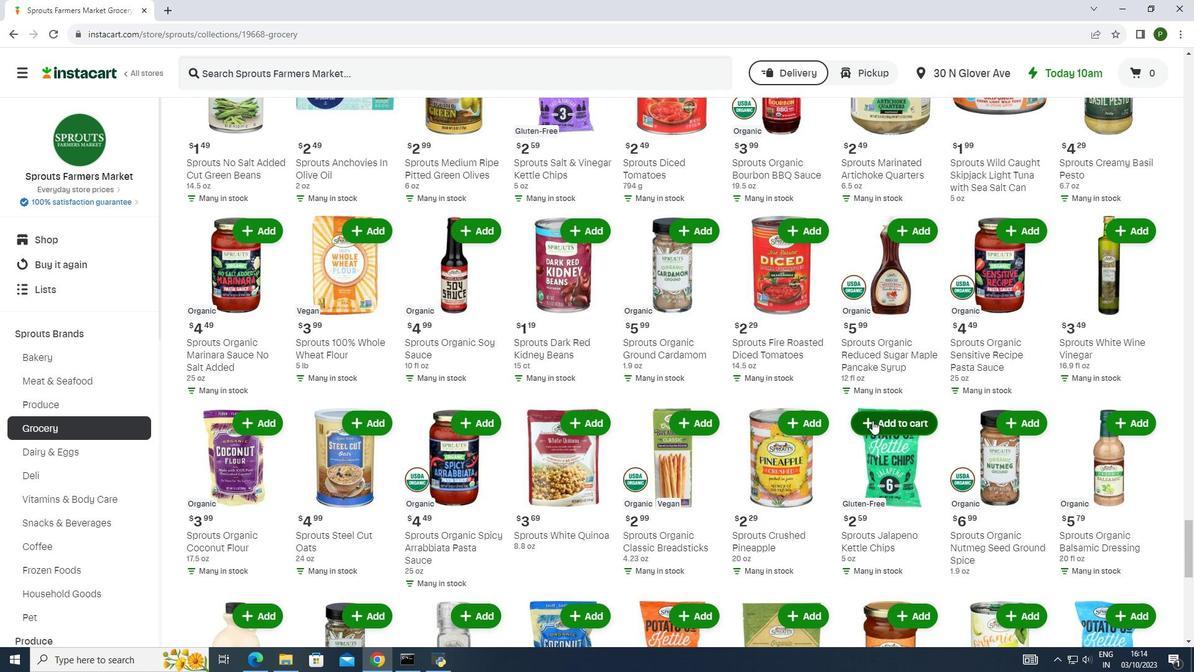 
Action: Mouse pressed left at (873, 420)
Screenshot: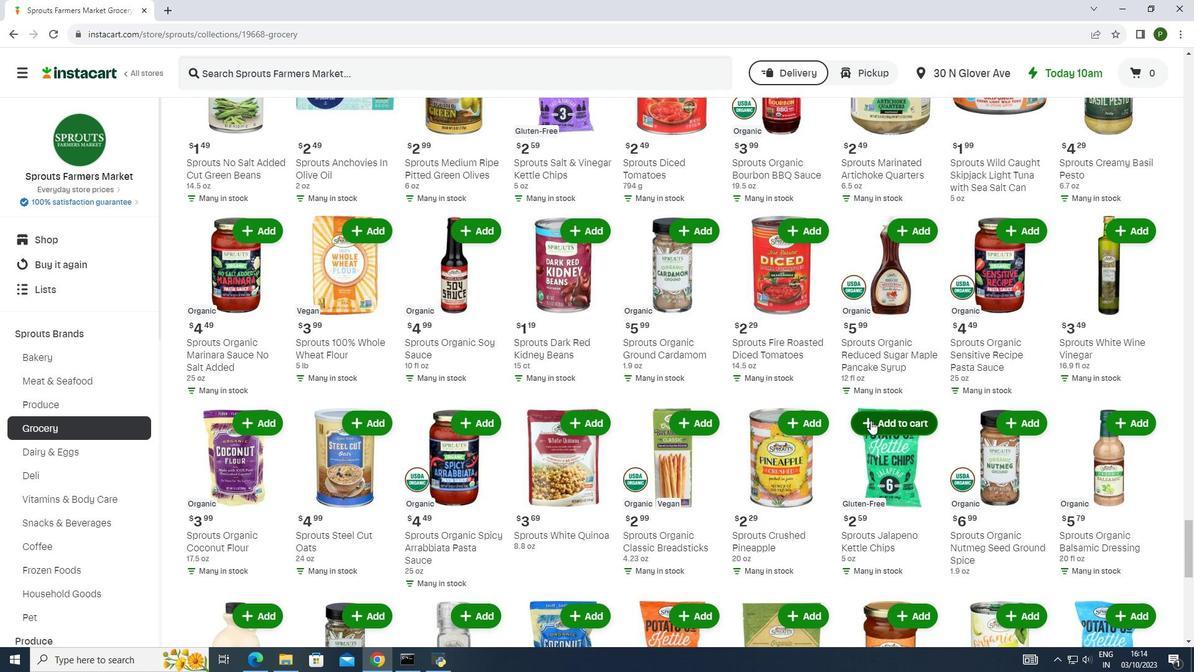 
Action: Mouse moved to (870, 425)
Screenshot: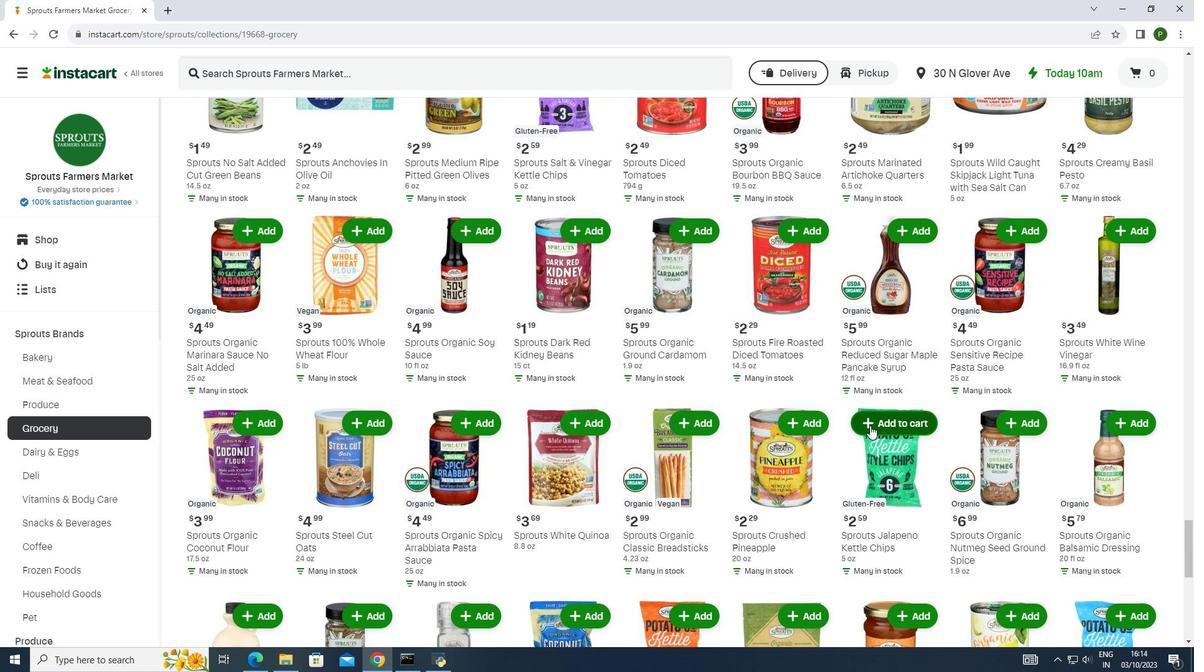 
